 Task: Reply to email with the signature Andrew Lee with the subject Sales pitch from softage.1@softage.net with the message I wanted to confirm the schedule for the upcoming training sessions. with CC to softage.4@softage.net with an attached document Terms_and_conditions.doc
Action: Mouse moved to (410, 532)
Screenshot: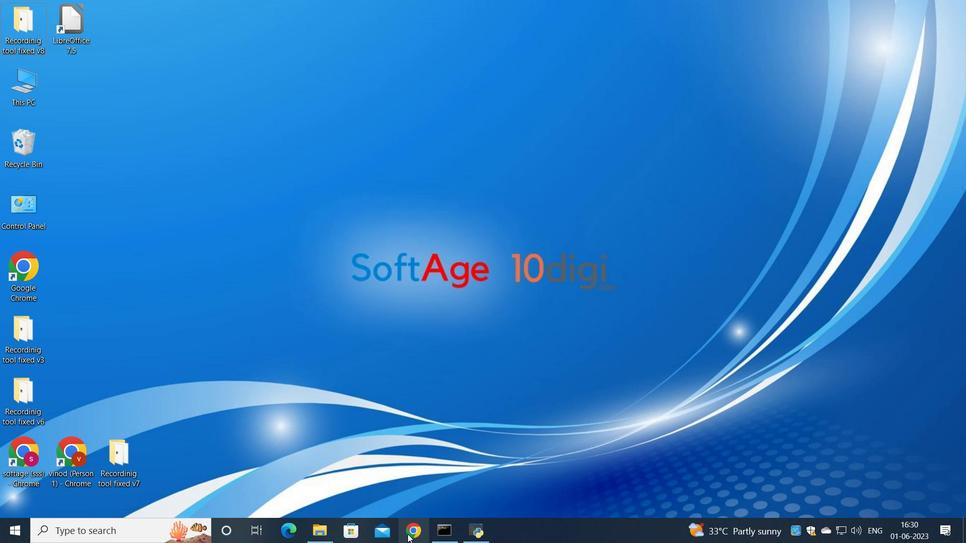 
Action: Mouse pressed left at (410, 532)
Screenshot: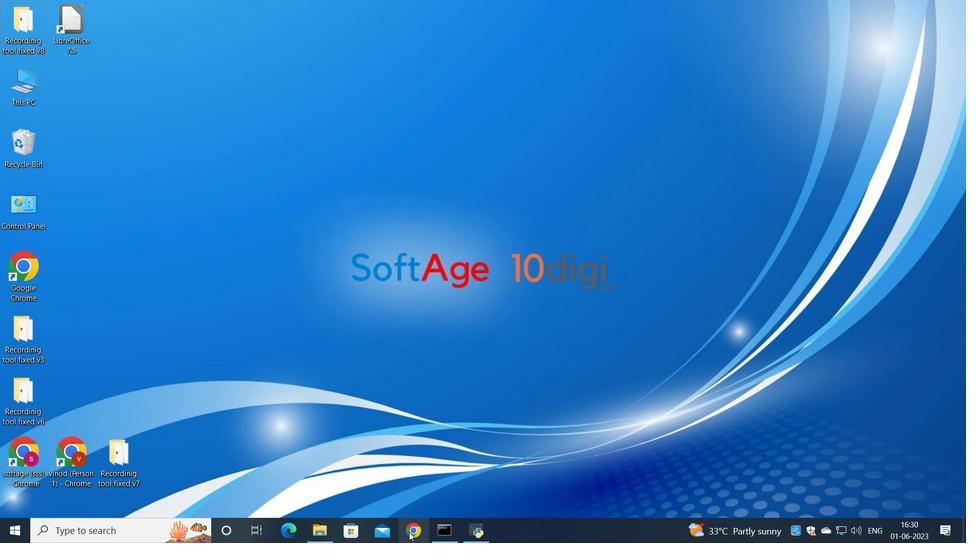 
Action: Mouse moved to (437, 339)
Screenshot: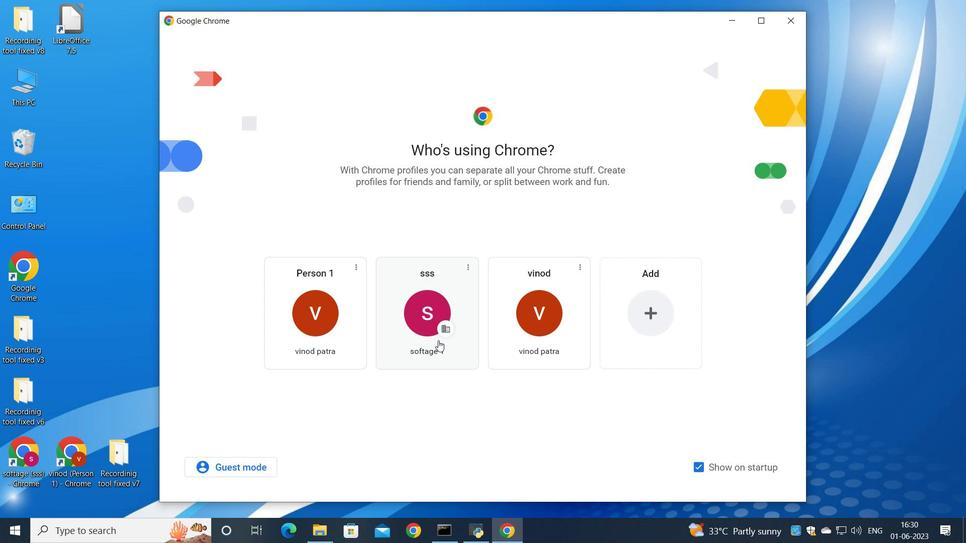 
Action: Mouse pressed left at (437, 339)
Screenshot: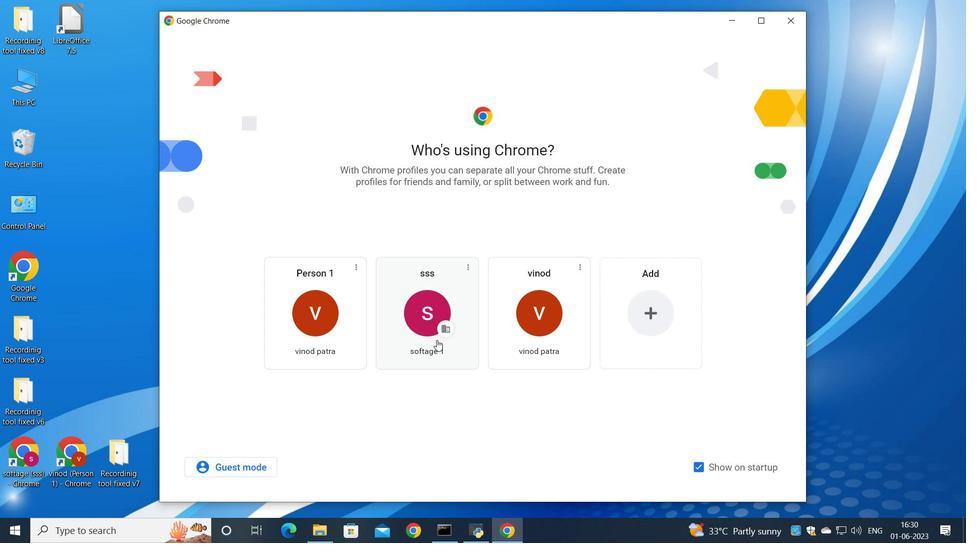 
Action: Mouse moved to (850, 87)
Screenshot: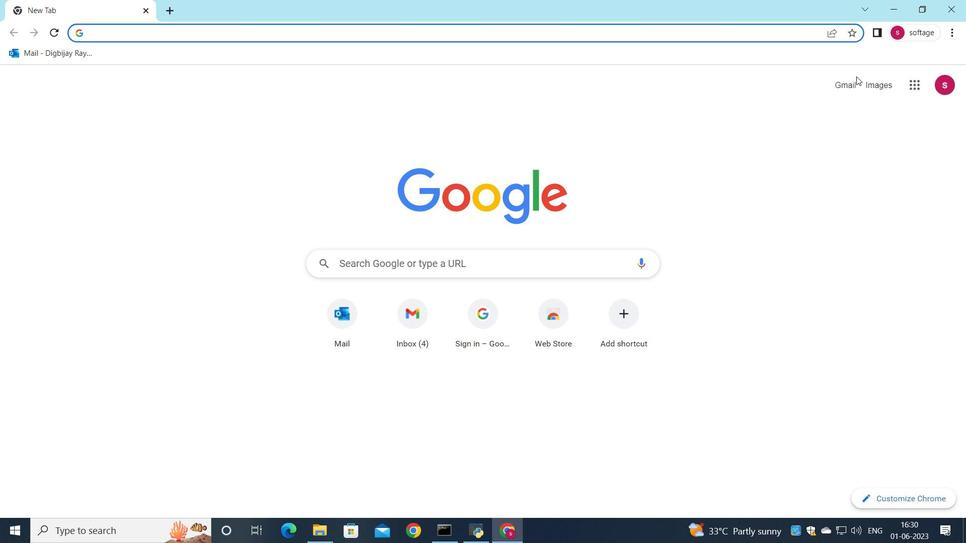 
Action: Mouse pressed left at (850, 87)
Screenshot: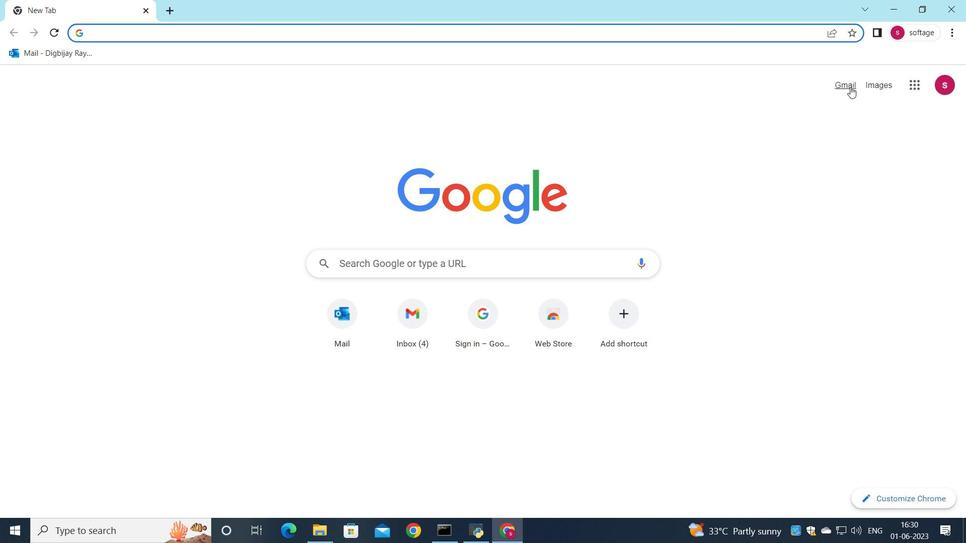 
Action: Mouse moved to (823, 90)
Screenshot: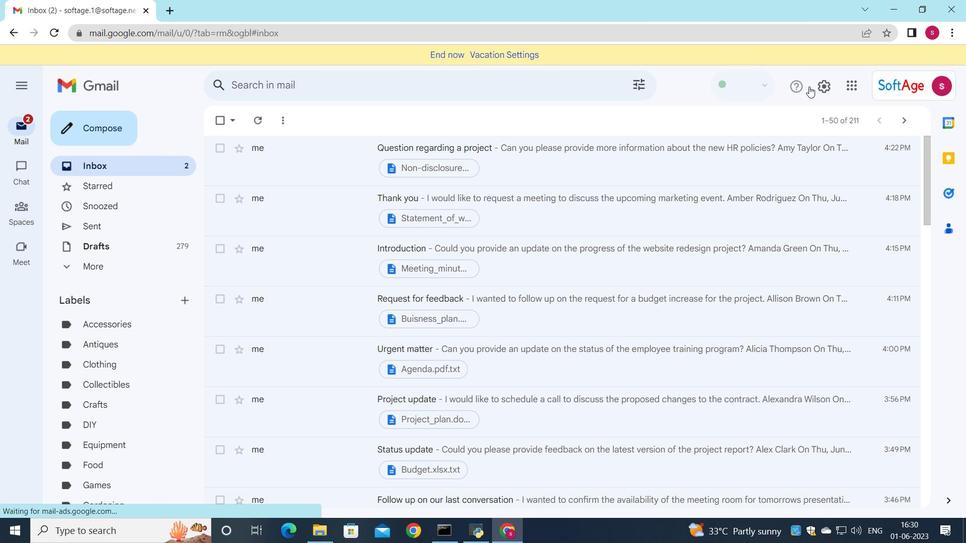 
Action: Mouse pressed left at (823, 90)
Screenshot: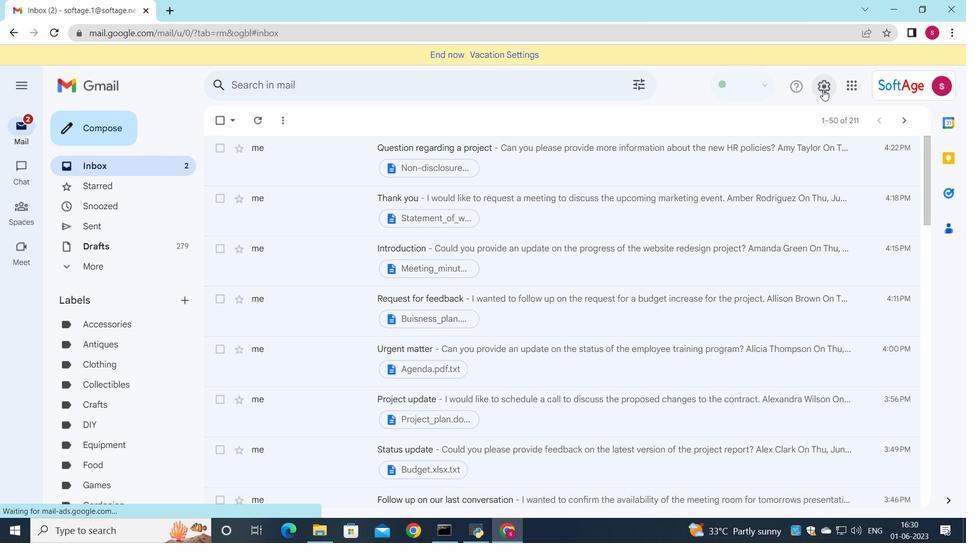 
Action: Mouse moved to (839, 145)
Screenshot: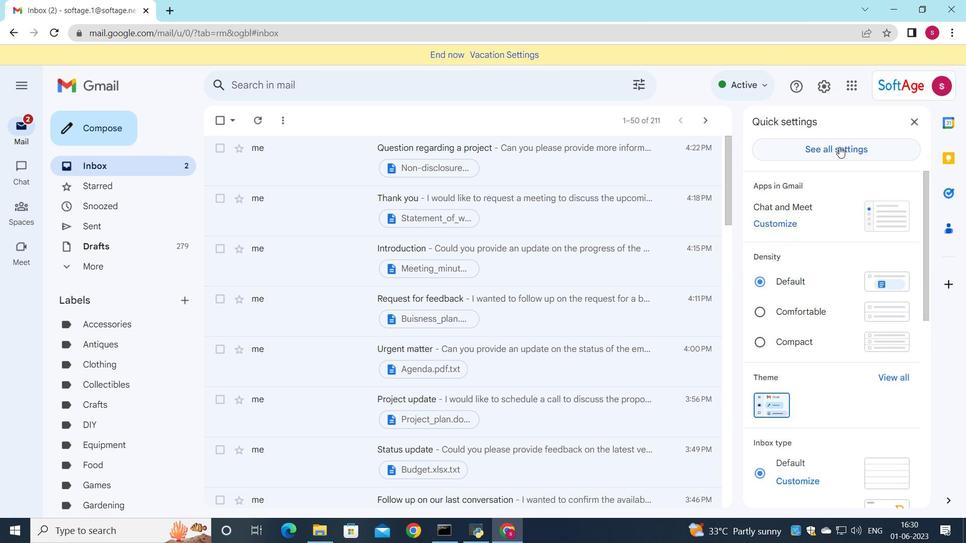 
Action: Mouse pressed left at (839, 145)
Screenshot: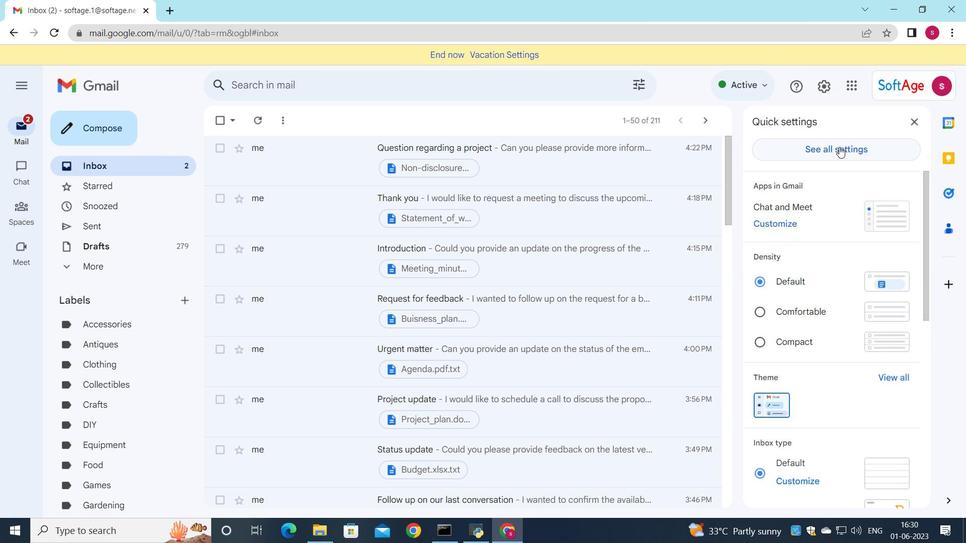 
Action: Mouse moved to (594, 201)
Screenshot: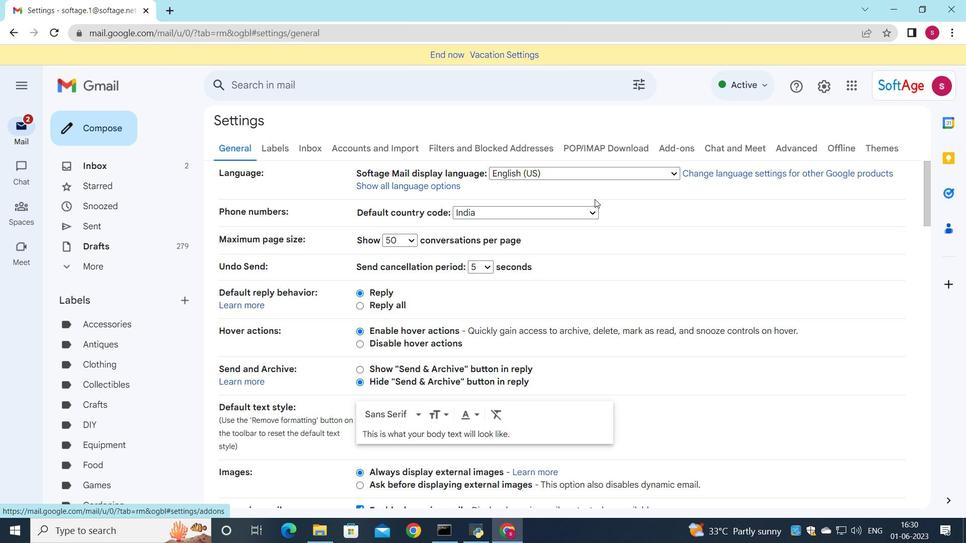 
Action: Mouse scrolled (594, 200) with delta (0, 0)
Screenshot: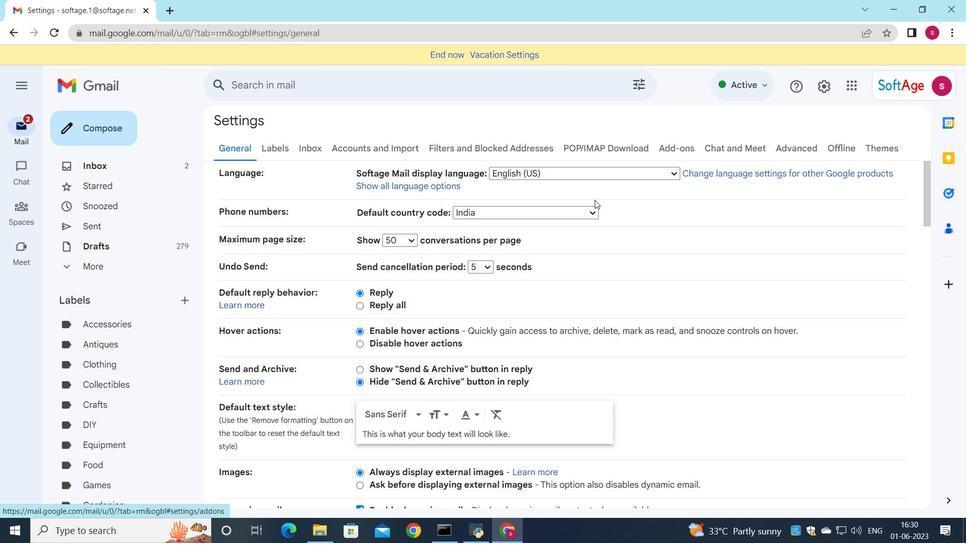 
Action: Mouse moved to (594, 201)
Screenshot: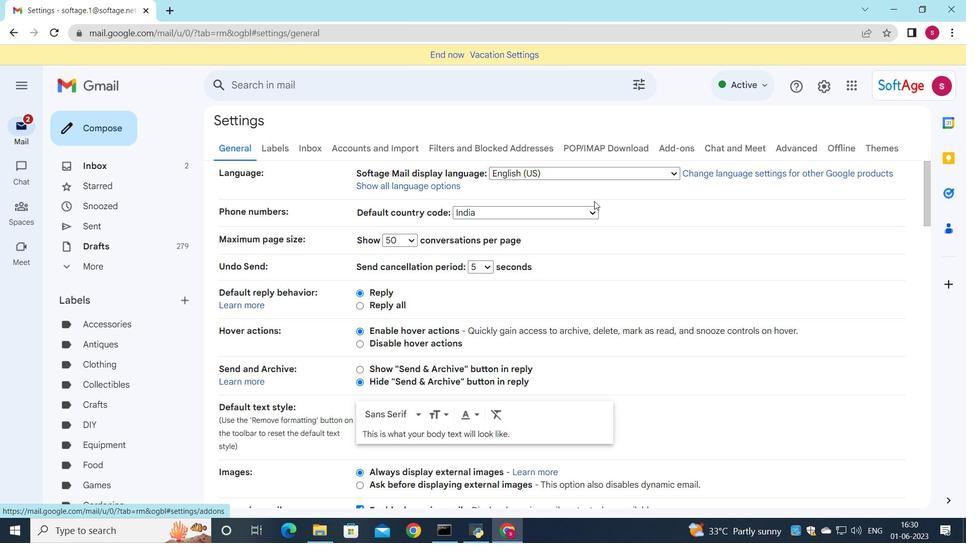 
Action: Mouse scrolled (594, 201) with delta (0, 0)
Screenshot: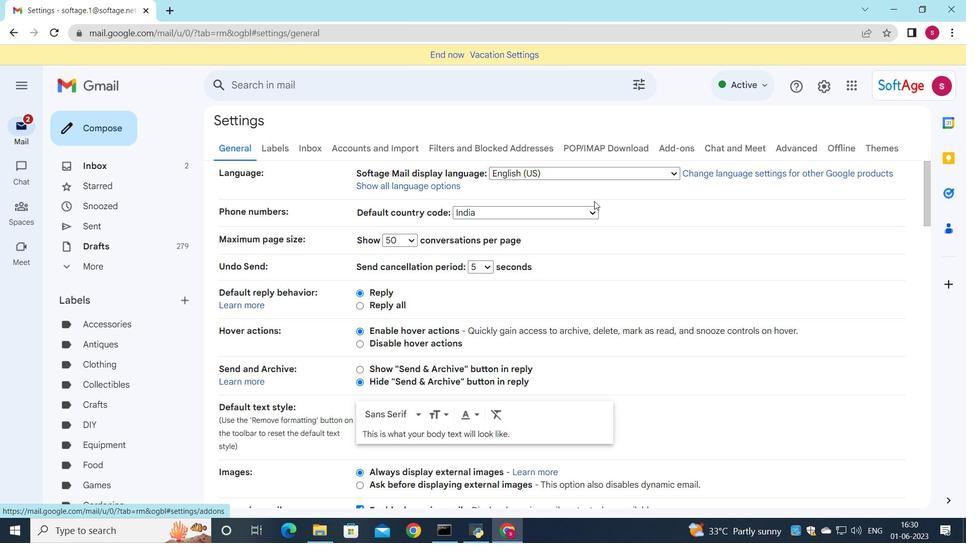 
Action: Mouse scrolled (594, 201) with delta (0, 0)
Screenshot: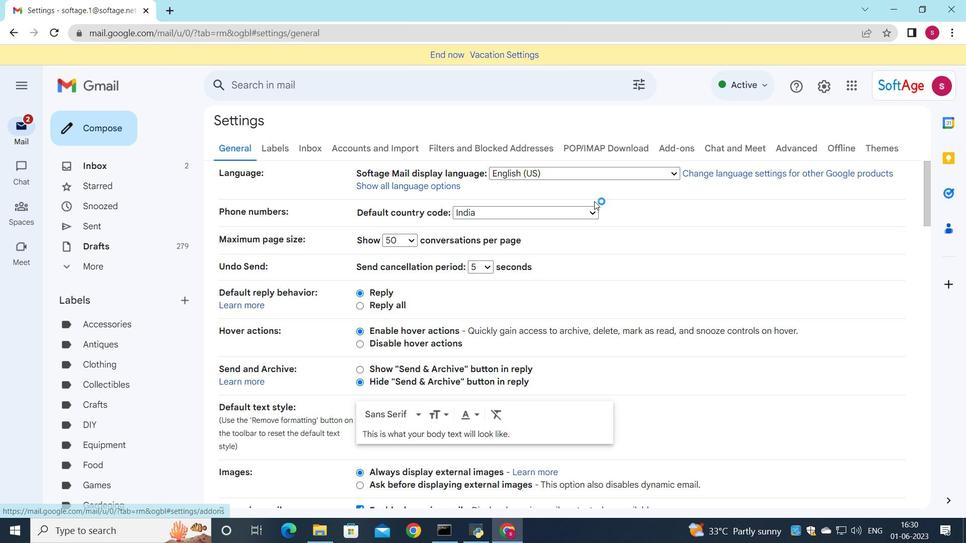 
Action: Mouse scrolled (594, 201) with delta (0, 0)
Screenshot: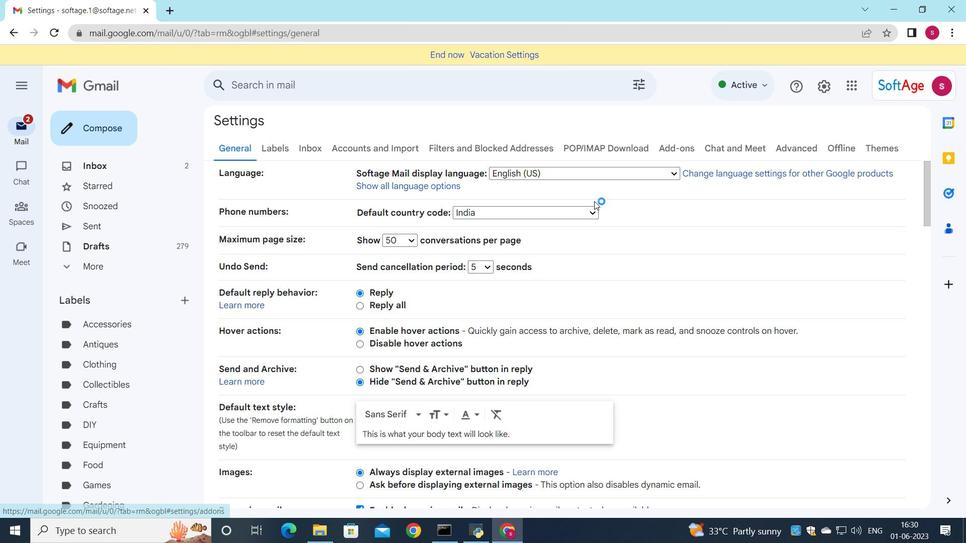 
Action: Mouse scrolled (594, 201) with delta (0, 0)
Screenshot: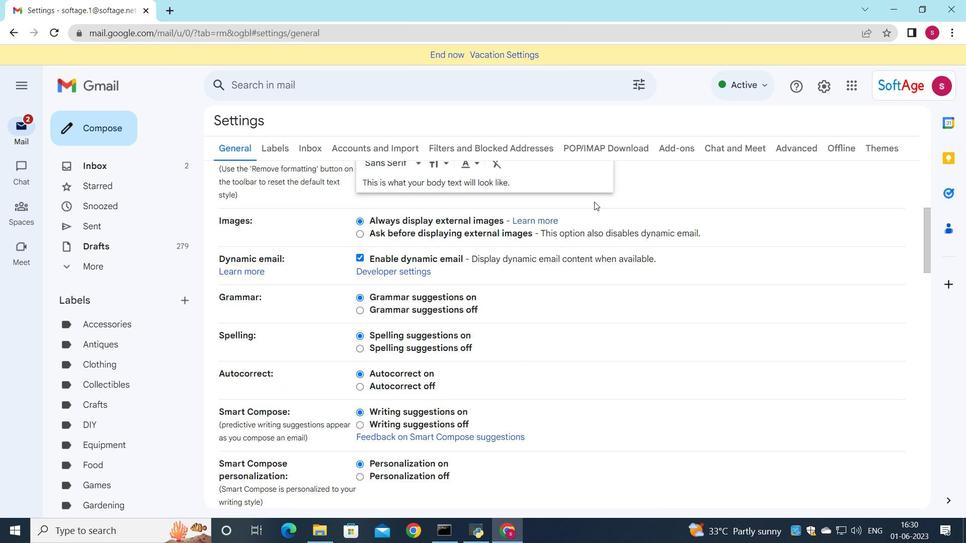 
Action: Mouse scrolled (594, 201) with delta (0, 0)
Screenshot: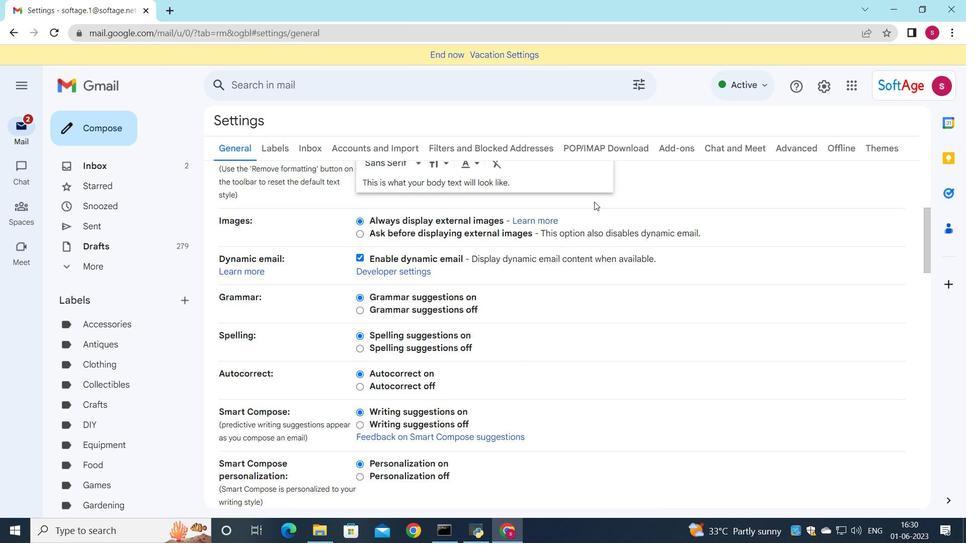 
Action: Mouse scrolled (594, 201) with delta (0, 0)
Screenshot: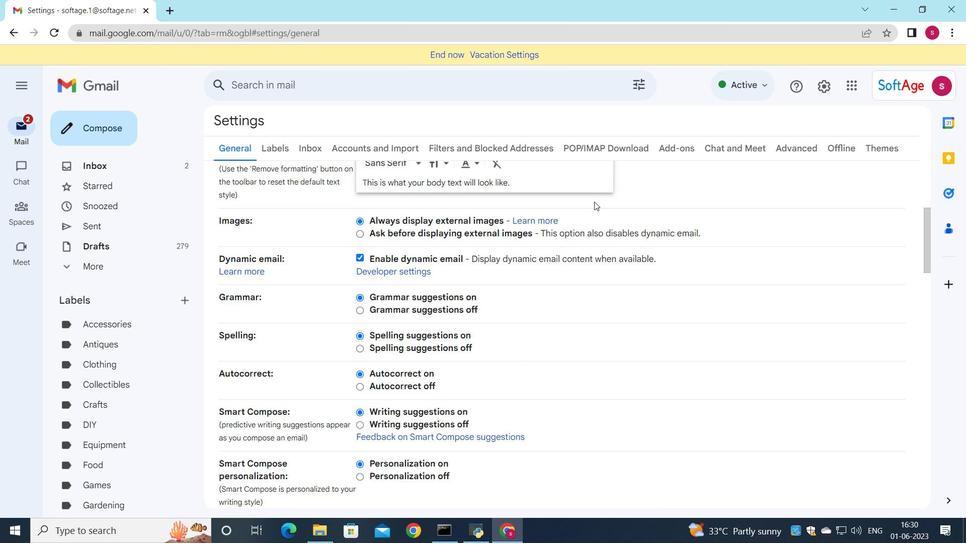 
Action: Mouse moved to (597, 197)
Screenshot: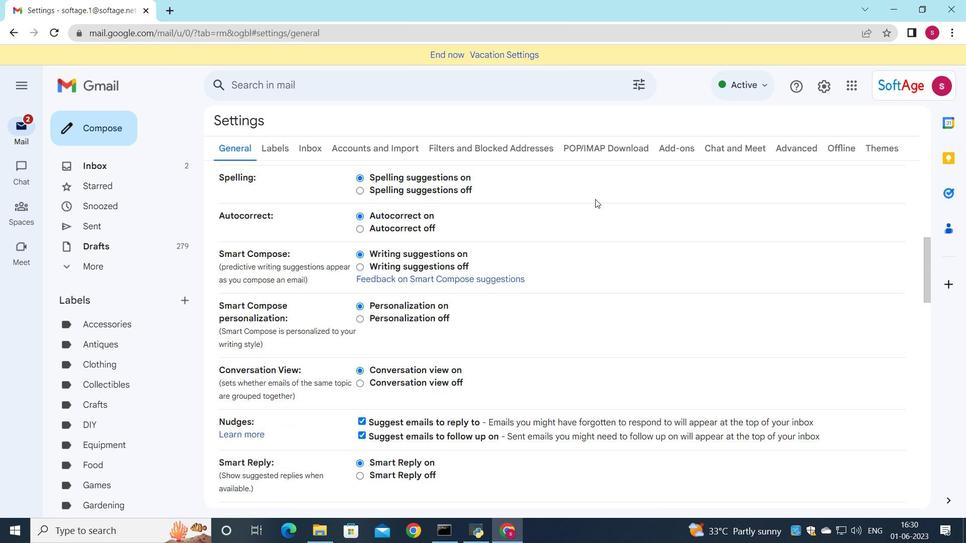 
Action: Mouse scrolled (597, 196) with delta (0, 0)
Screenshot: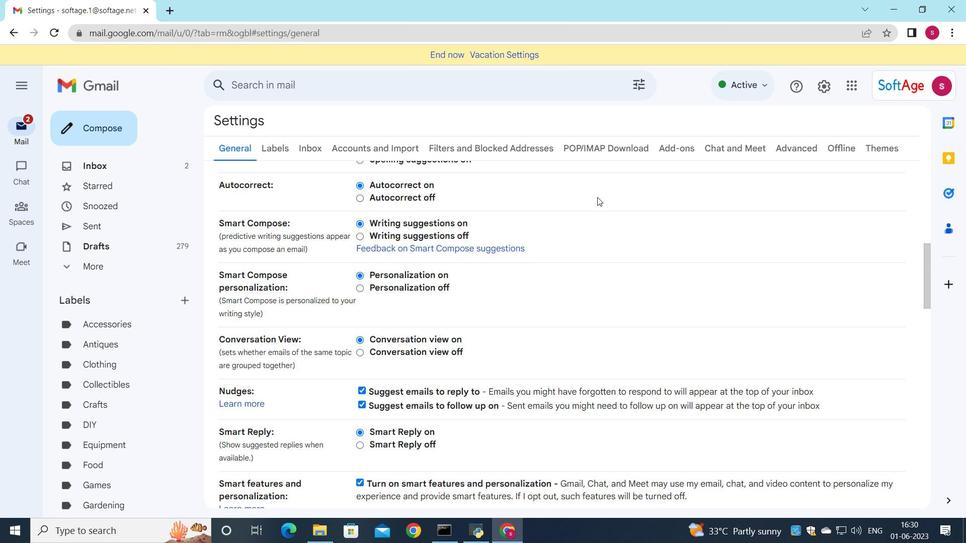 
Action: Mouse moved to (596, 198)
Screenshot: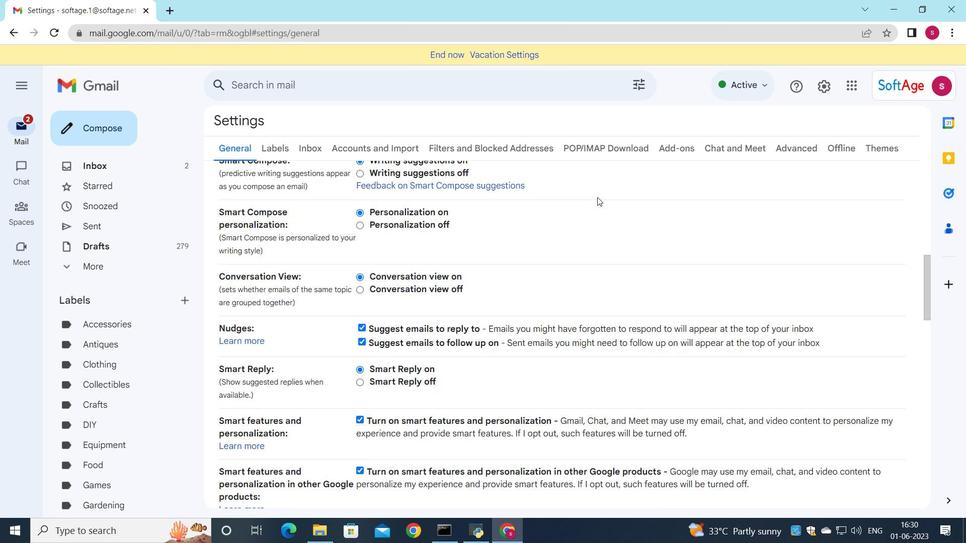 
Action: Mouse scrolled (596, 198) with delta (0, 0)
Screenshot: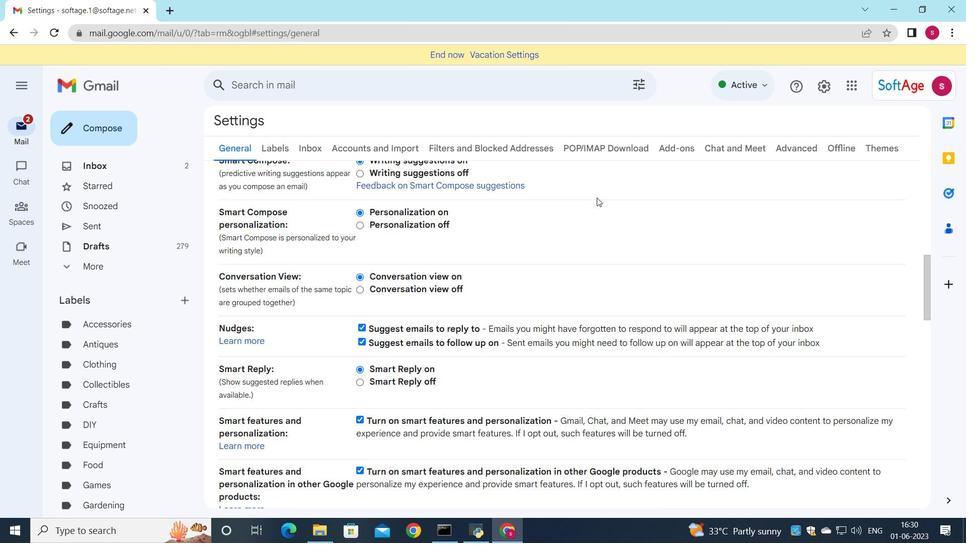 
Action: Mouse scrolled (596, 198) with delta (0, 0)
Screenshot: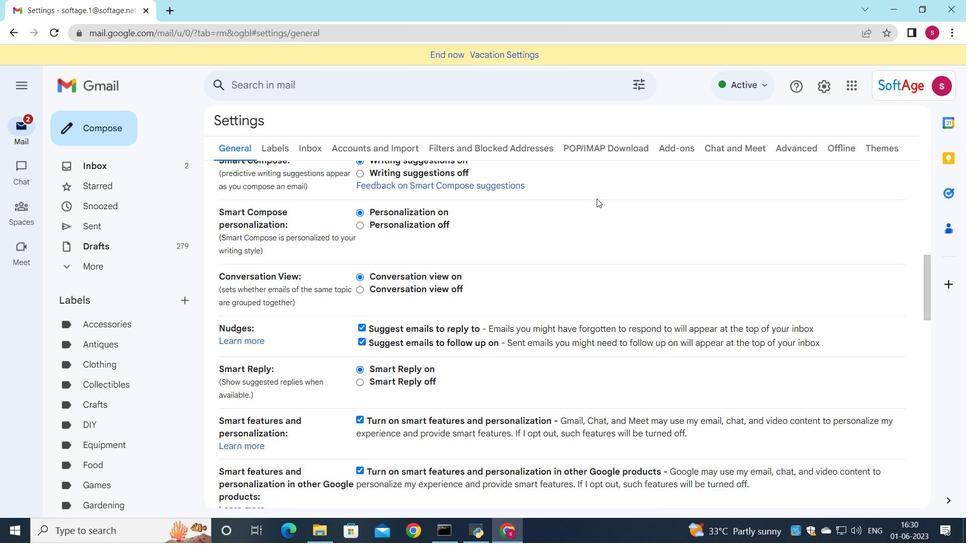 
Action: Mouse scrolled (596, 198) with delta (0, 0)
Screenshot: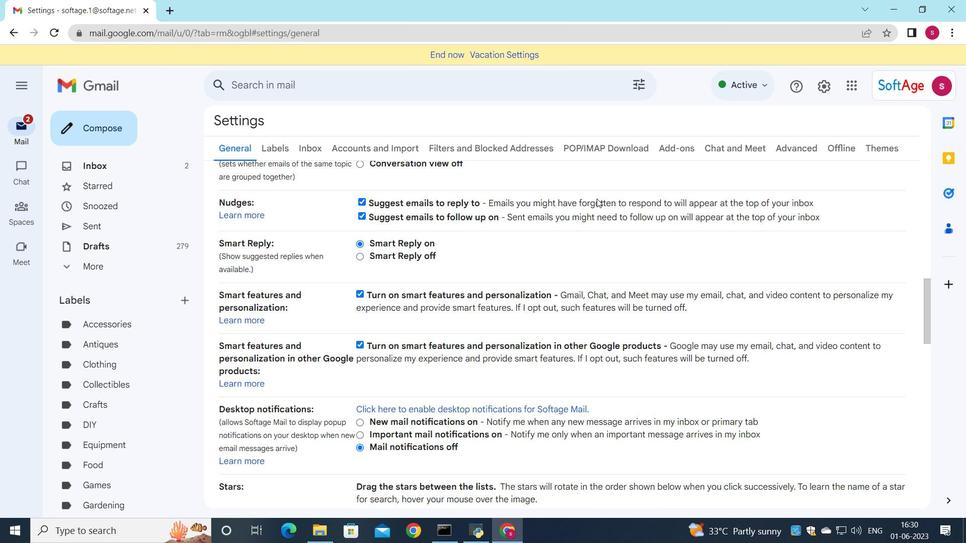 
Action: Mouse scrolled (596, 198) with delta (0, 0)
Screenshot: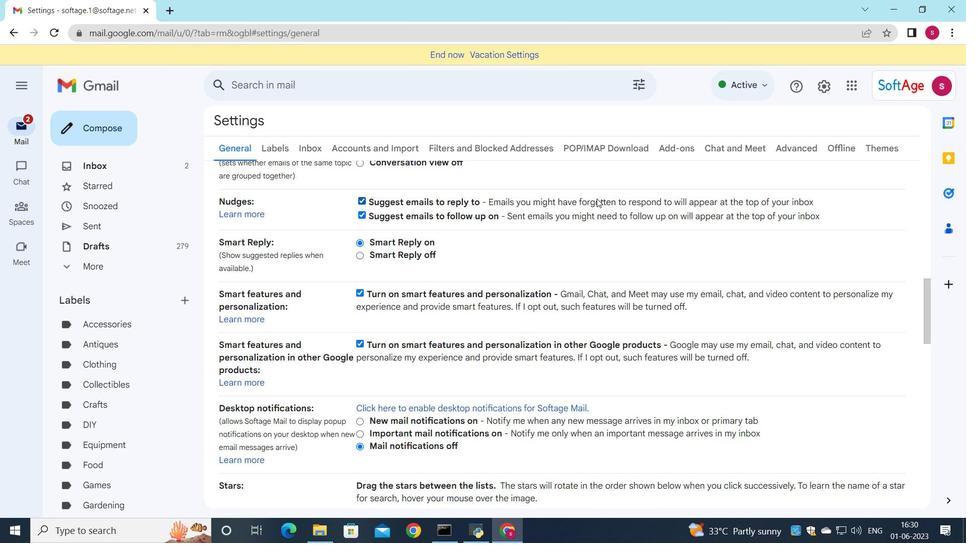 
Action: Mouse scrolled (596, 198) with delta (0, 0)
Screenshot: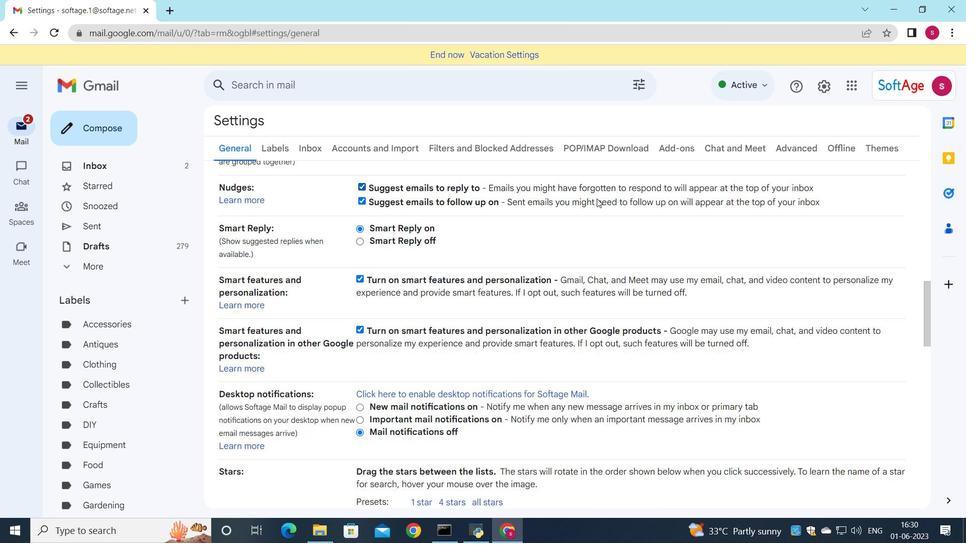 
Action: Mouse scrolled (596, 199) with delta (0, 0)
Screenshot: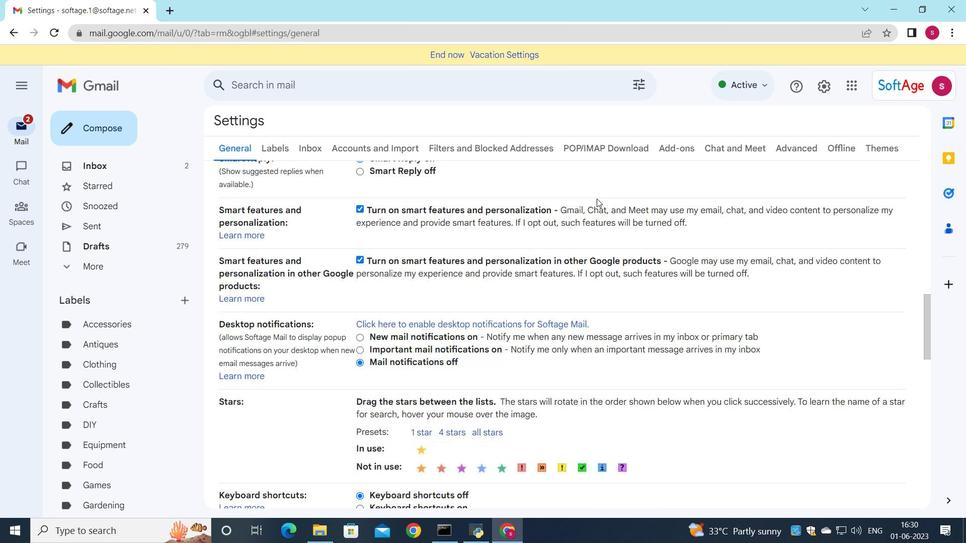 
Action: Mouse moved to (602, 192)
Screenshot: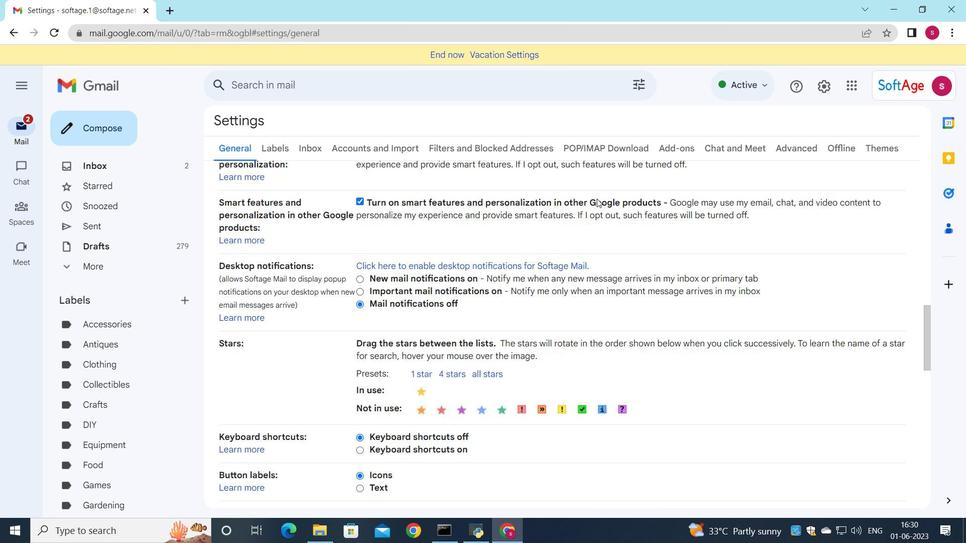 
Action: Mouse scrolled (600, 194) with delta (0, 0)
Screenshot: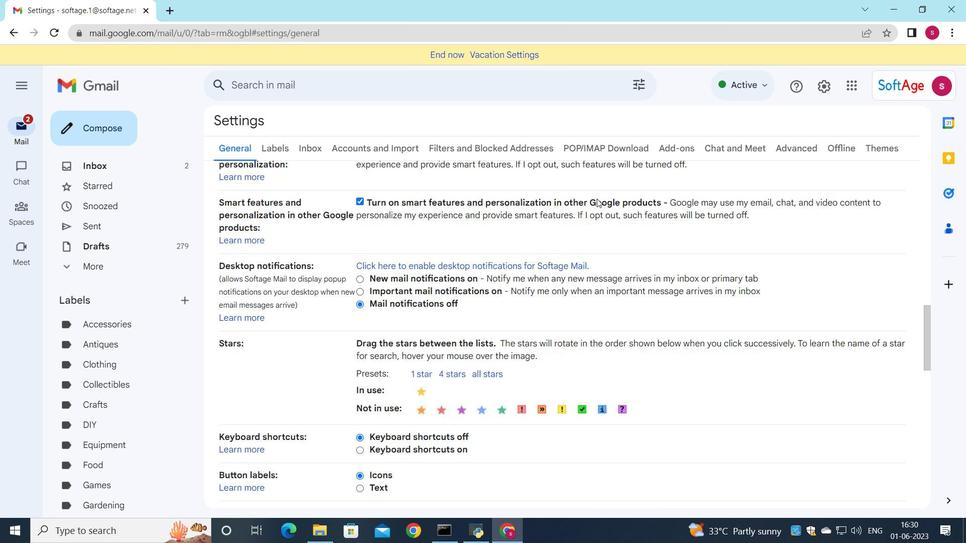 
Action: Mouse moved to (655, 173)
Screenshot: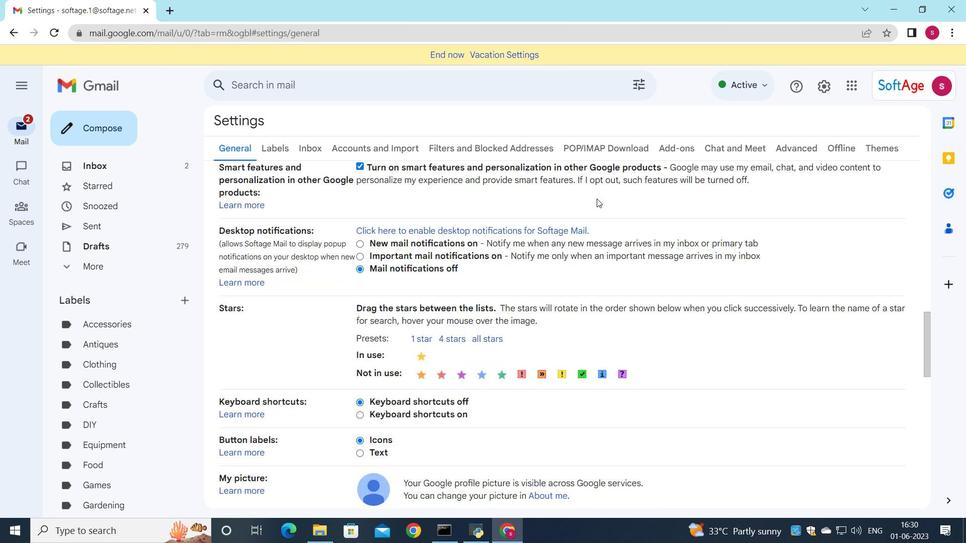 
Action: Mouse scrolled (640, 179) with delta (0, 0)
Screenshot: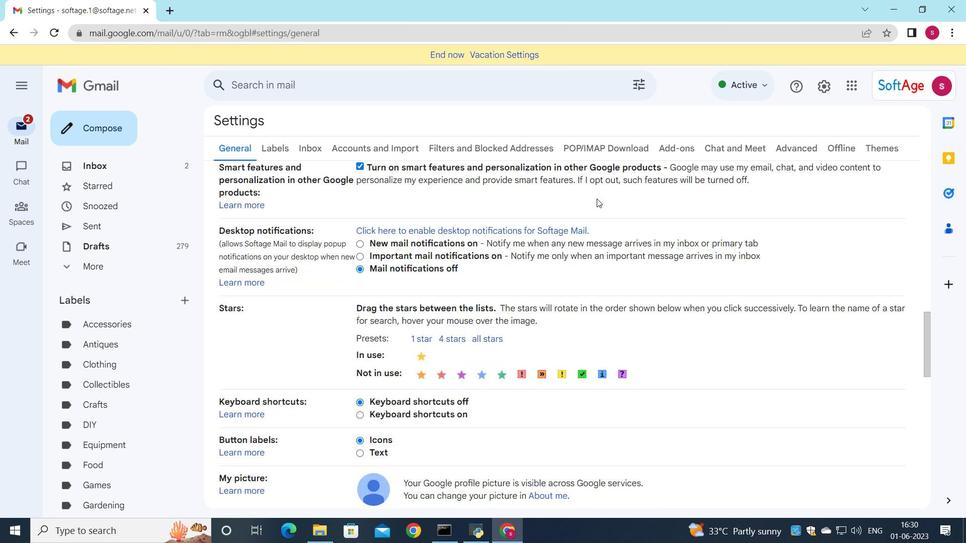 
Action: Mouse moved to (608, 222)
Screenshot: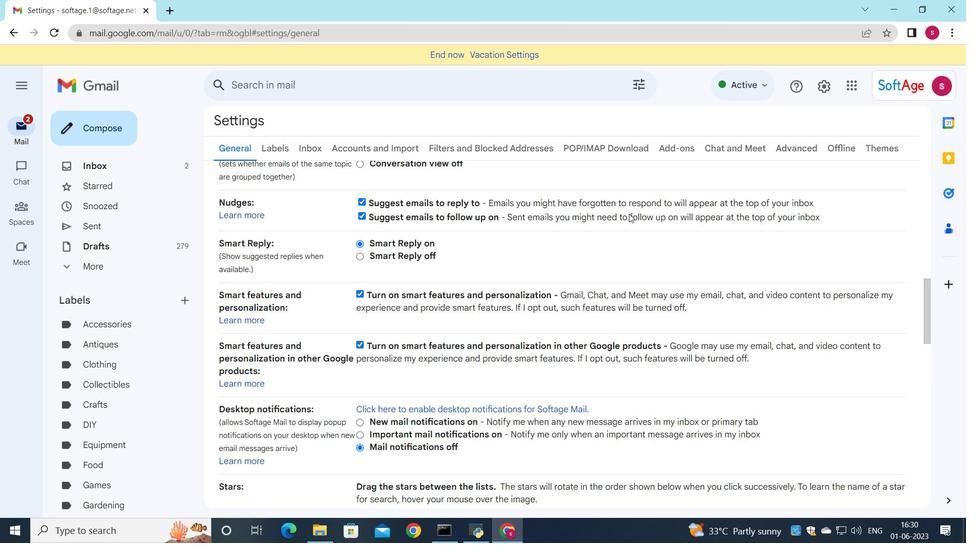 
Action: Mouse scrolled (608, 222) with delta (0, 0)
Screenshot: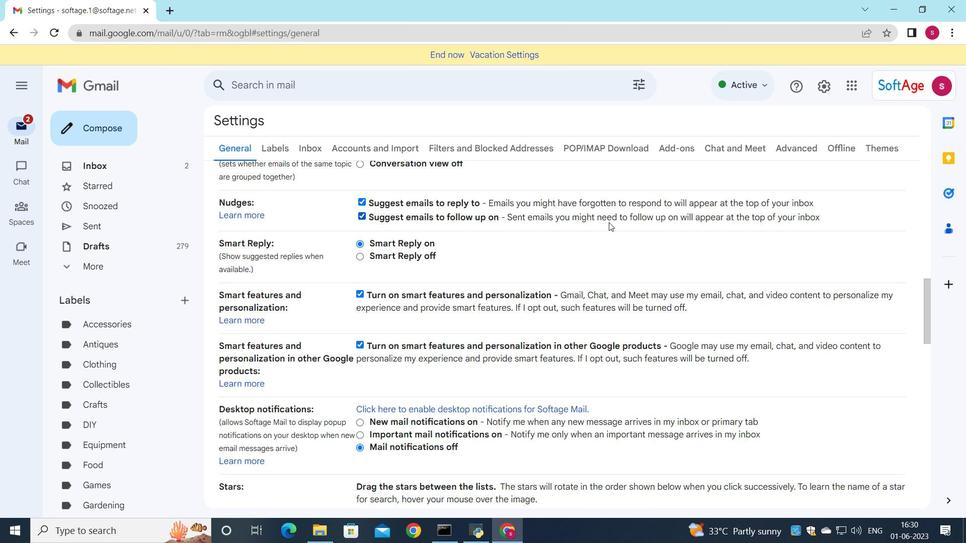 
Action: Mouse scrolled (608, 222) with delta (0, 0)
Screenshot: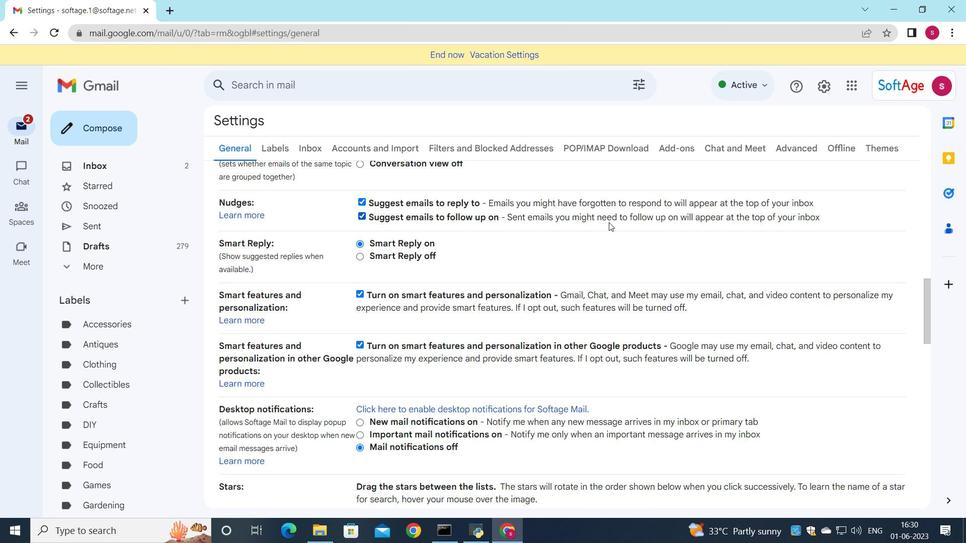 
Action: Mouse moved to (607, 223)
Screenshot: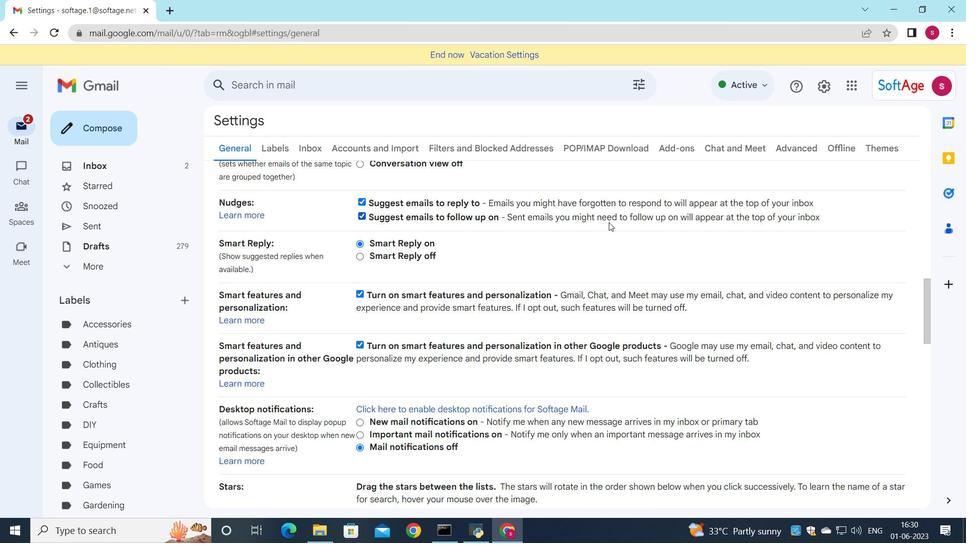 
Action: Mouse scrolled (607, 222) with delta (0, 0)
Screenshot: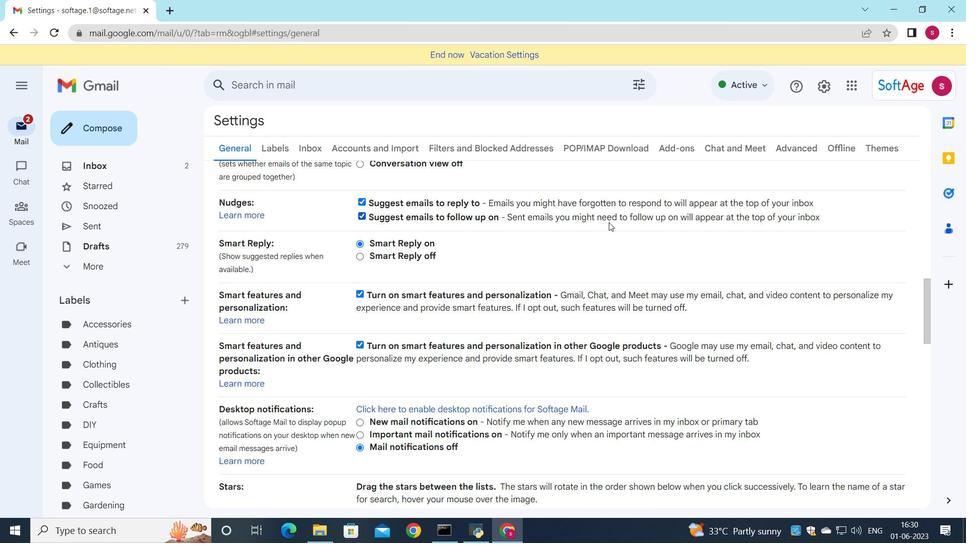 
Action: Mouse scrolled (607, 222) with delta (0, 0)
Screenshot: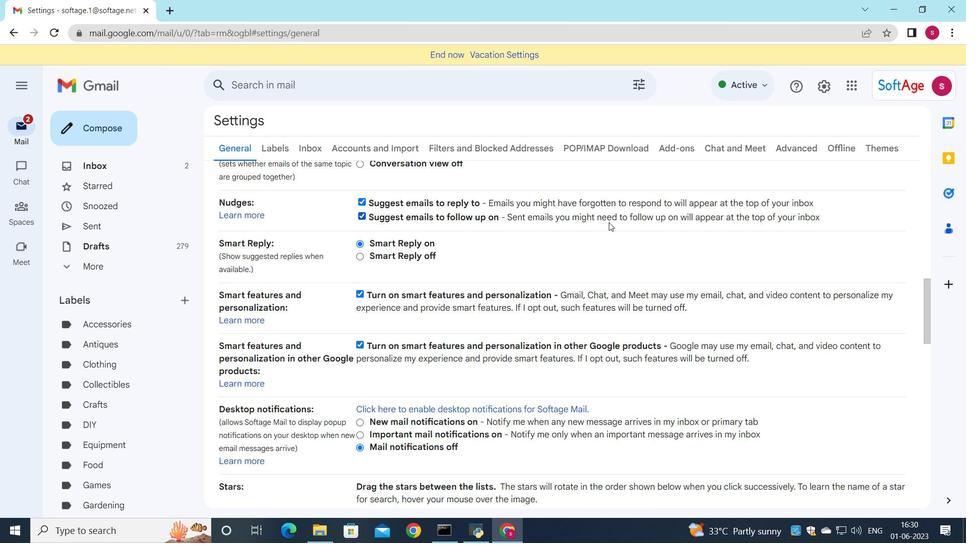 
Action: Mouse moved to (500, 249)
Screenshot: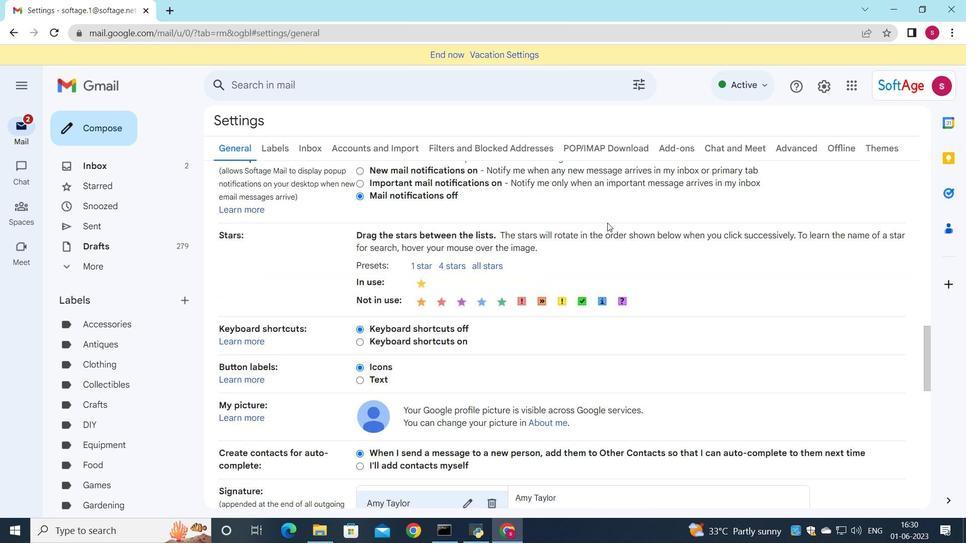 
Action: Mouse scrolled (501, 248) with delta (0, 0)
Screenshot: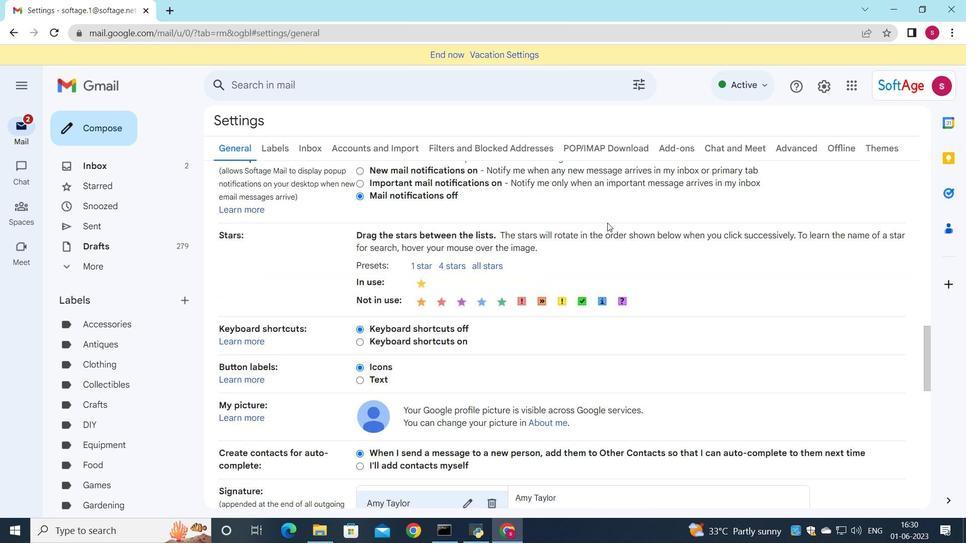 
Action: Mouse moved to (498, 251)
Screenshot: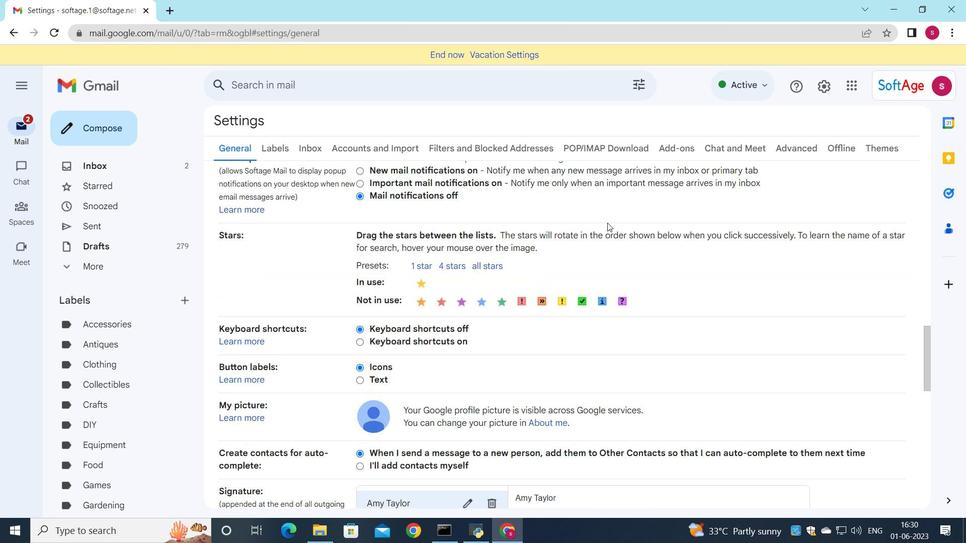 
Action: Mouse scrolled (499, 250) with delta (0, 0)
Screenshot: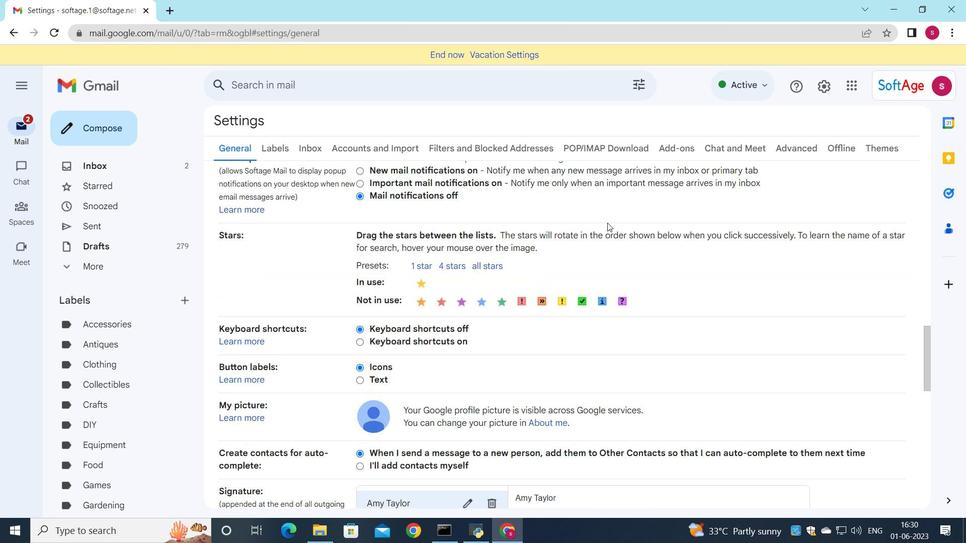 
Action: Mouse moved to (497, 252)
Screenshot: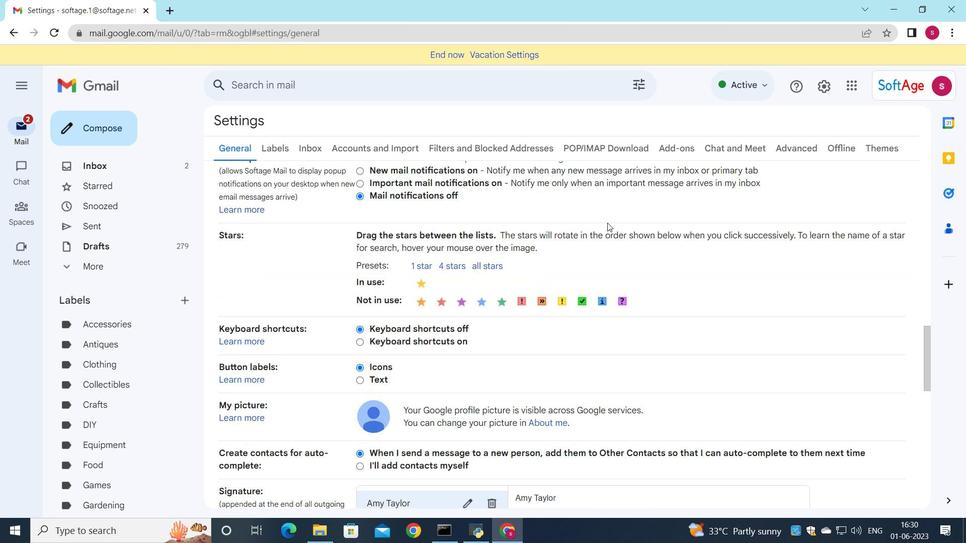 
Action: Mouse scrolled (498, 251) with delta (0, 0)
Screenshot: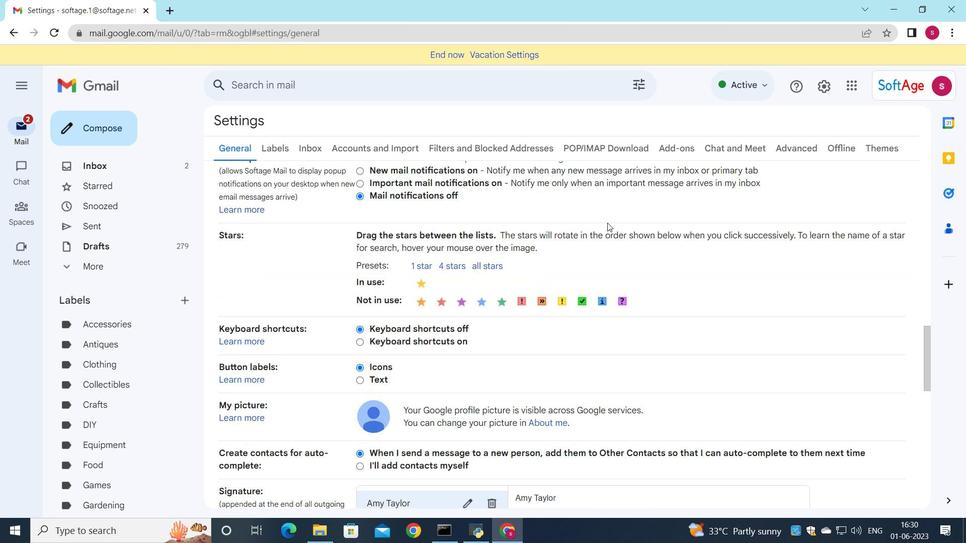
Action: Mouse moved to (497, 253)
Screenshot: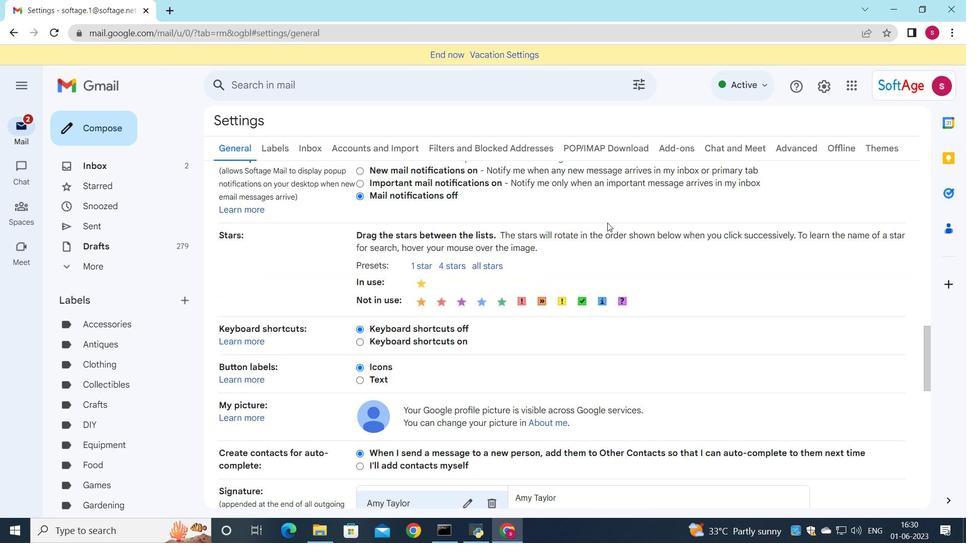
Action: Mouse scrolled (497, 252) with delta (0, 0)
Screenshot: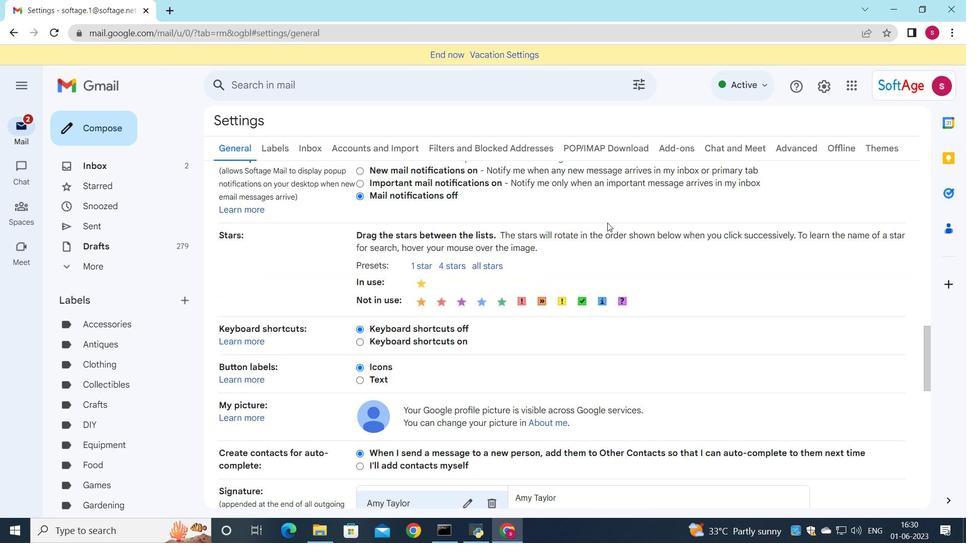 
Action: Mouse moved to (497, 248)
Screenshot: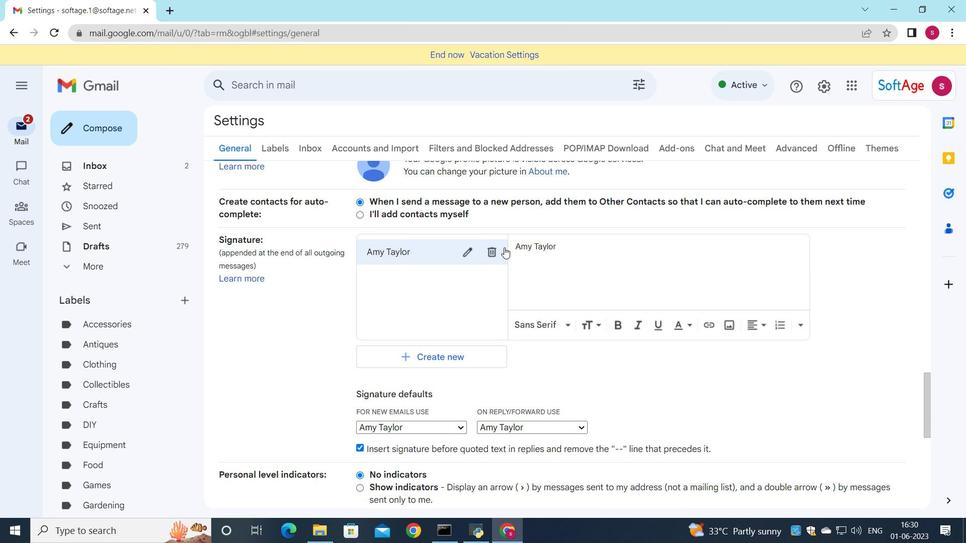 
Action: Mouse pressed left at (497, 248)
Screenshot: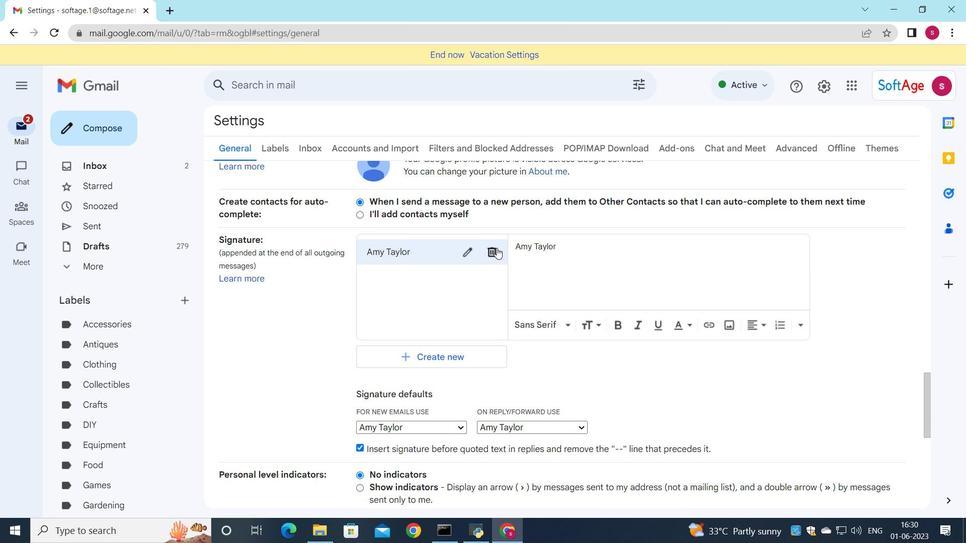 
Action: Mouse moved to (571, 303)
Screenshot: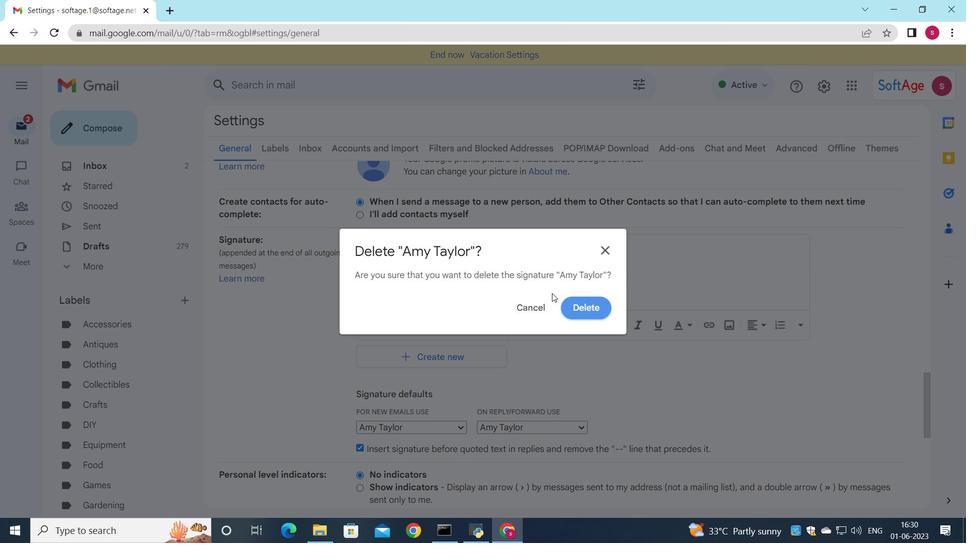 
Action: Mouse pressed left at (571, 303)
Screenshot: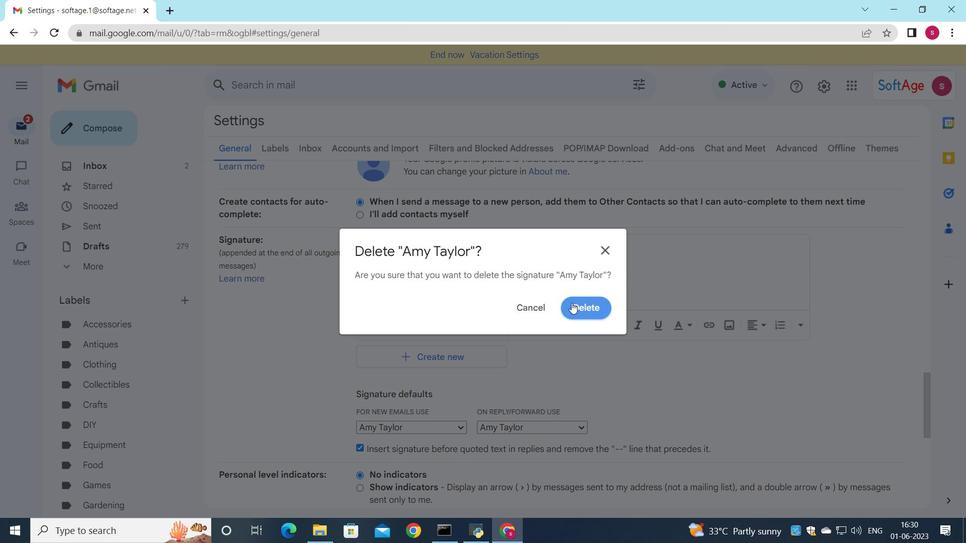 
Action: Mouse moved to (415, 266)
Screenshot: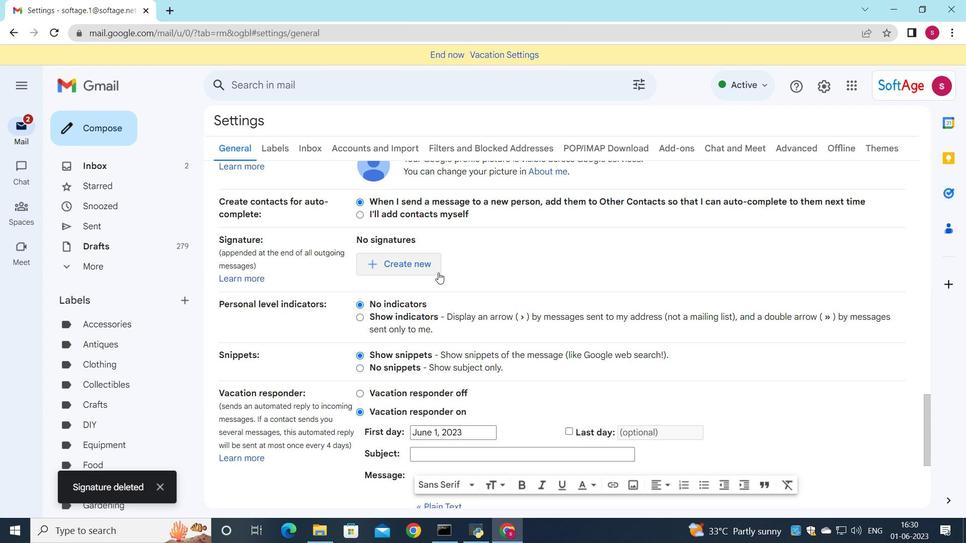 
Action: Mouse pressed left at (415, 266)
Screenshot: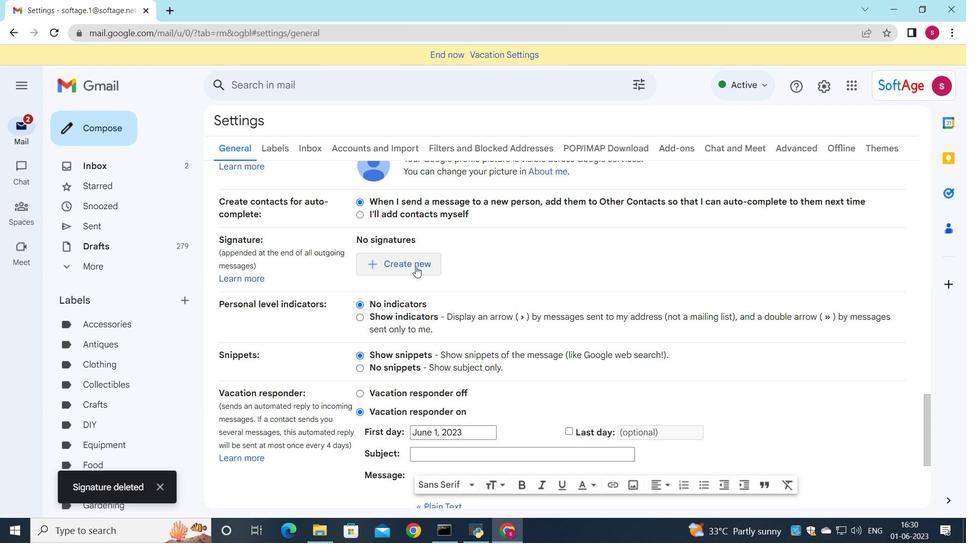 
Action: Mouse moved to (568, 274)
Screenshot: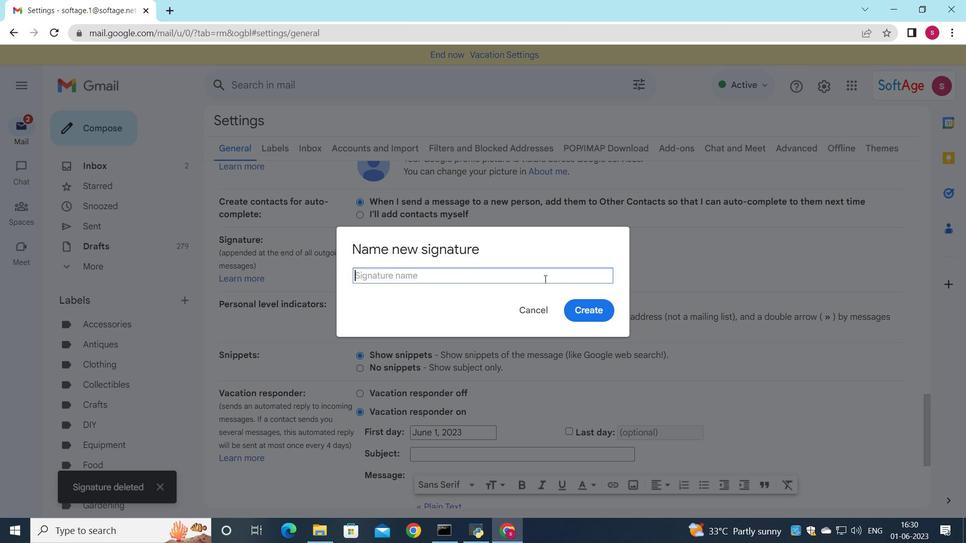
Action: Key pressed <Key.shift>Andrew<Key.space><Key.shift><Key.shift>Lee
Screenshot: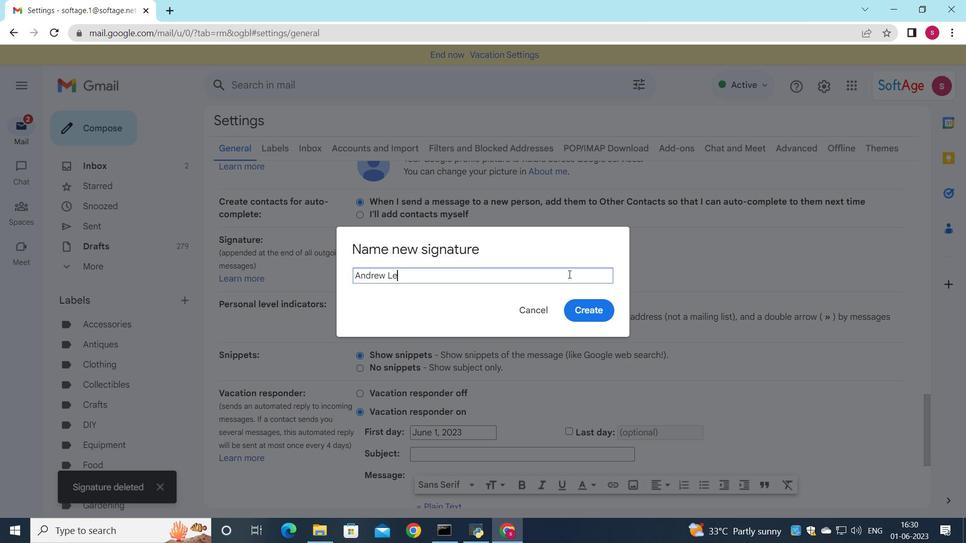 
Action: Mouse moved to (590, 314)
Screenshot: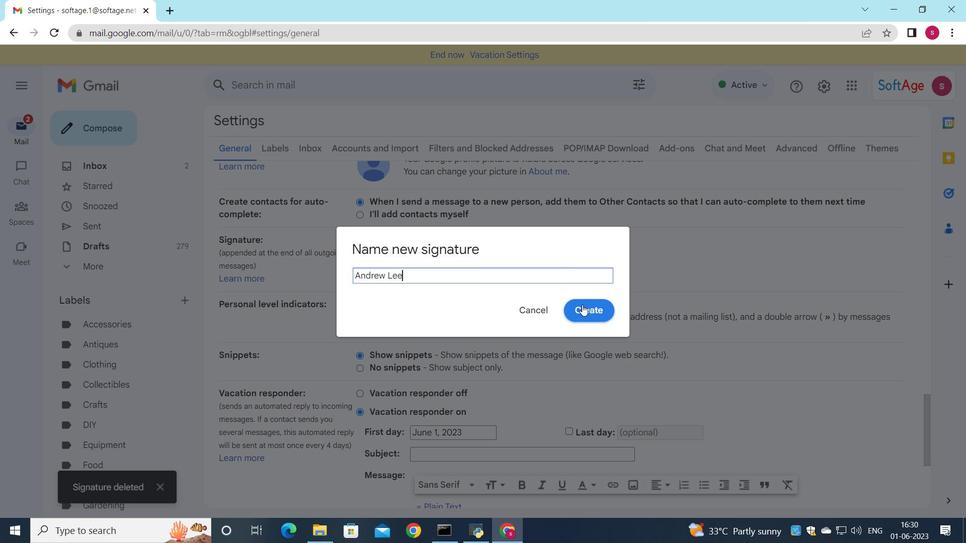 
Action: Mouse pressed left at (590, 314)
Screenshot: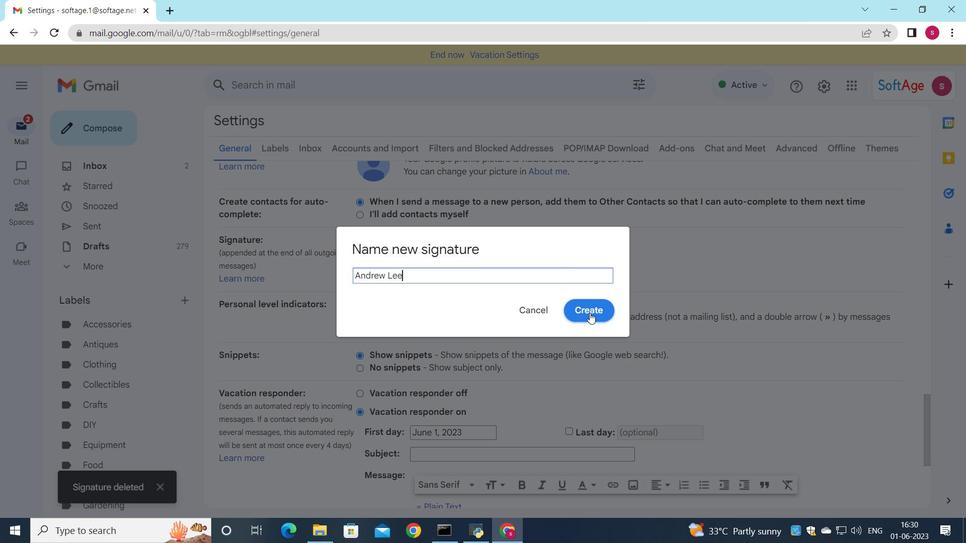 
Action: Mouse moved to (596, 271)
Screenshot: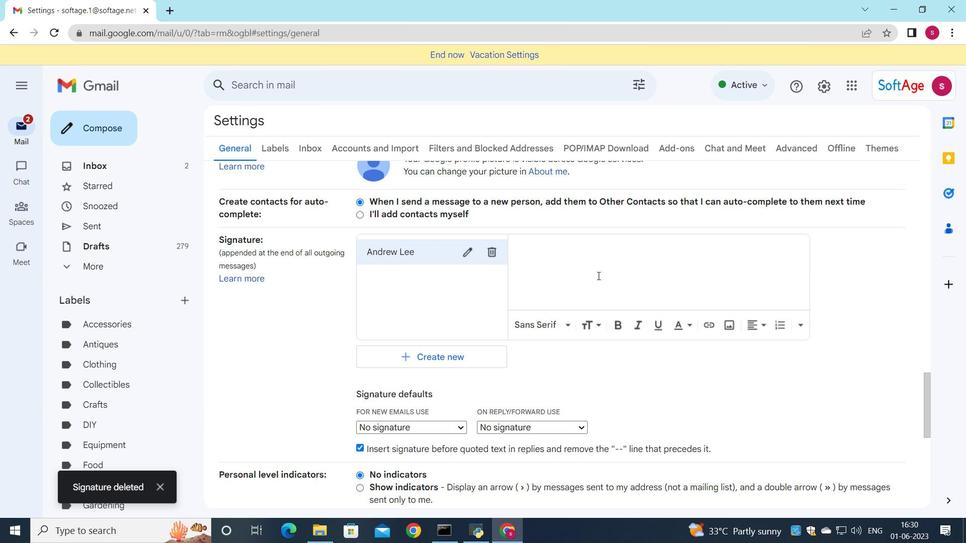 
Action: Mouse pressed left at (596, 271)
Screenshot: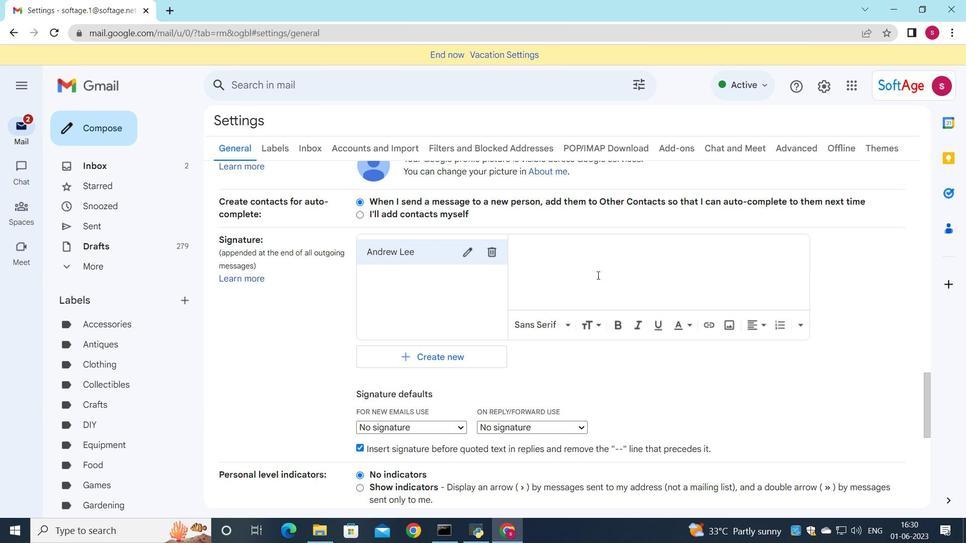 
Action: Key pressed <Key.shift>Andrew<Key.space><Key.shift>Lee
Screenshot: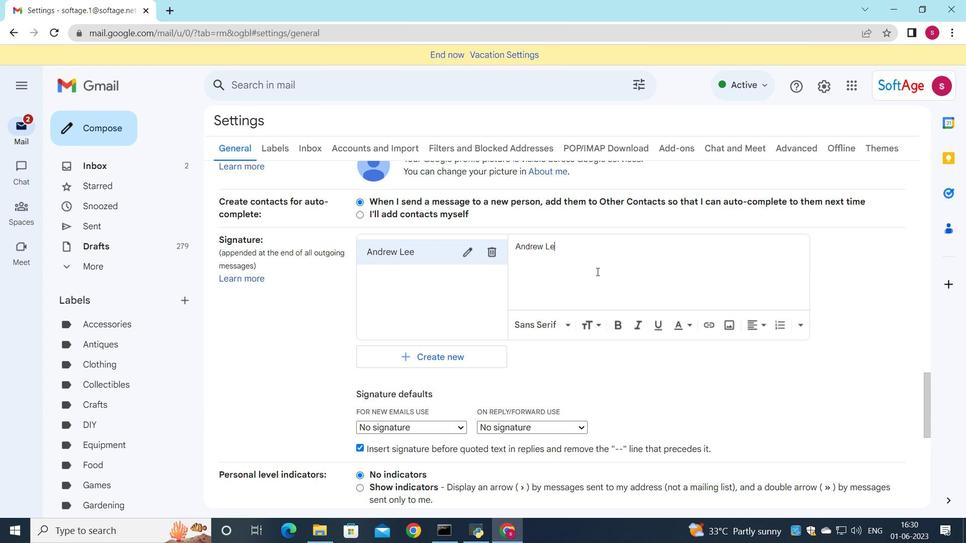 
Action: Mouse moved to (460, 424)
Screenshot: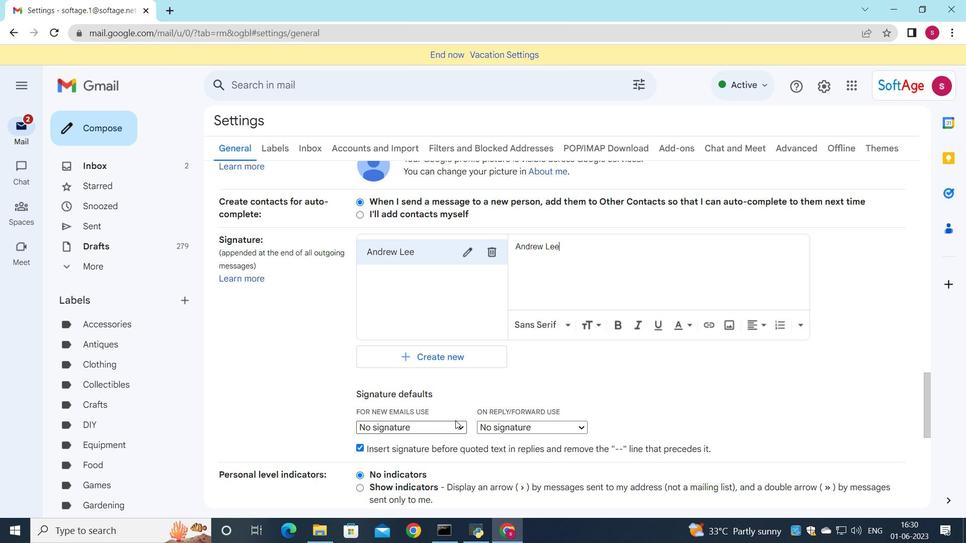 
Action: Mouse pressed left at (460, 424)
Screenshot: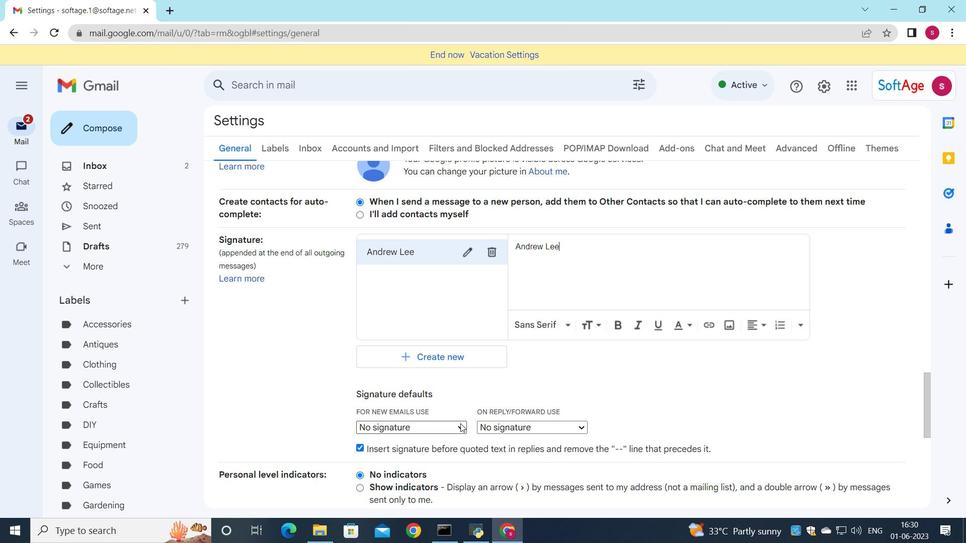 
Action: Mouse moved to (429, 448)
Screenshot: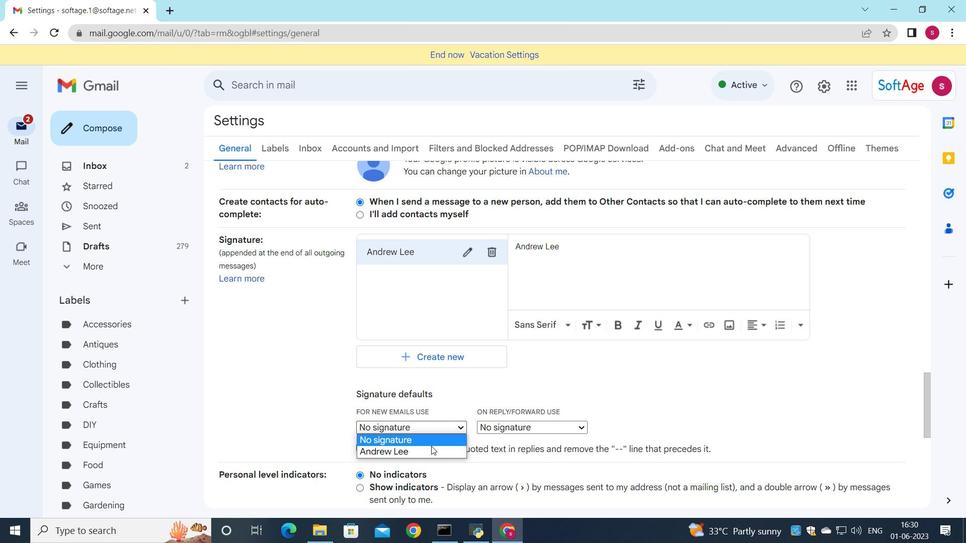 
Action: Mouse pressed left at (429, 448)
Screenshot: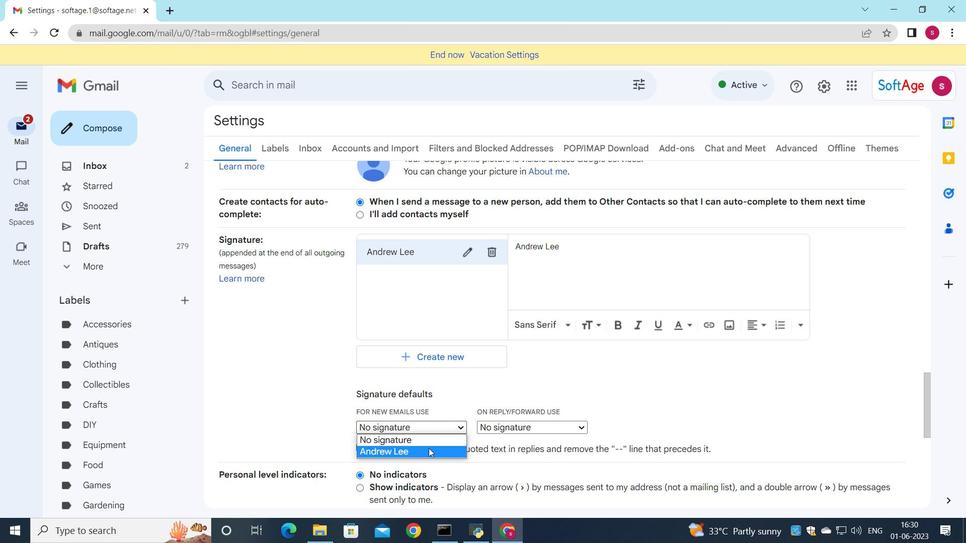 
Action: Mouse moved to (508, 425)
Screenshot: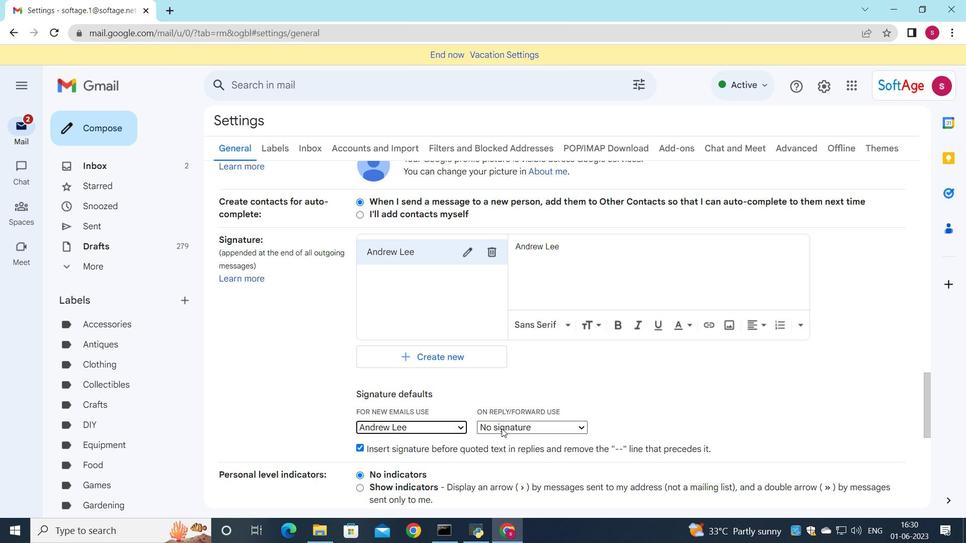 
Action: Mouse pressed left at (508, 425)
Screenshot: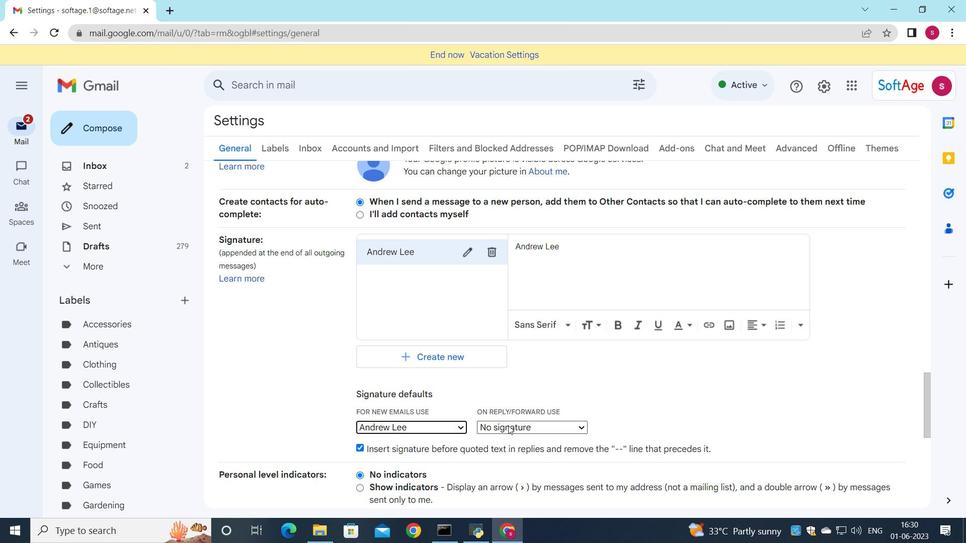 
Action: Mouse moved to (506, 448)
Screenshot: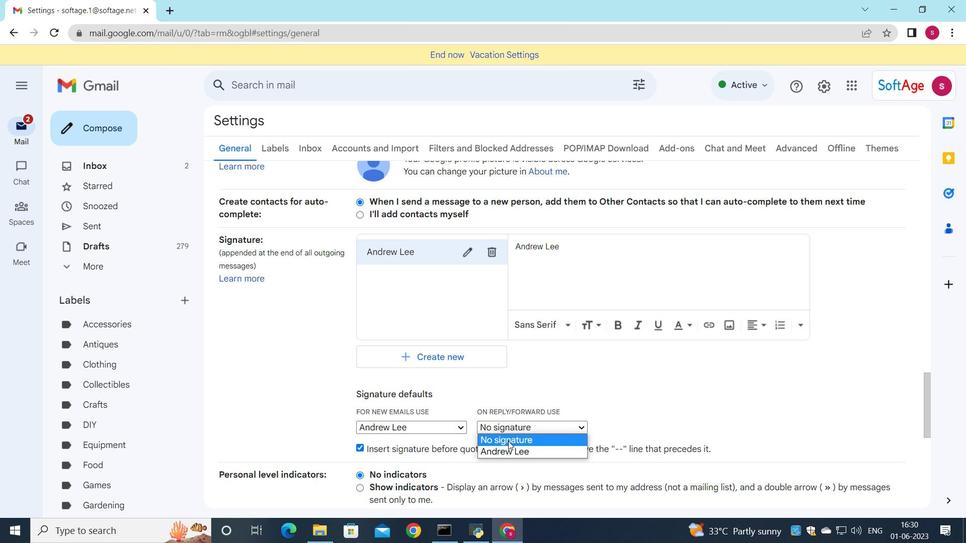 
Action: Mouse pressed left at (506, 448)
Screenshot: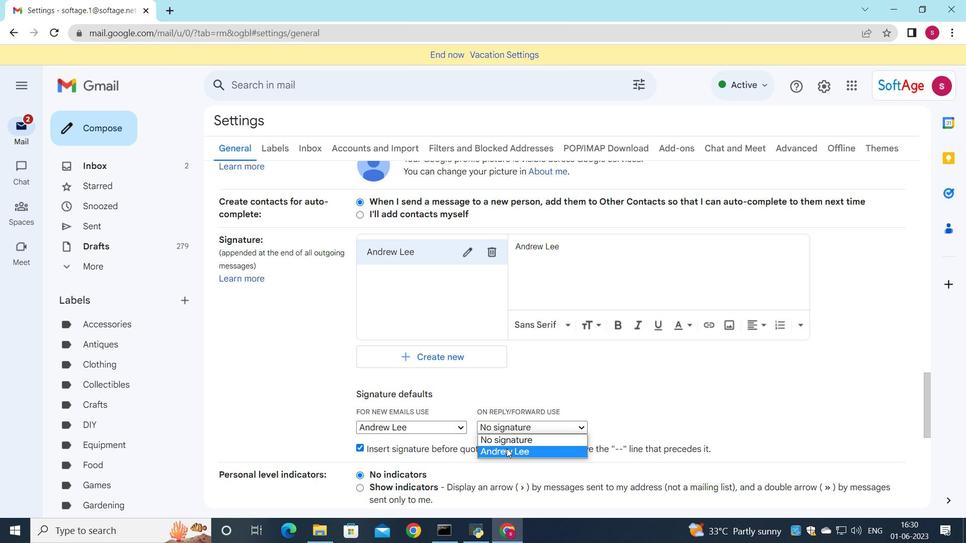 
Action: Mouse moved to (372, 394)
Screenshot: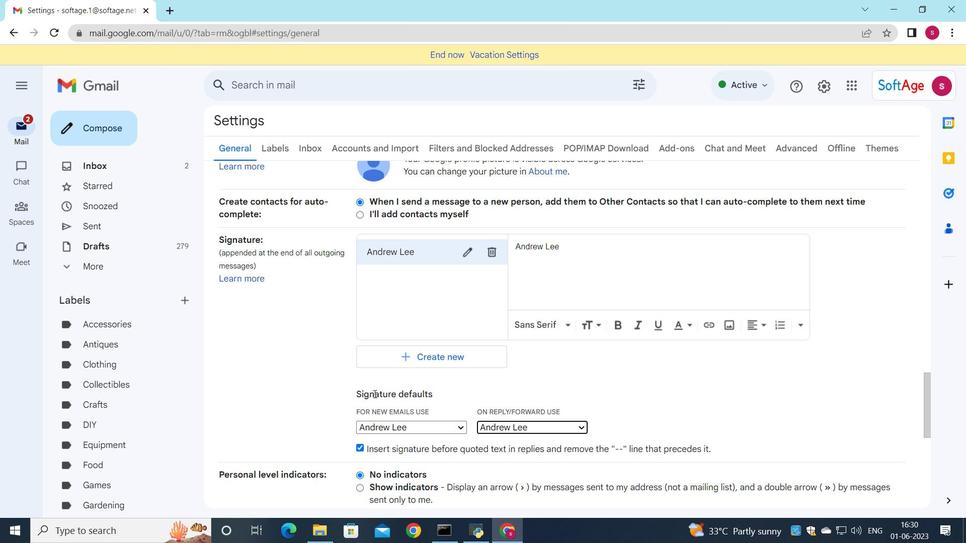
Action: Mouse scrolled (372, 394) with delta (0, 0)
Screenshot: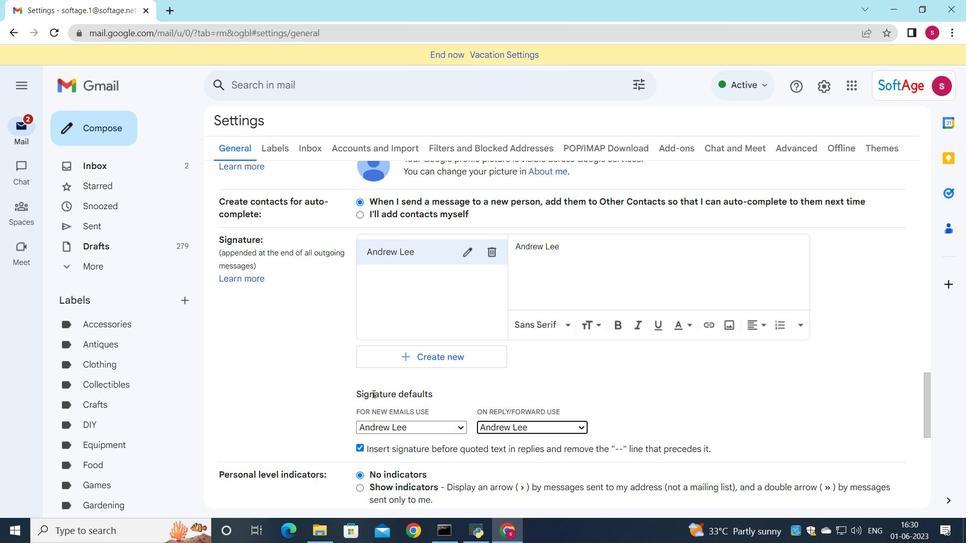 
Action: Mouse scrolled (372, 394) with delta (0, 0)
Screenshot: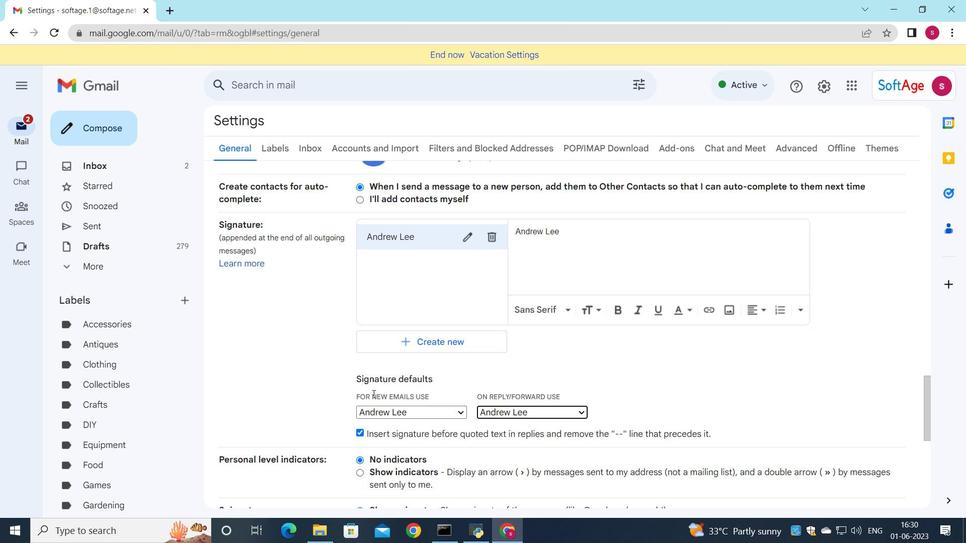 
Action: Mouse moved to (366, 377)
Screenshot: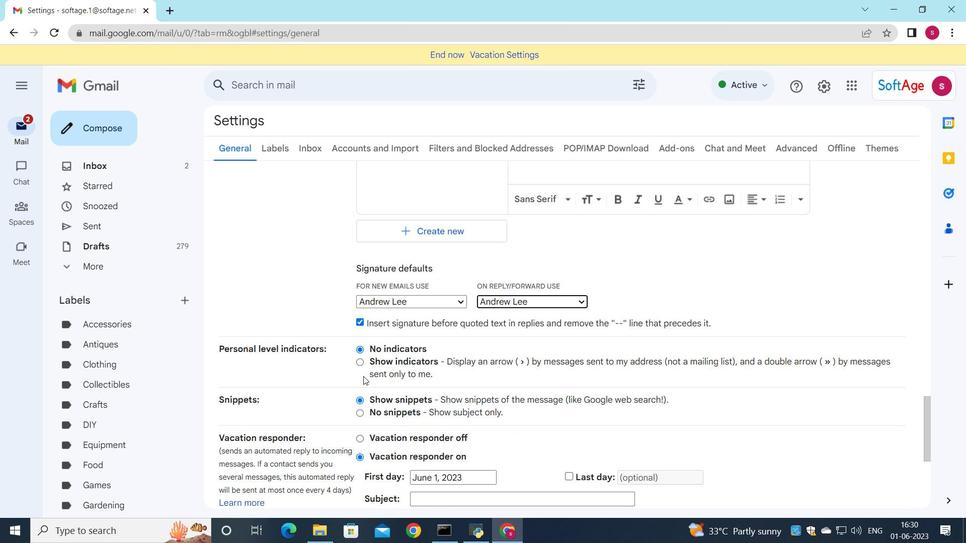 
Action: Mouse scrolled (366, 376) with delta (0, 0)
Screenshot: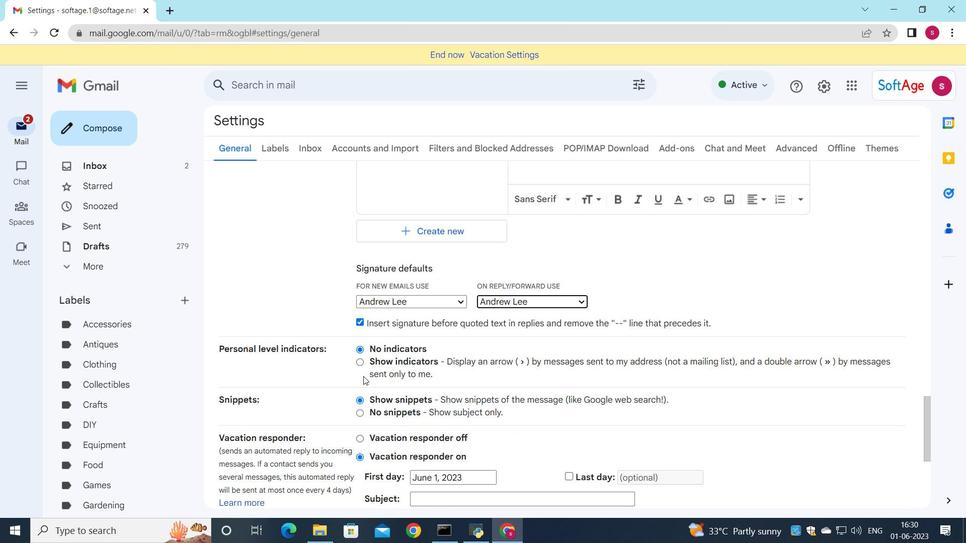 
Action: Mouse moved to (370, 380)
Screenshot: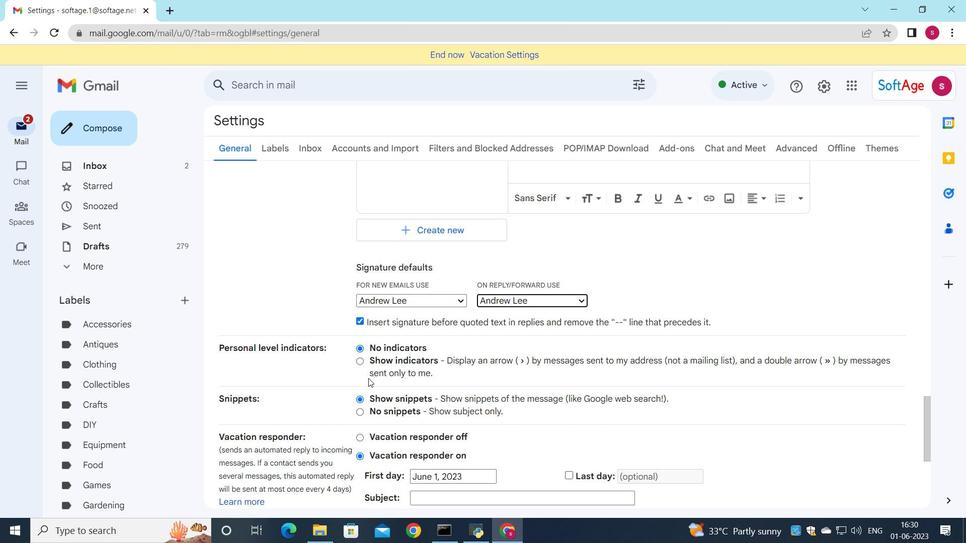 
Action: Mouse scrolled (370, 379) with delta (0, 0)
Screenshot: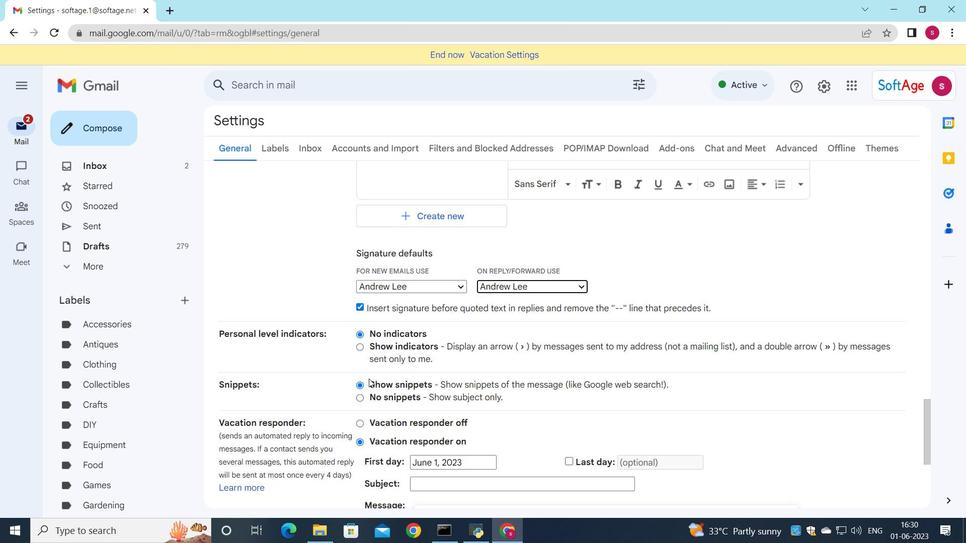 
Action: Mouse moved to (500, 420)
Screenshot: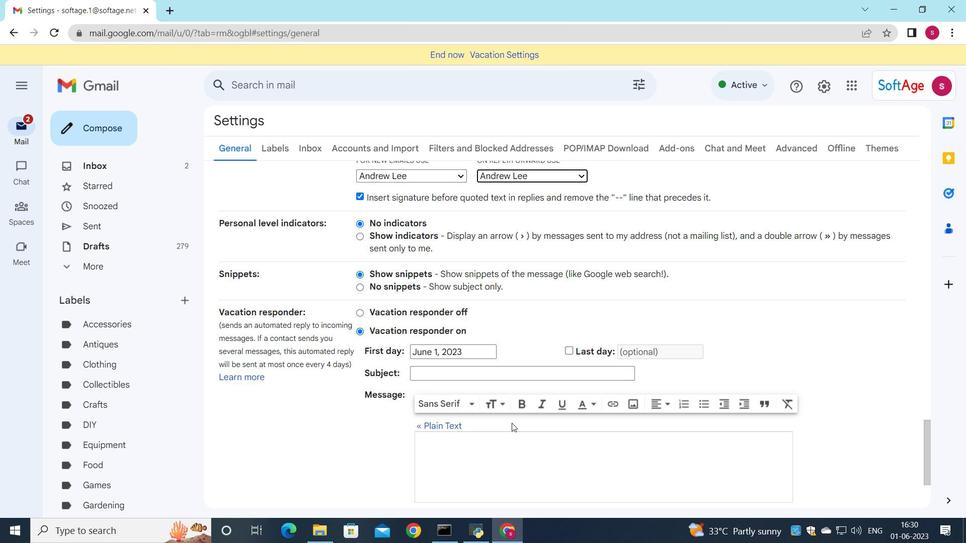 
Action: Mouse scrolled (501, 419) with delta (0, 0)
Screenshot: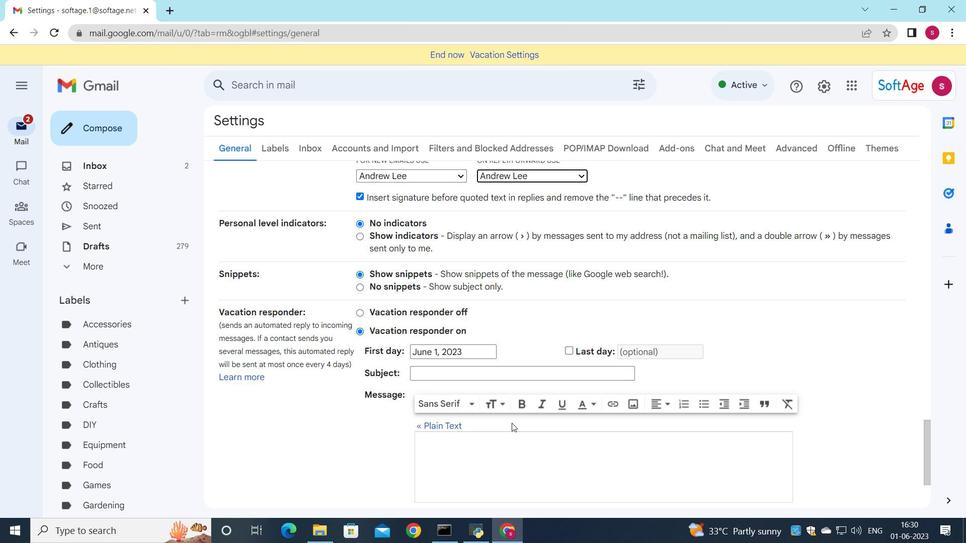 
Action: Mouse moved to (493, 456)
Screenshot: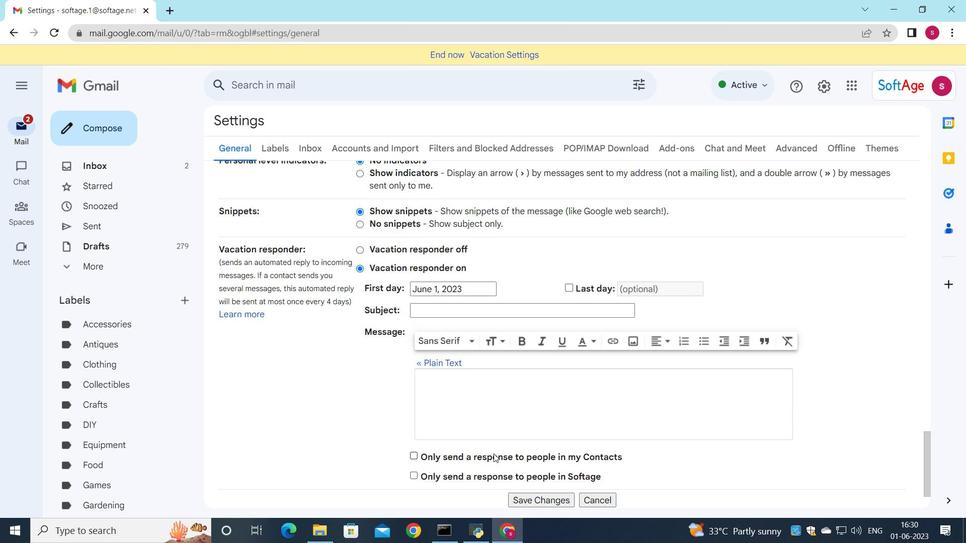 
Action: Mouse scrolled (493, 456) with delta (0, 0)
Screenshot: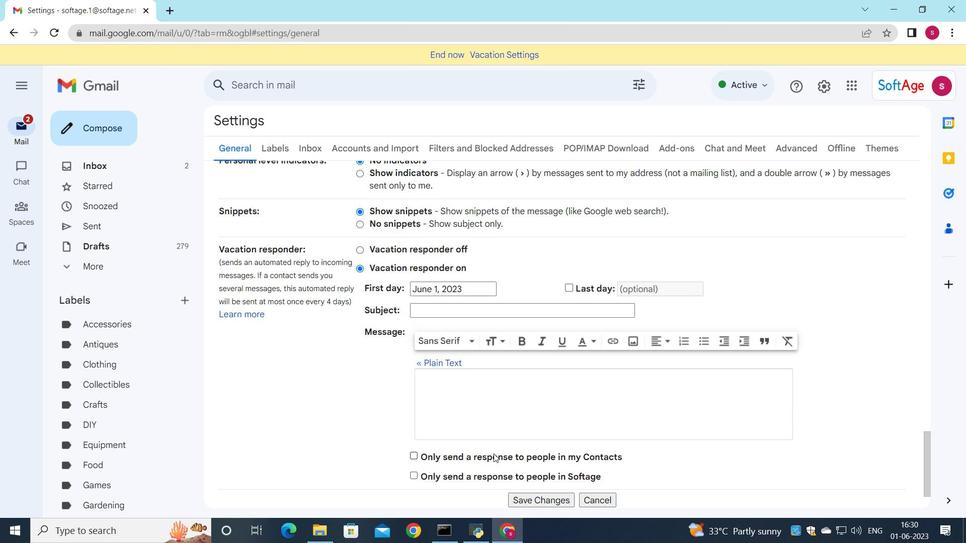 
Action: Mouse moved to (551, 444)
Screenshot: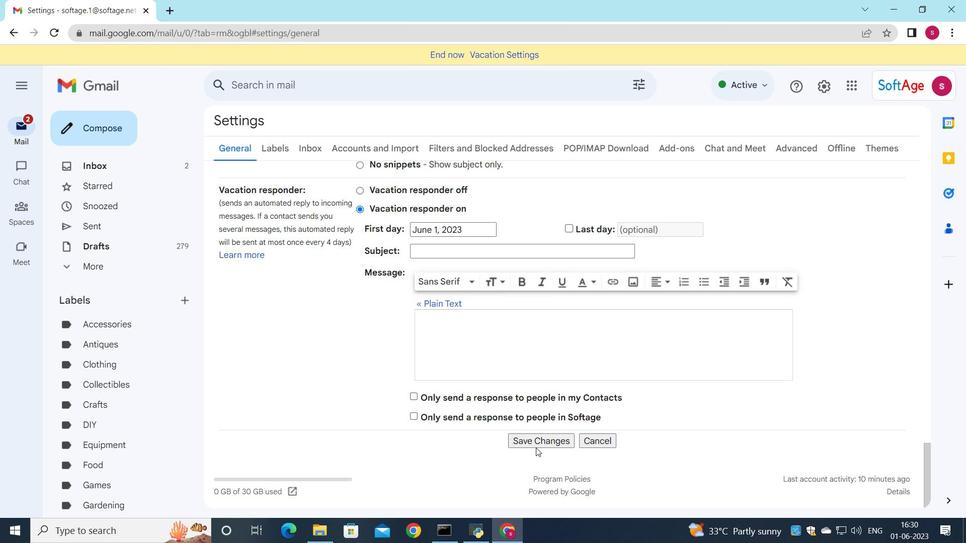
Action: Mouse pressed left at (551, 444)
Screenshot: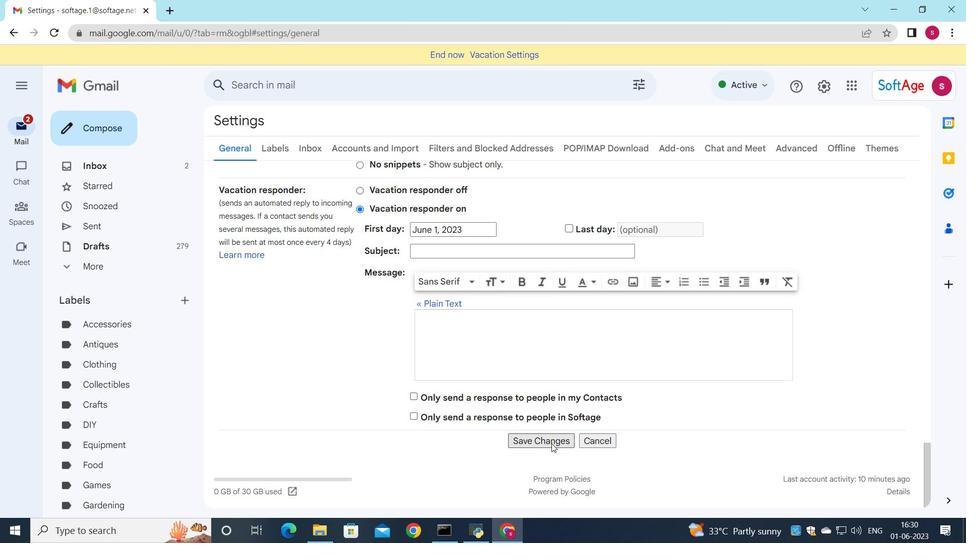 
Action: Mouse moved to (521, 311)
Screenshot: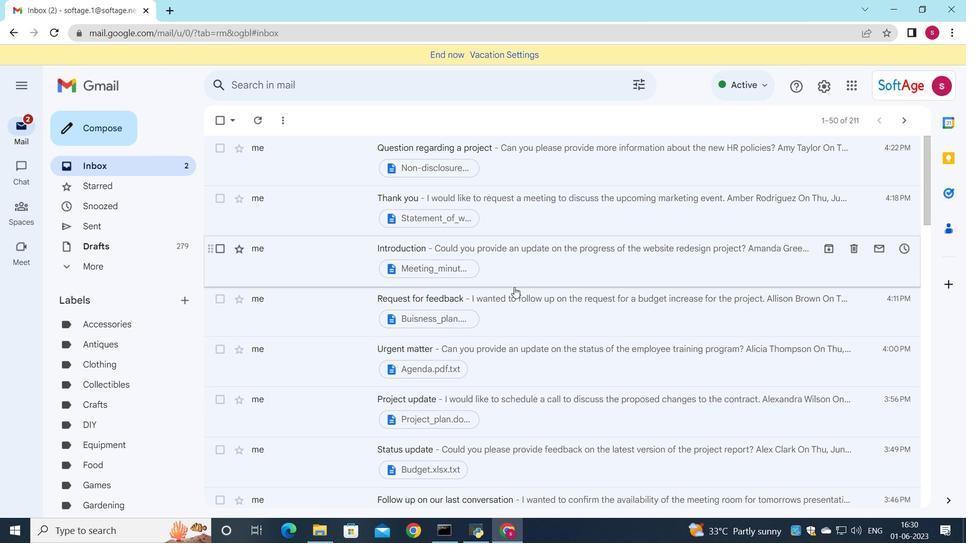 
Action: Mouse scrolled (521, 310) with delta (0, 0)
Screenshot: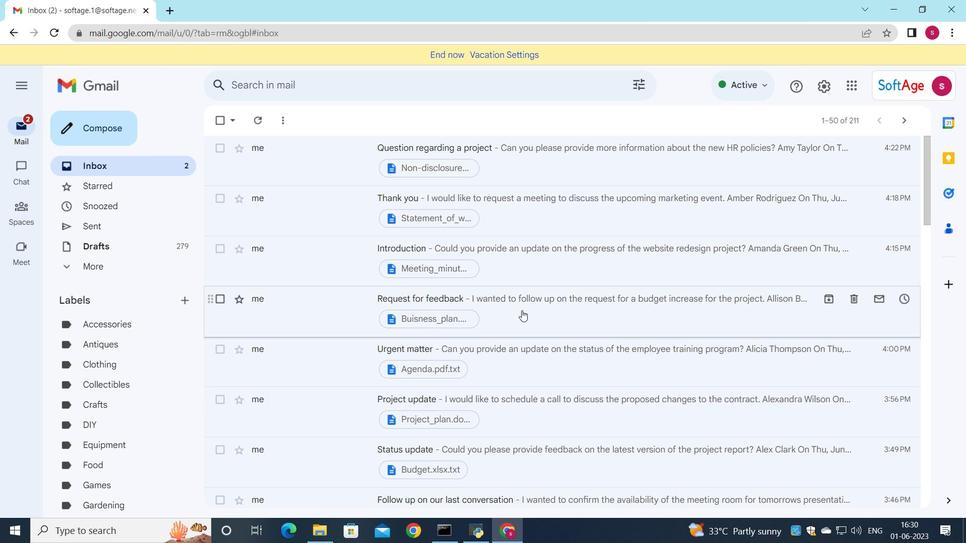 
Action: Mouse moved to (517, 315)
Screenshot: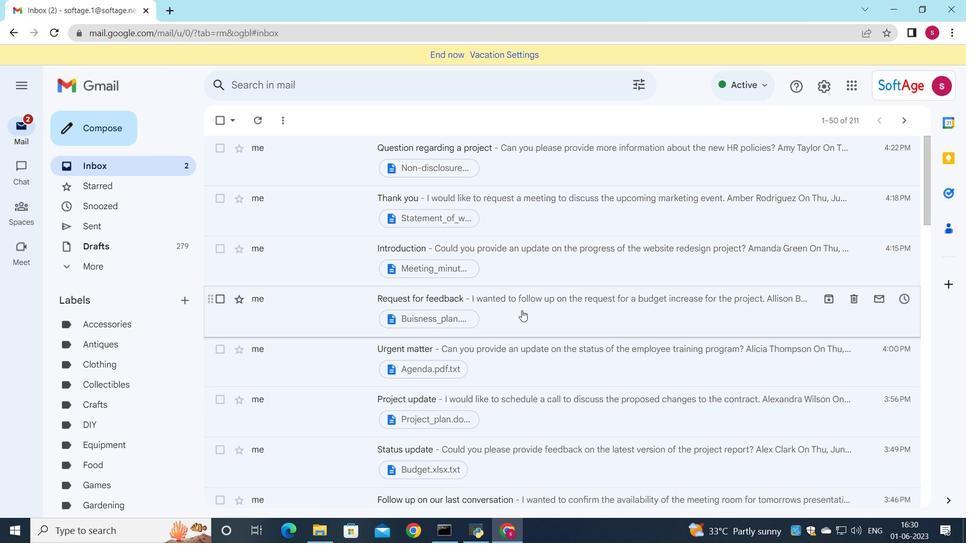 
Action: Mouse scrolled (517, 314) with delta (0, 0)
Screenshot: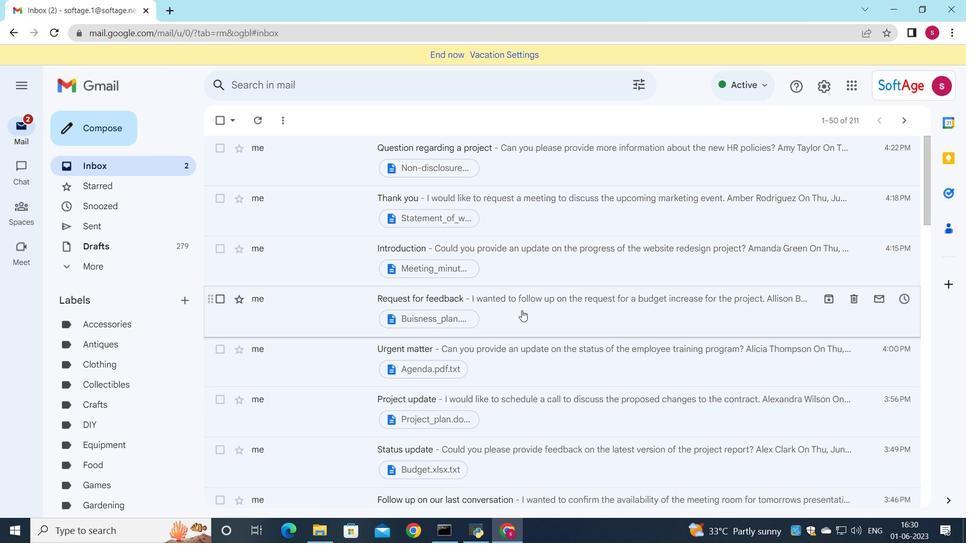 
Action: Mouse moved to (511, 320)
Screenshot: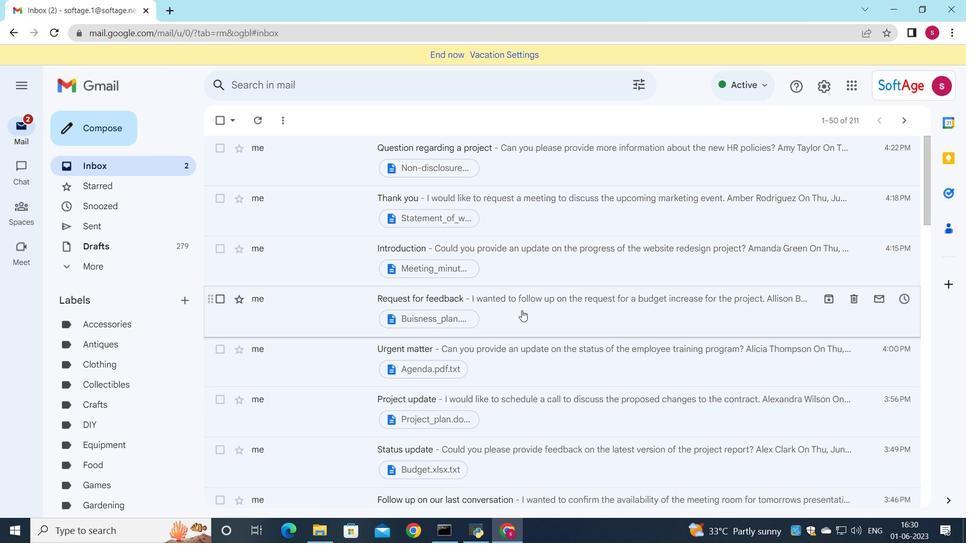
Action: Mouse scrolled (511, 319) with delta (0, 0)
Screenshot: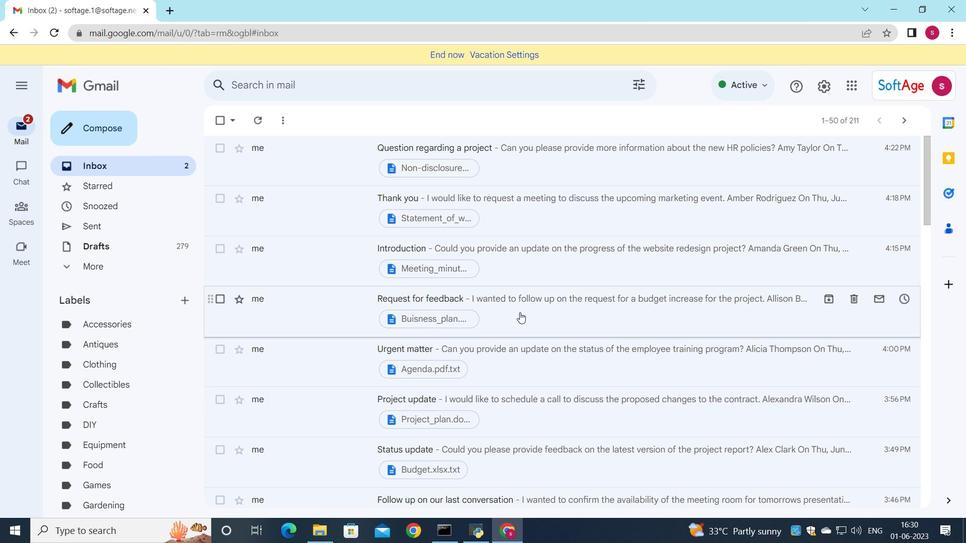 
Action: Mouse moved to (502, 329)
Screenshot: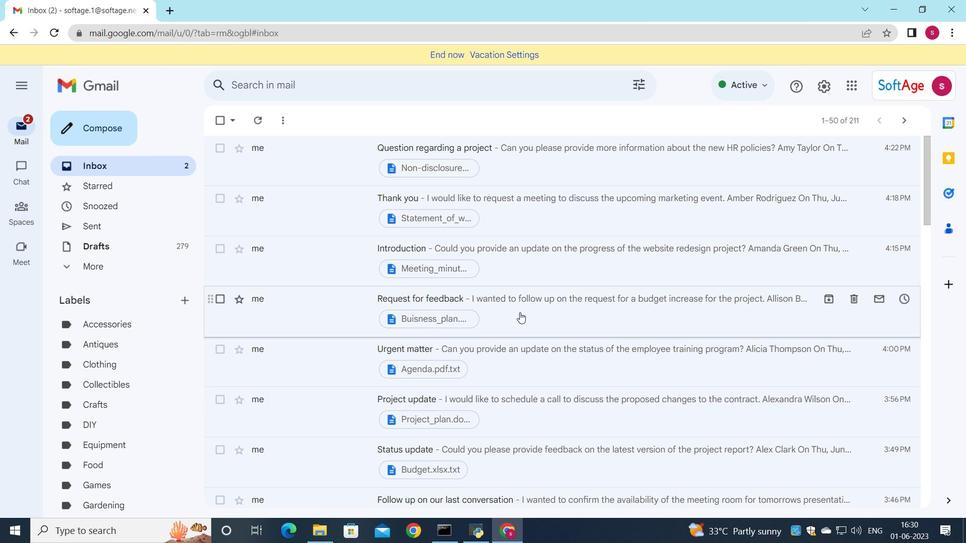 
Action: Mouse scrolled (502, 329) with delta (0, 0)
Screenshot: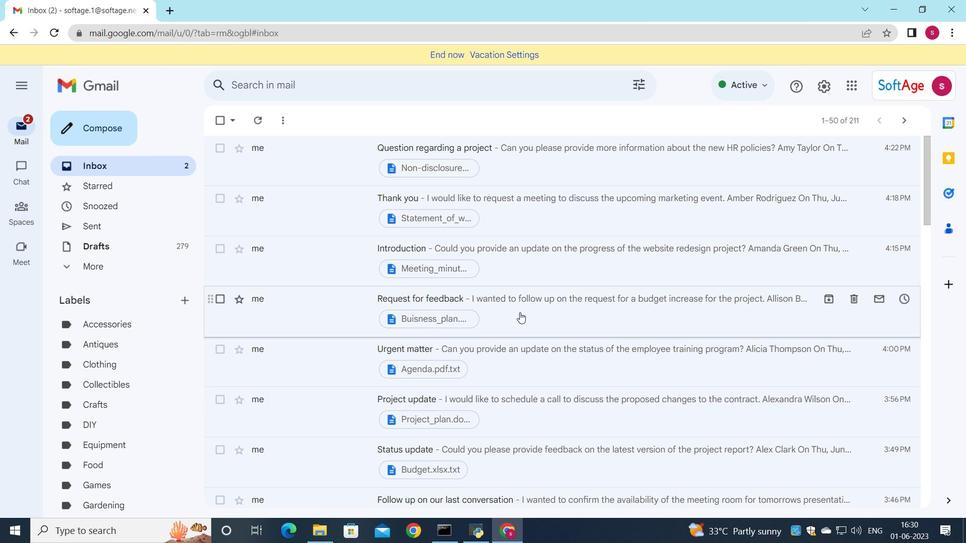 
Action: Mouse moved to (428, 401)
Screenshot: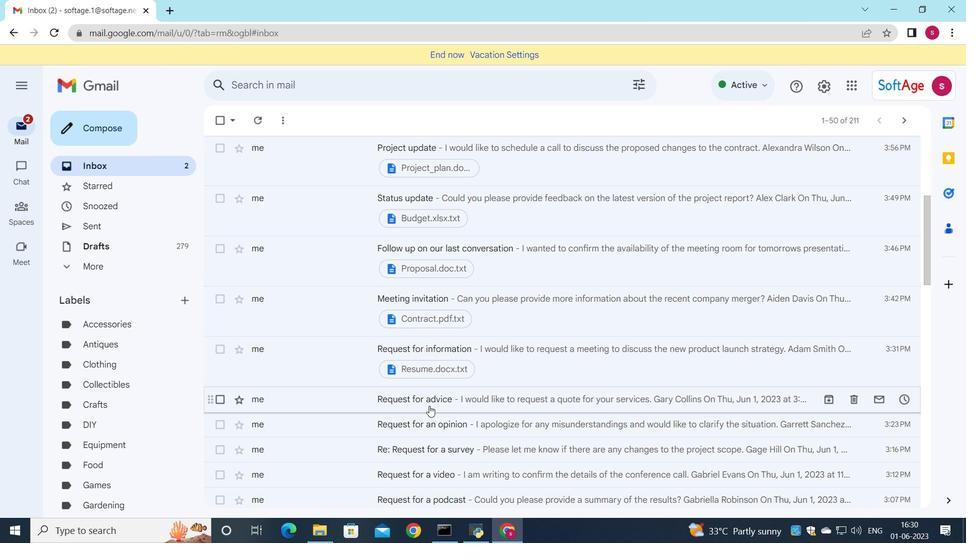 
Action: Mouse pressed left at (428, 401)
Screenshot: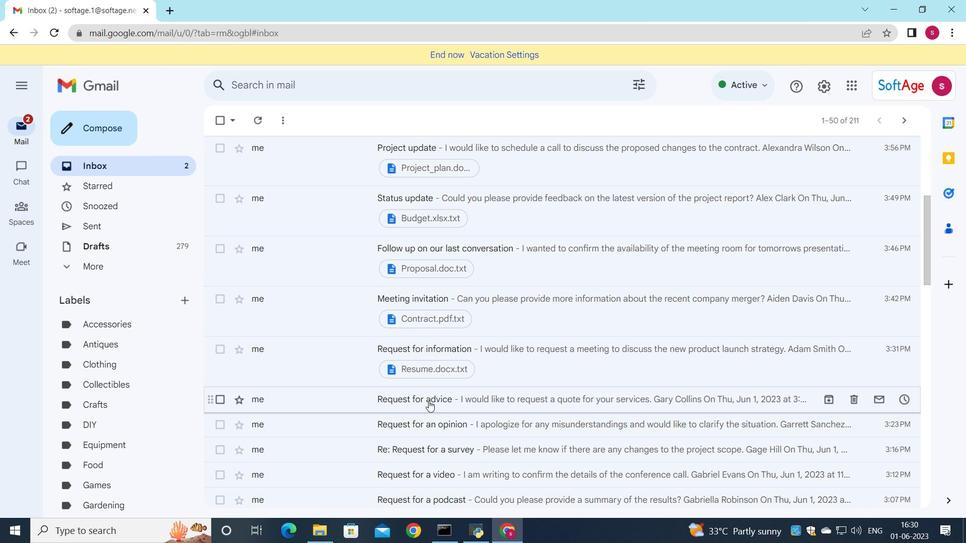 
Action: Mouse moved to (436, 395)
Screenshot: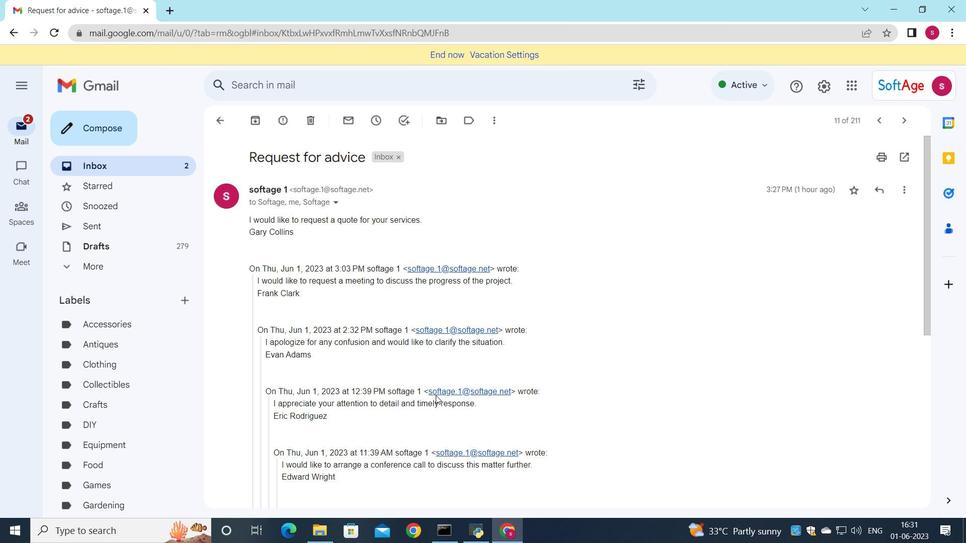 
Action: Mouse scrolled (436, 394) with delta (0, 0)
Screenshot: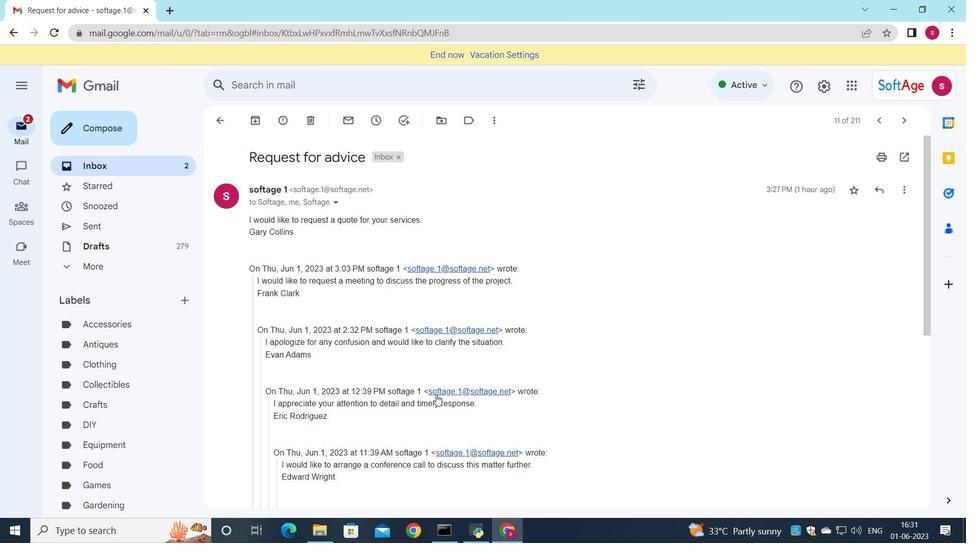 
Action: Mouse scrolled (436, 394) with delta (0, 0)
Screenshot: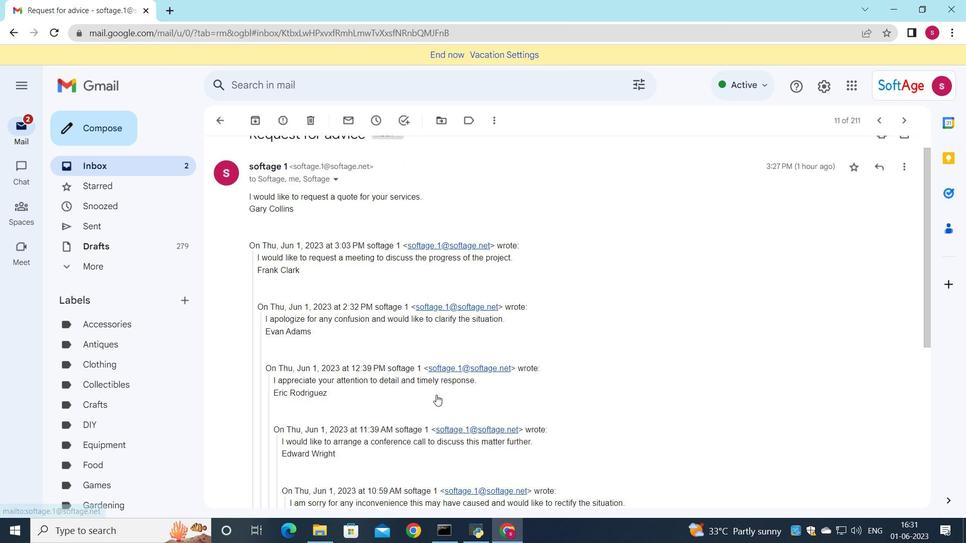 
Action: Mouse moved to (439, 384)
Screenshot: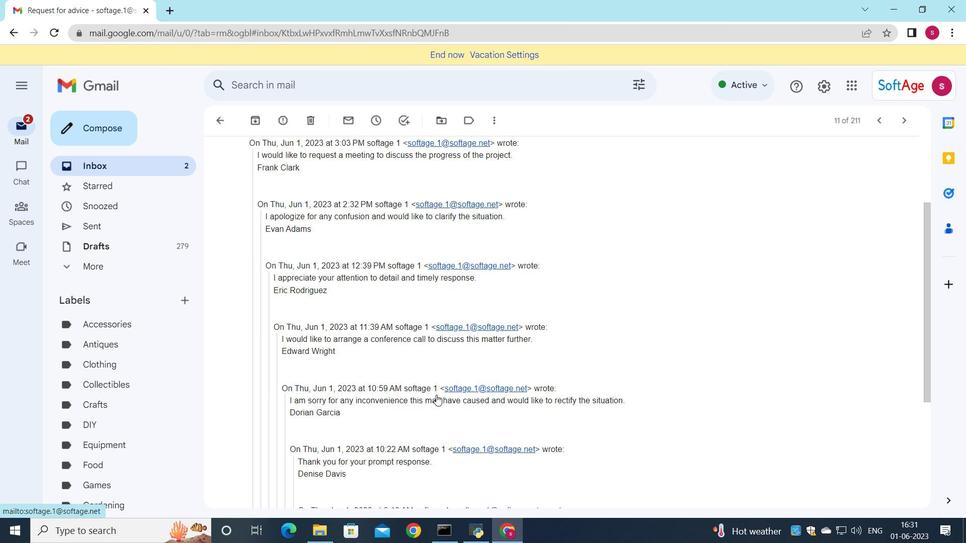 
Action: Mouse scrolled (439, 384) with delta (0, 0)
Screenshot: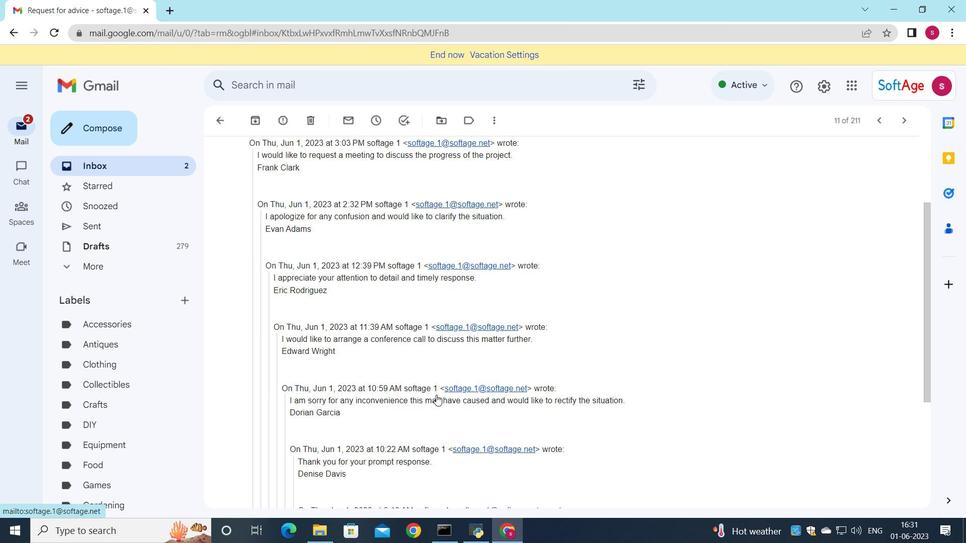 
Action: Mouse scrolled (439, 383) with delta (0, 0)
Screenshot: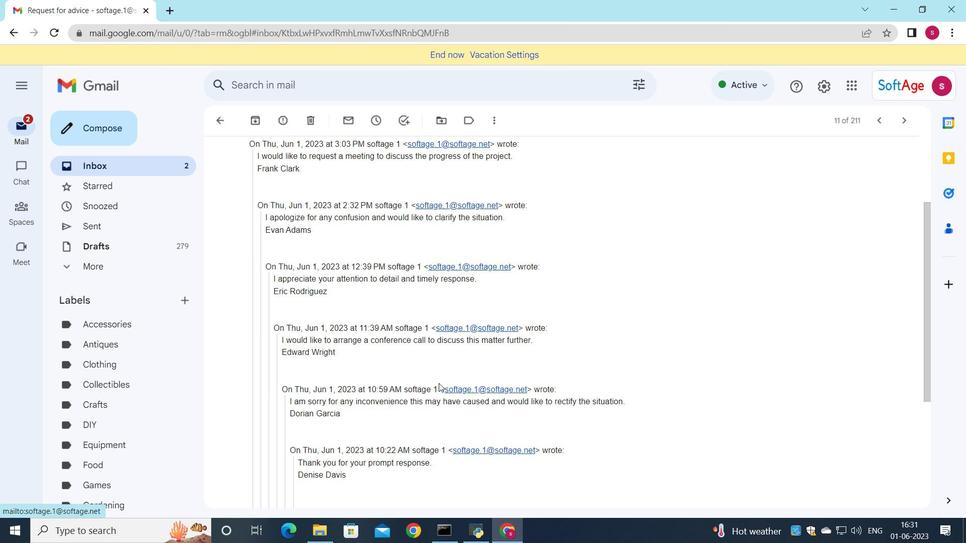 
Action: Mouse scrolled (439, 383) with delta (0, 0)
Screenshot: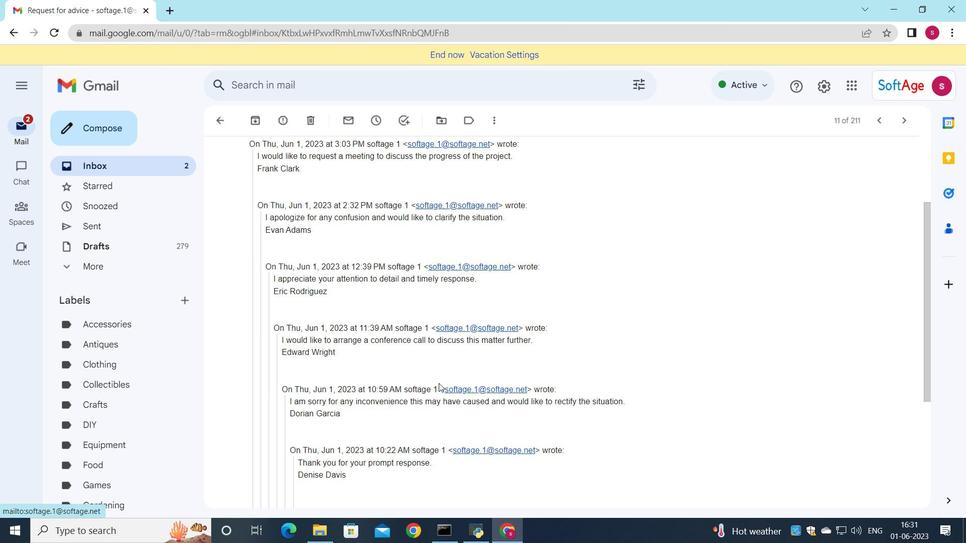 
Action: Mouse scrolled (439, 383) with delta (0, 0)
Screenshot: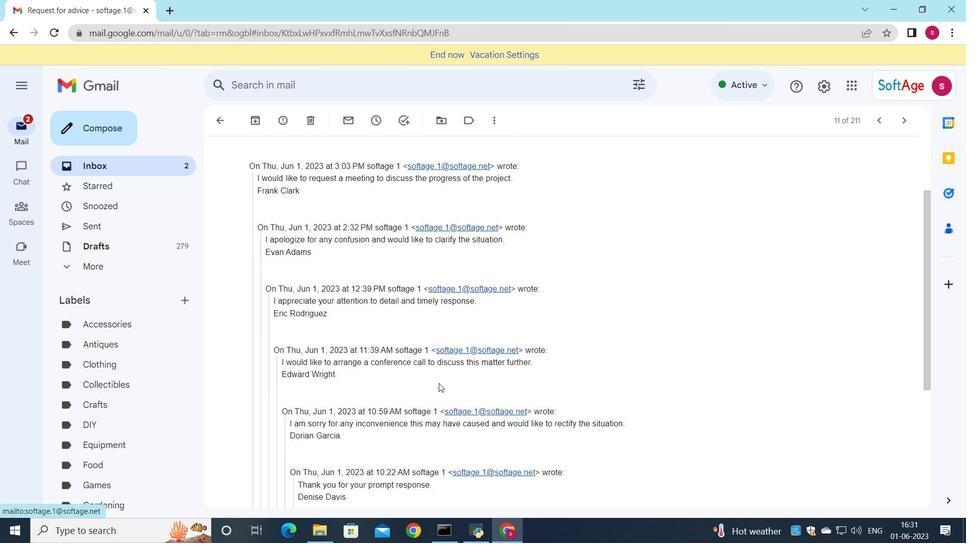 
Action: Mouse scrolled (439, 383) with delta (0, 0)
Screenshot: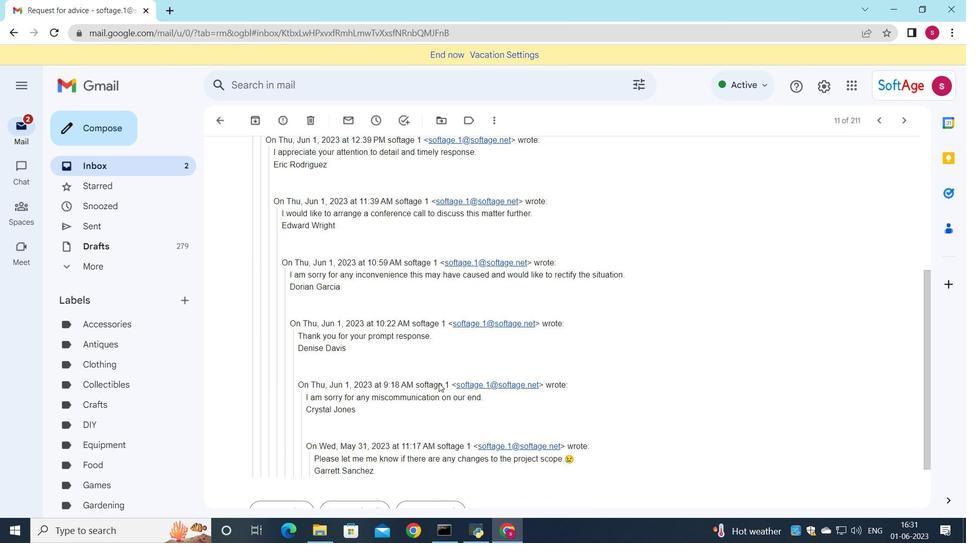 
Action: Mouse scrolled (439, 383) with delta (0, 0)
Screenshot: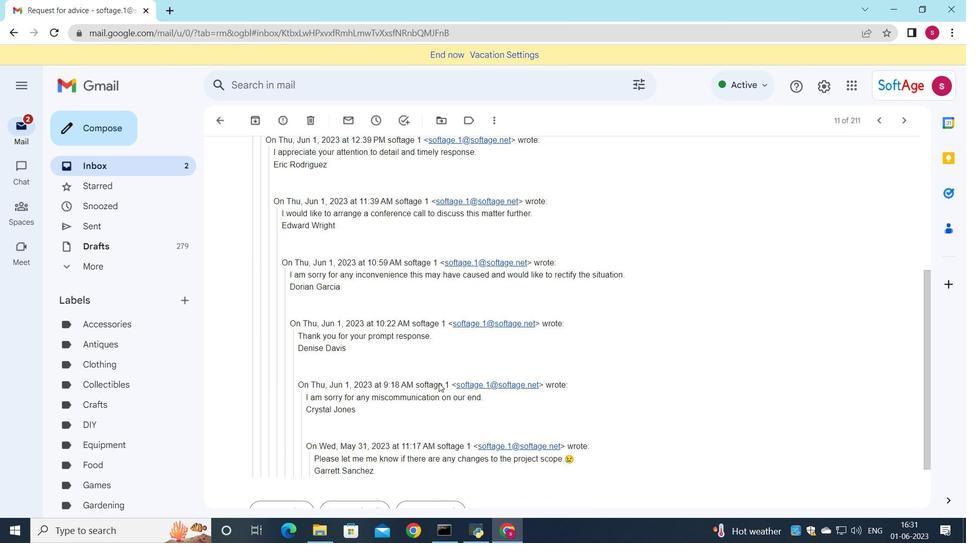 
Action: Mouse scrolled (439, 383) with delta (0, 0)
Screenshot: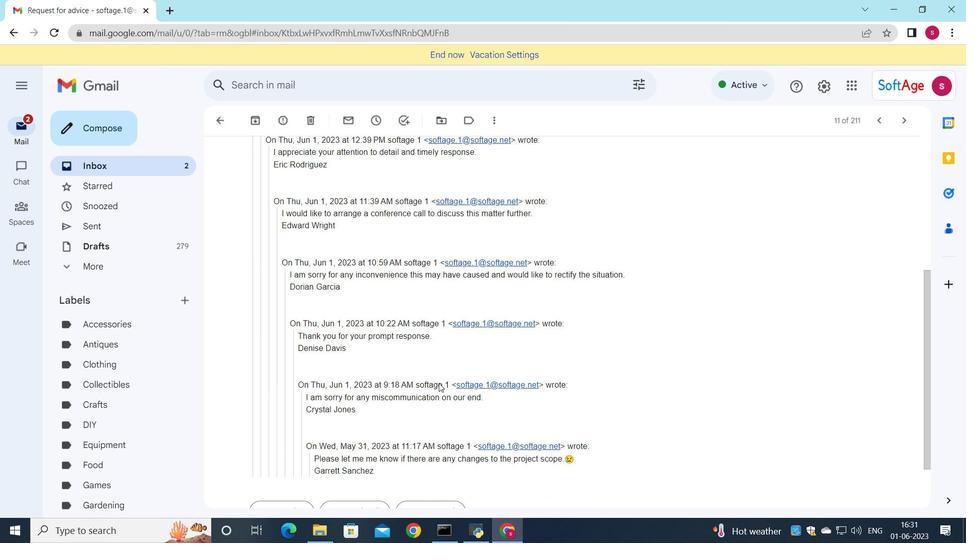 
Action: Mouse scrolled (439, 383) with delta (0, 0)
Screenshot: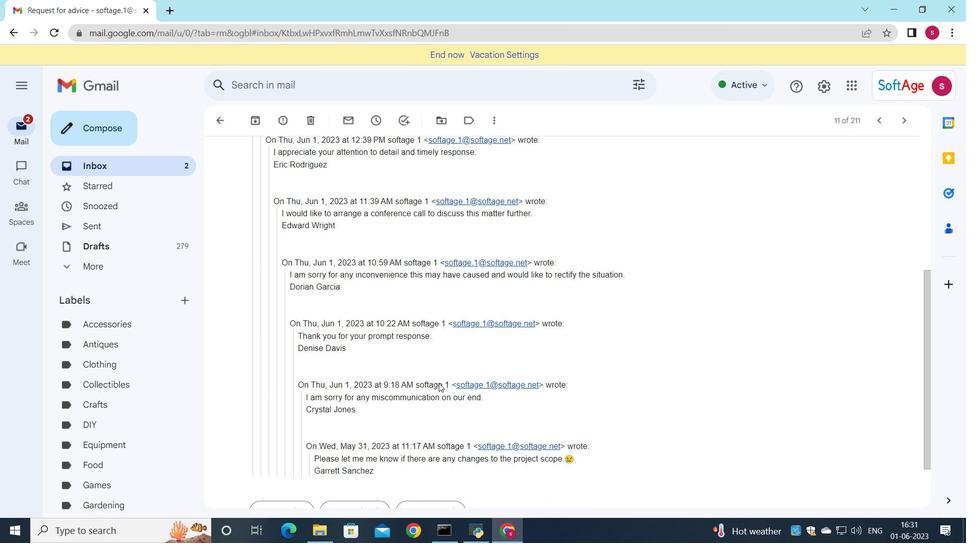 
Action: Mouse moved to (275, 450)
Screenshot: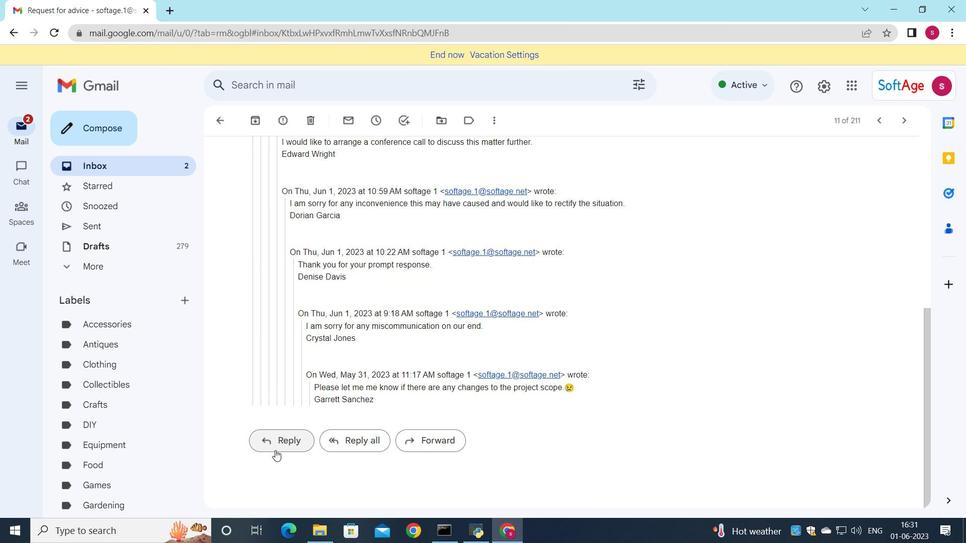 
Action: Mouse pressed middle at (275, 450)
Screenshot: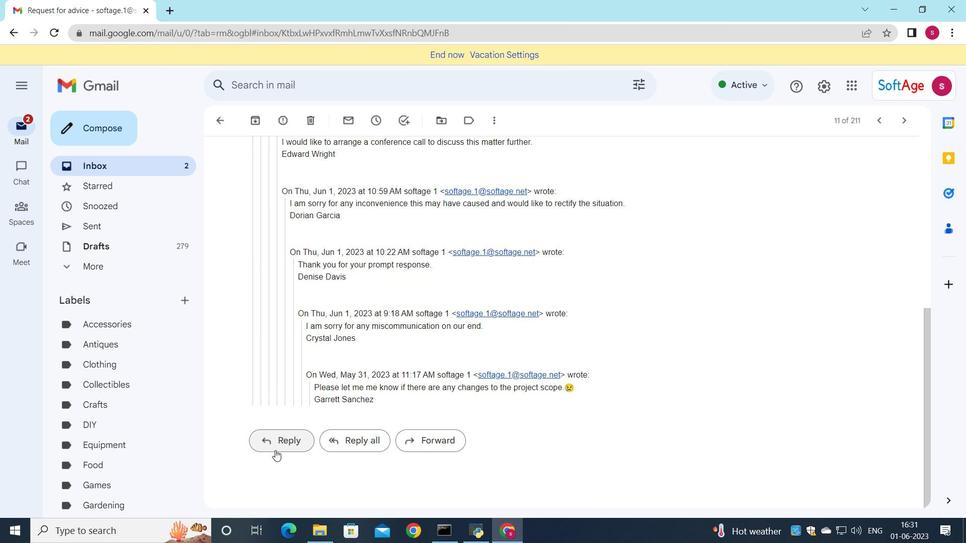 
Action: Mouse moved to (273, 445)
Screenshot: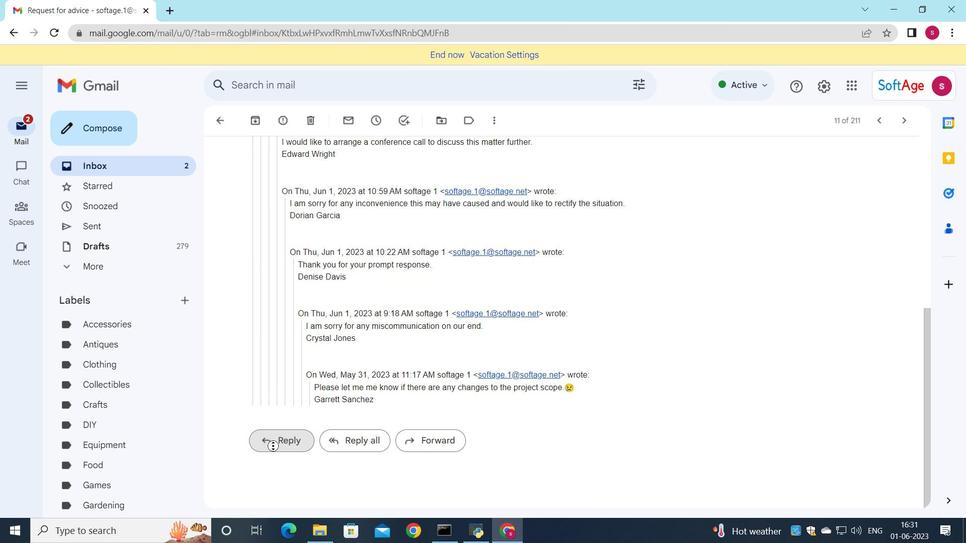 
Action: Mouse pressed left at (273, 445)
Screenshot: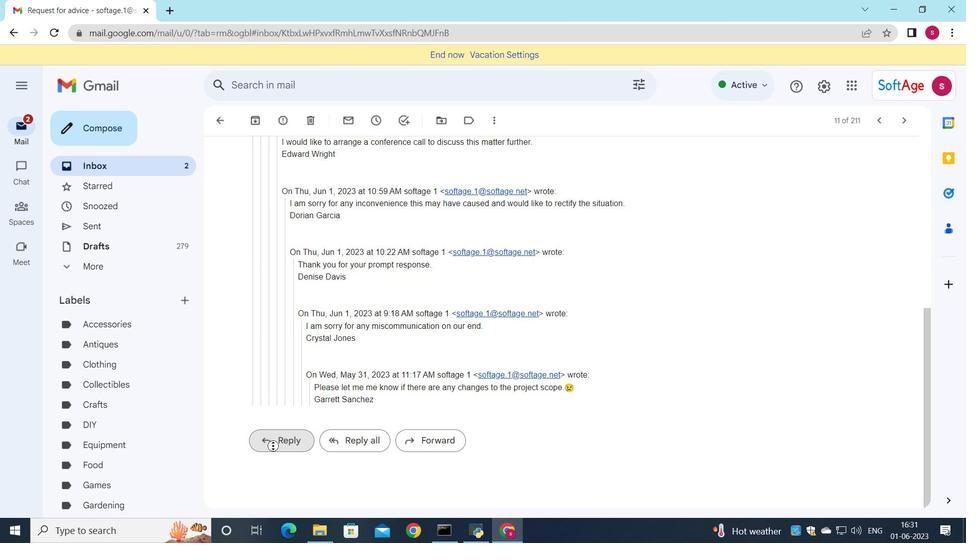 
Action: Mouse moved to (279, 443)
Screenshot: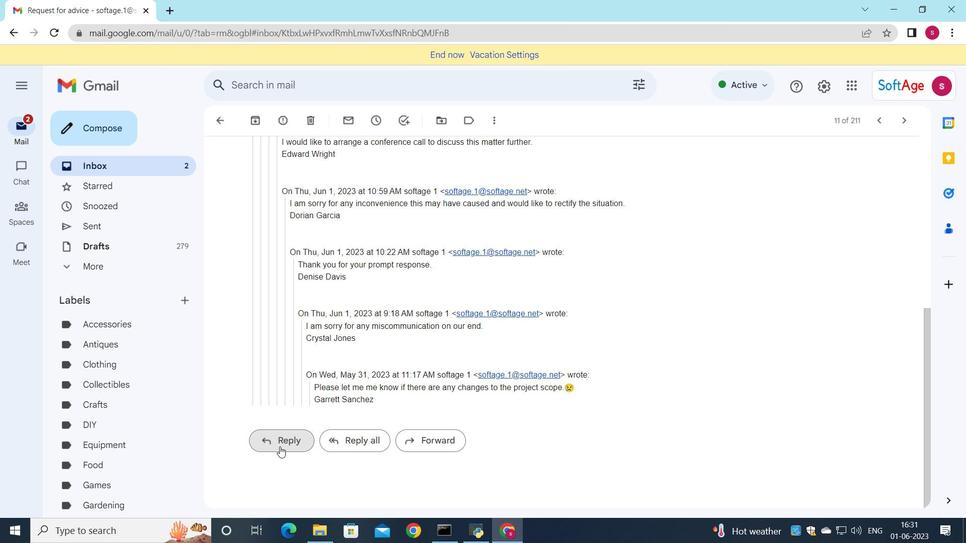 
Action: Mouse pressed left at (279, 443)
Screenshot: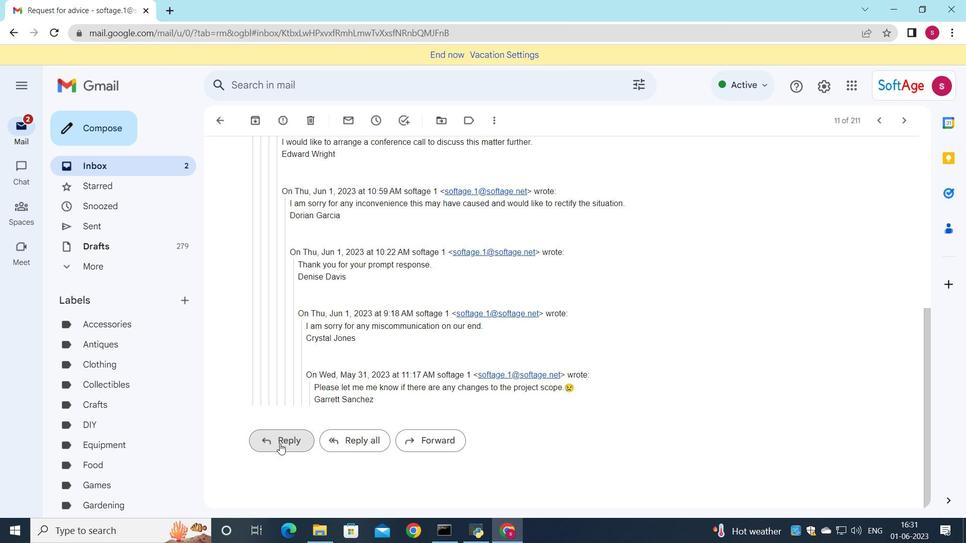 
Action: Mouse moved to (276, 337)
Screenshot: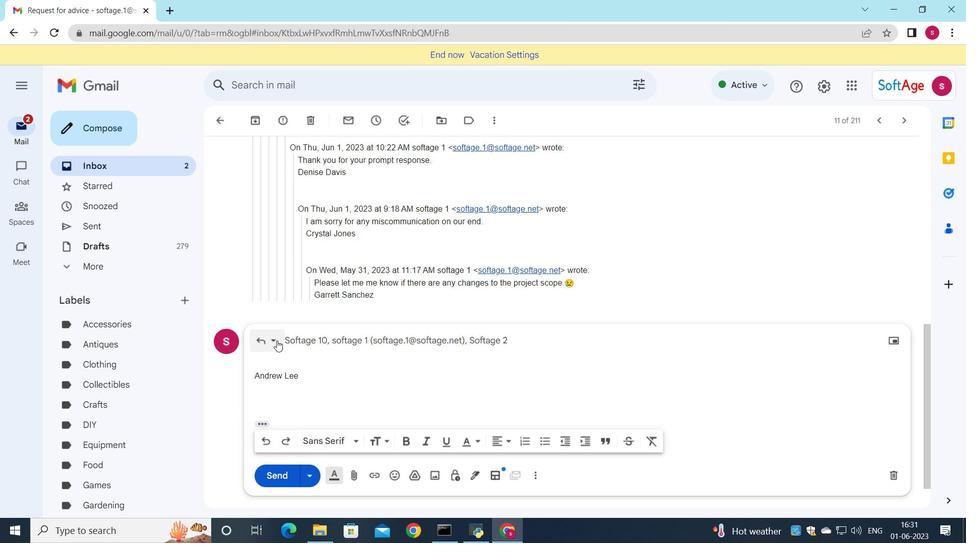 
Action: Mouse pressed left at (276, 337)
Screenshot: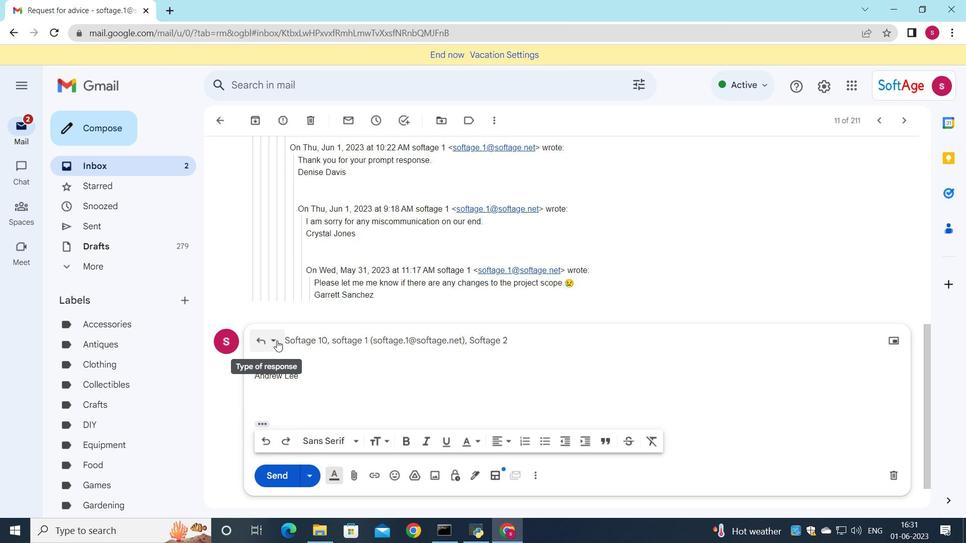 
Action: Mouse moved to (303, 432)
Screenshot: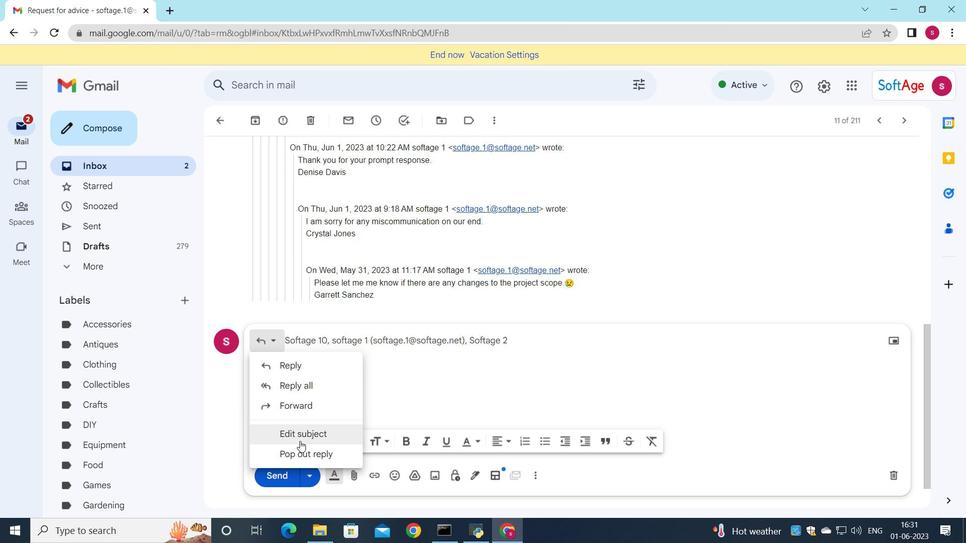 
Action: Mouse pressed left at (303, 432)
Screenshot: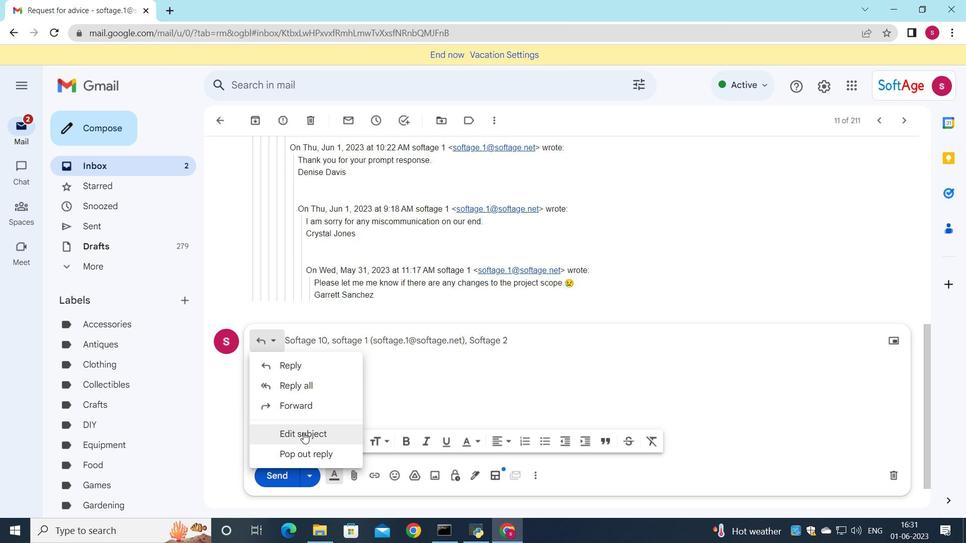
Action: Mouse moved to (737, 310)
Screenshot: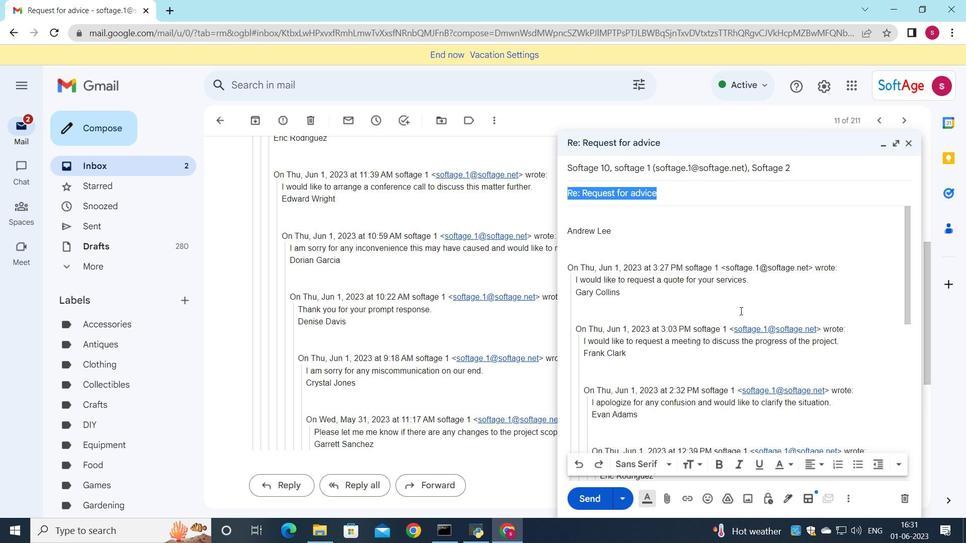 
Action: Key pressed <Key.shift>Sales<Key.space>pitch
Screenshot: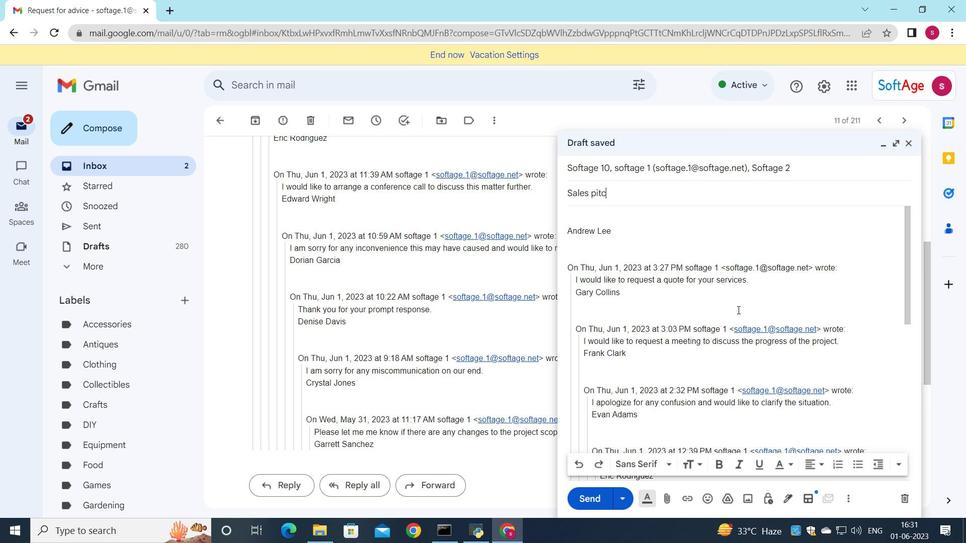 
Action: Mouse moved to (581, 220)
Screenshot: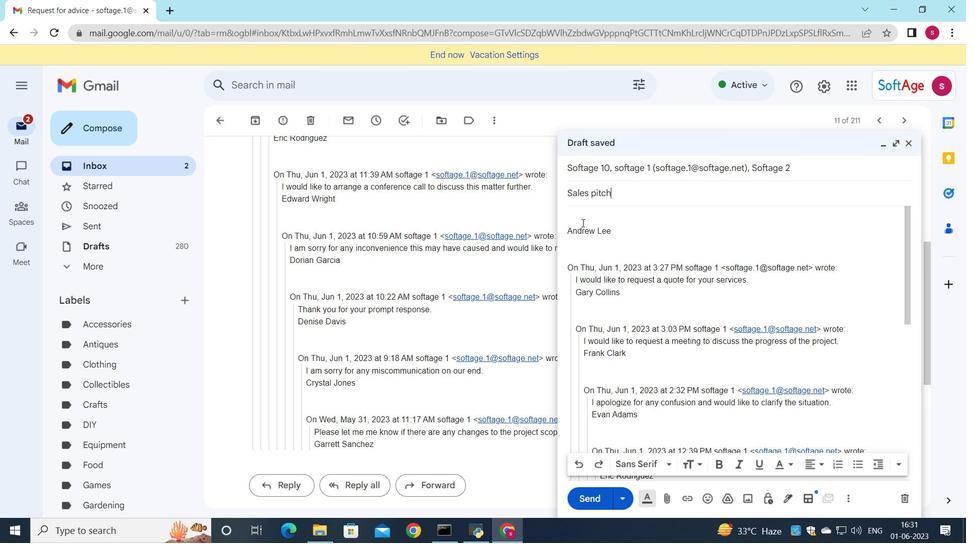
Action: Mouse pressed left at (581, 220)
Screenshot: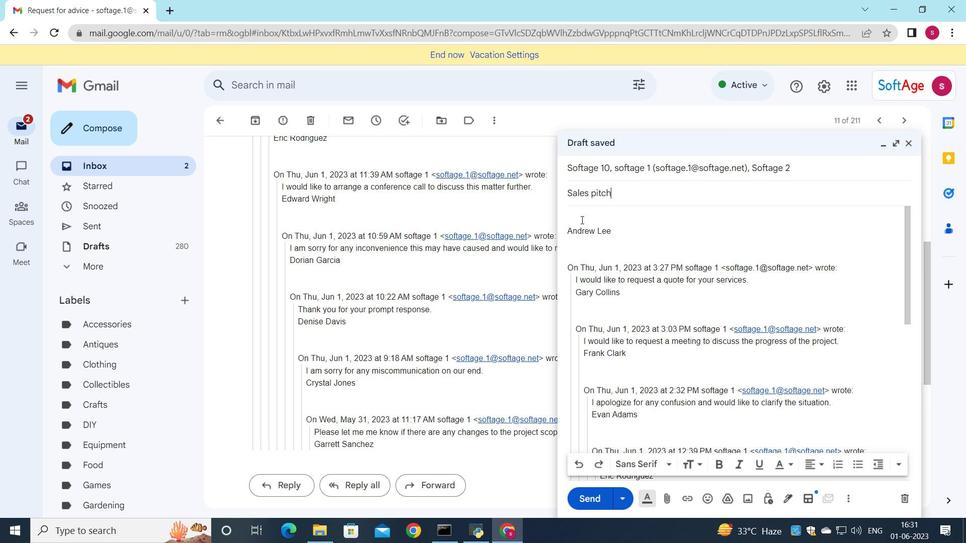 
Action: Mouse moved to (601, 216)
Screenshot: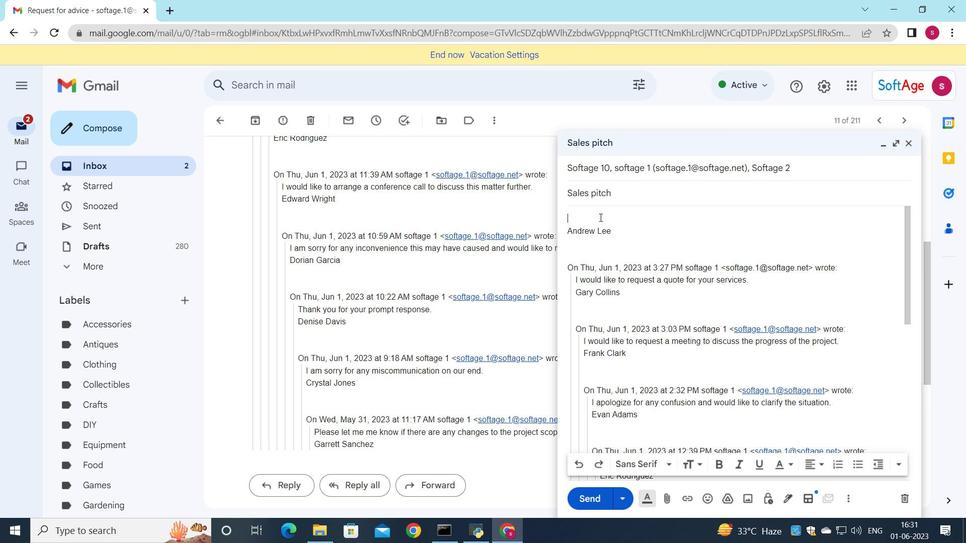 
Action: Key pressed <Key.shift>I<Key.space>wanted<Key.space>to<Key.space>confirm<Key.space>the<Key.space>schedule<Key.space>for<Key.space>the<Key.space>upcoming<Key.space>training<Key.space>sessions.
Screenshot: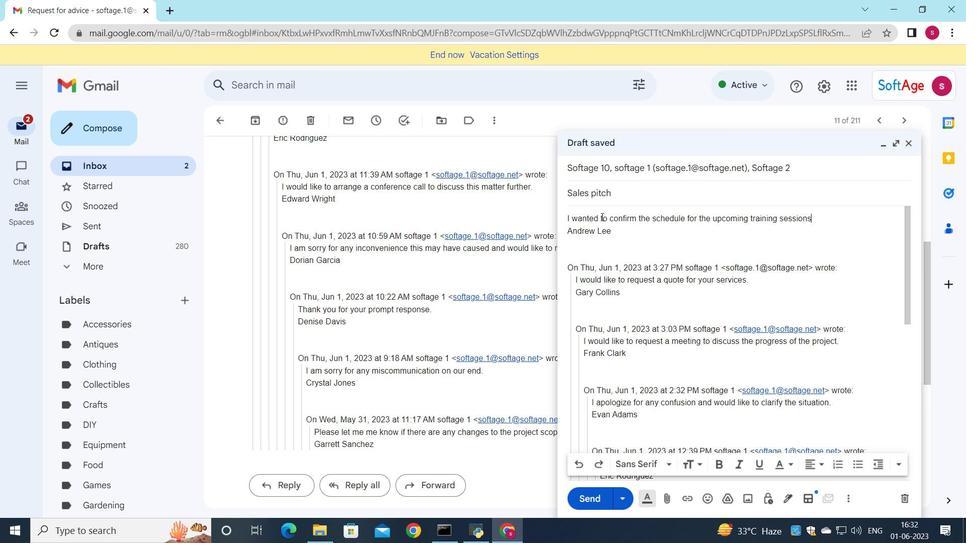 
Action: Mouse moved to (803, 164)
Screenshot: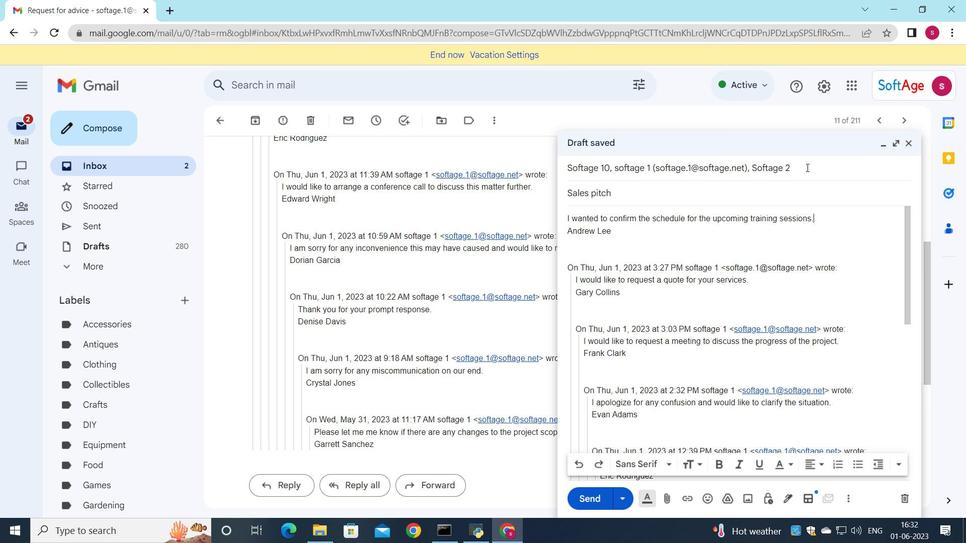 
Action: Mouse pressed left at (803, 164)
Screenshot: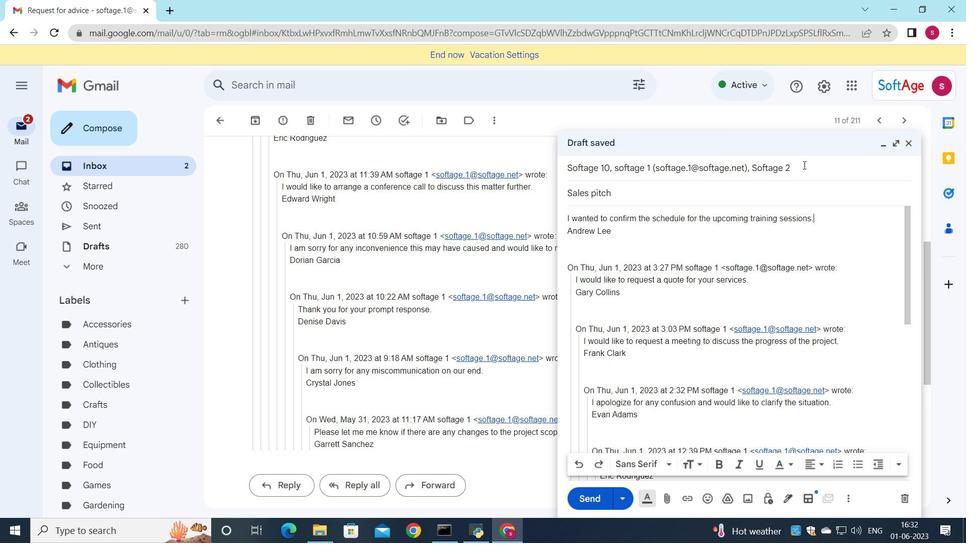 
Action: Mouse moved to (885, 180)
Screenshot: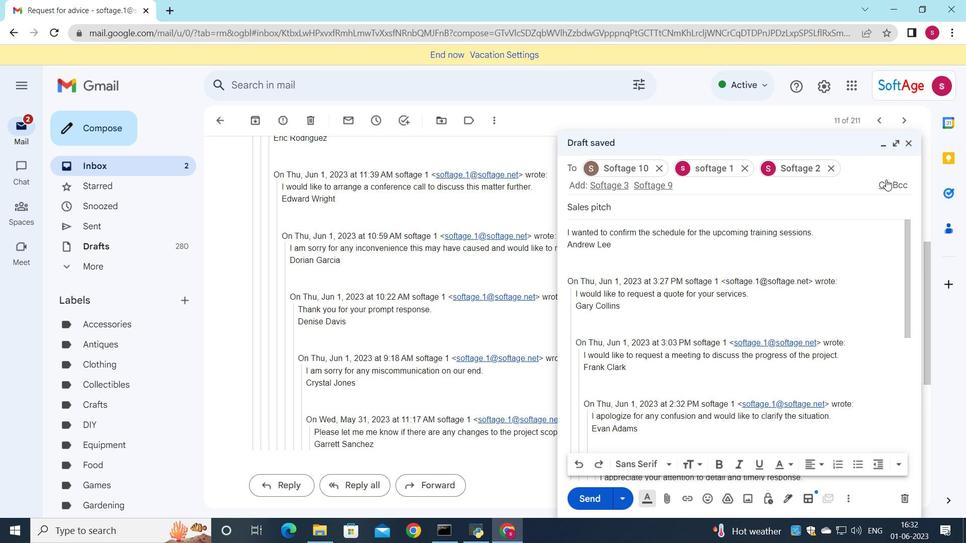 
Action: Mouse pressed left at (885, 180)
Screenshot: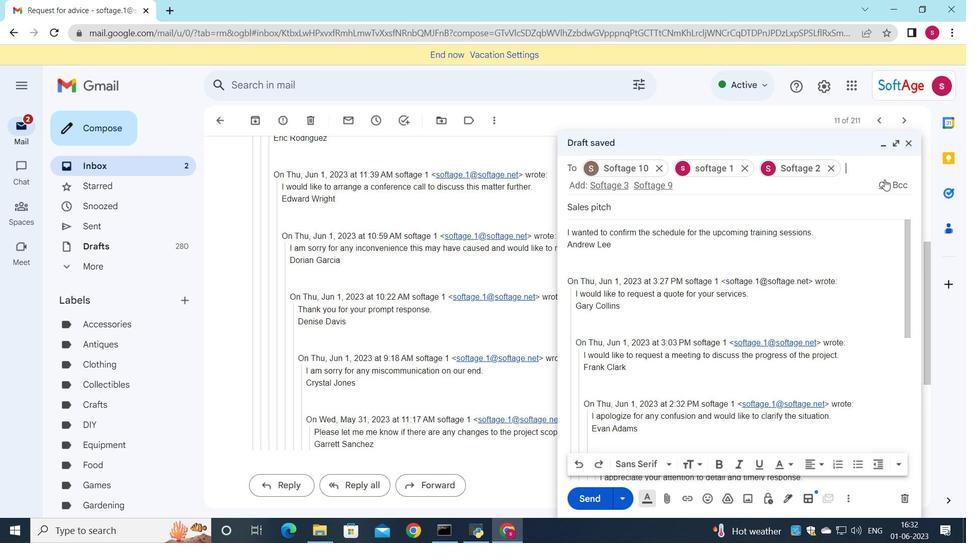
Action: Mouse moved to (708, 217)
Screenshot: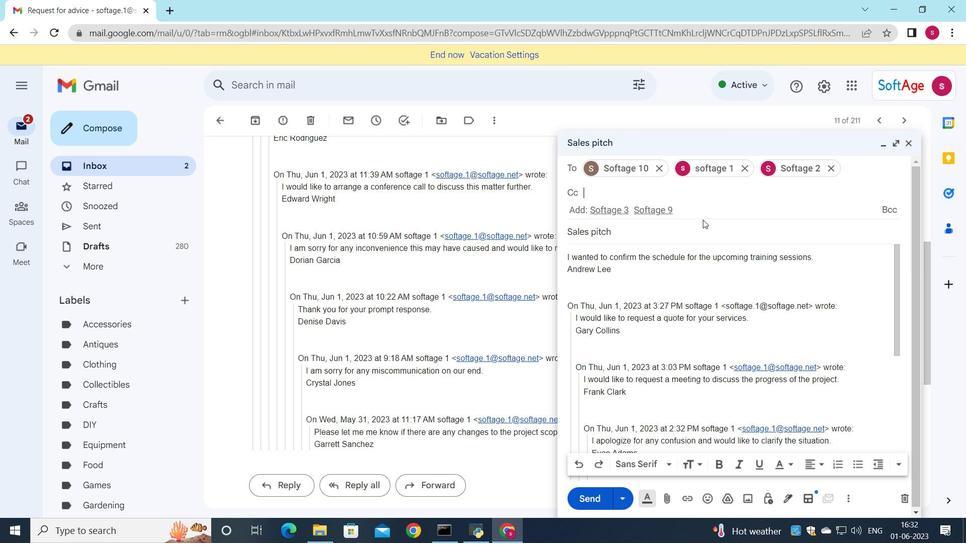 
Action: Key pressed s
Screenshot: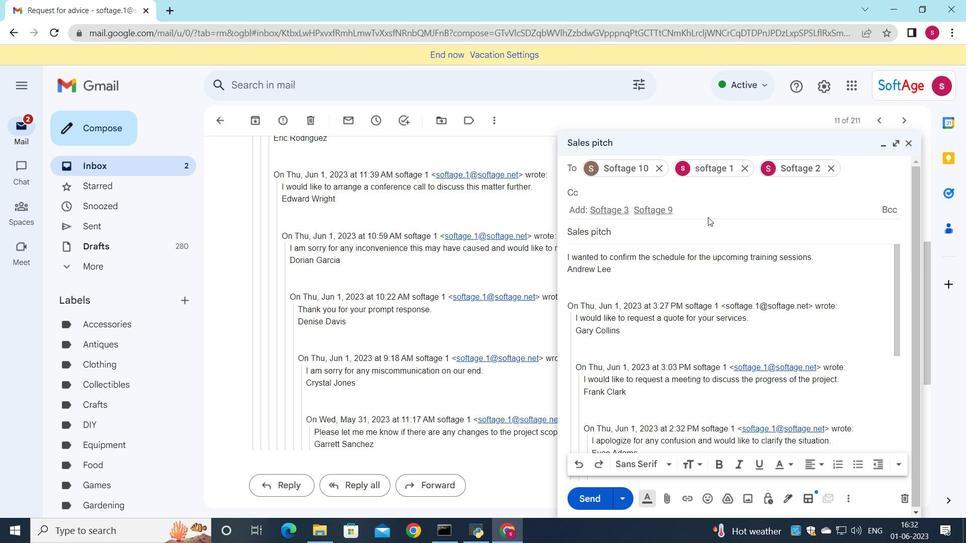 
Action: Mouse moved to (682, 358)
Screenshot: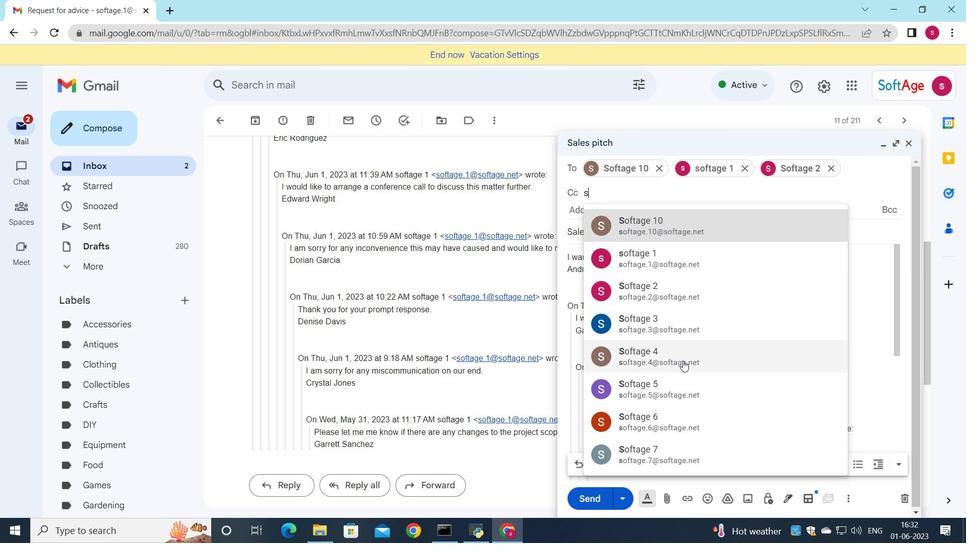 
Action: Mouse pressed left at (682, 358)
Screenshot: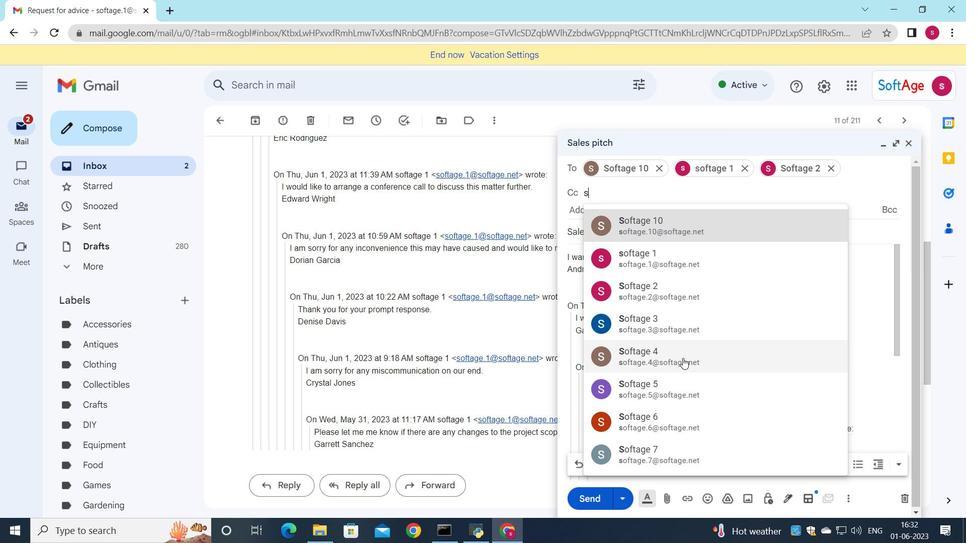 
Action: Mouse moved to (670, 500)
Screenshot: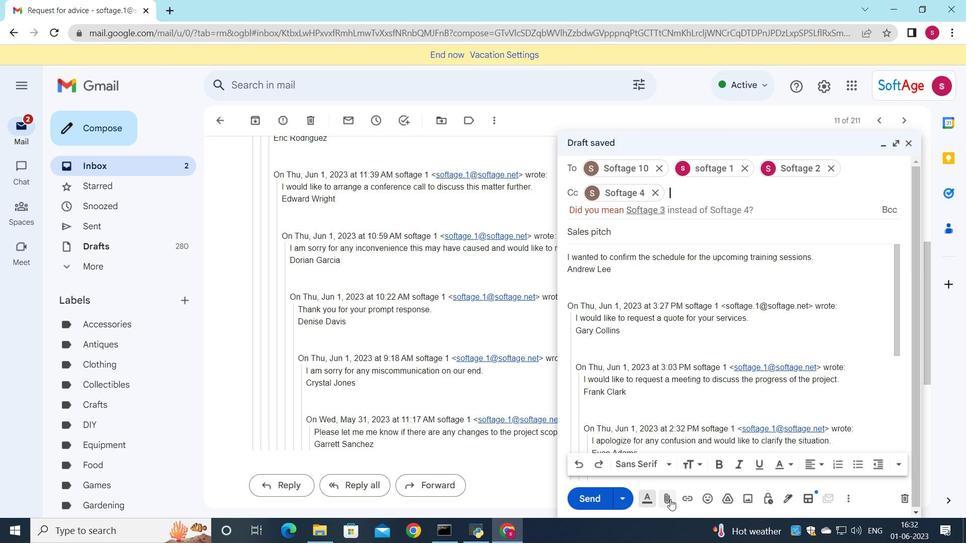 
Action: Mouse pressed left at (670, 500)
Screenshot: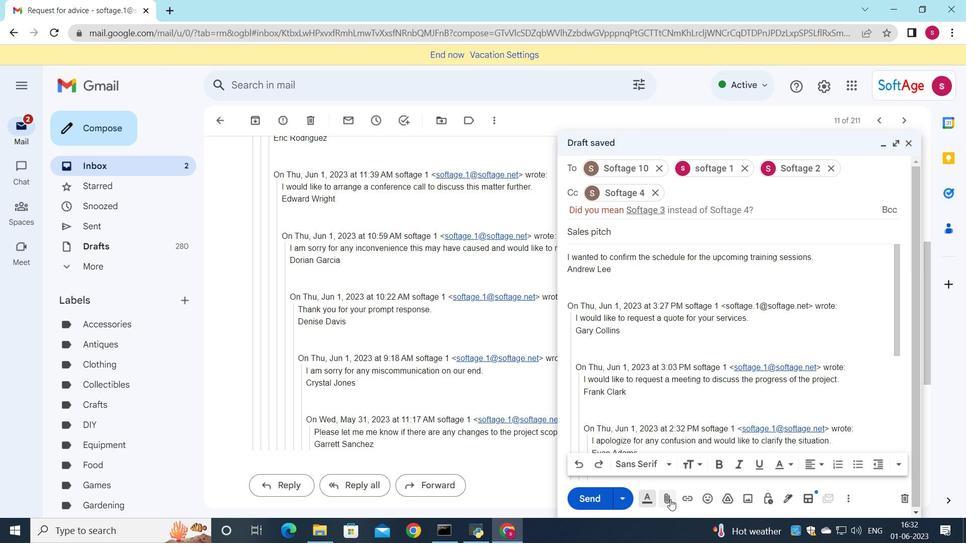 
Action: Mouse moved to (180, 83)
Screenshot: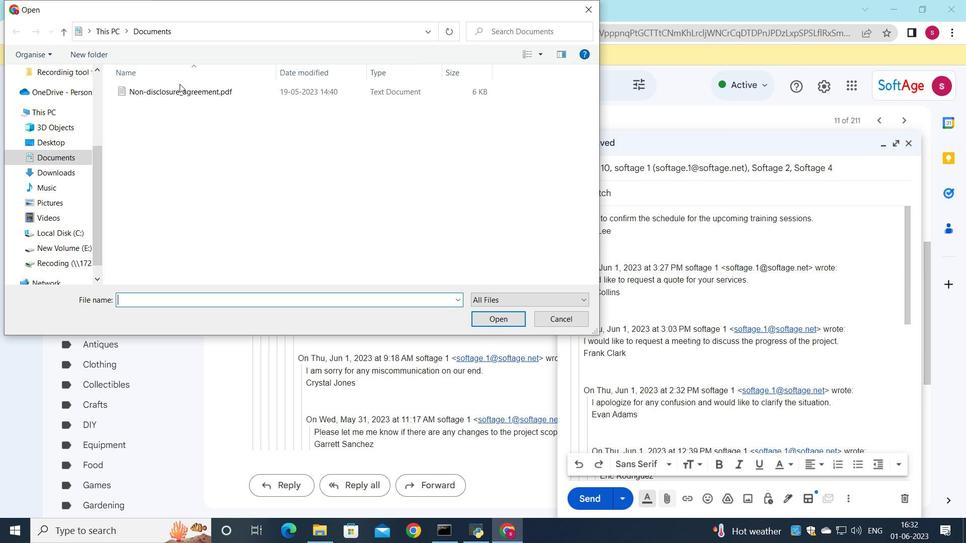 
Action: Mouse pressed left at (180, 83)
Screenshot: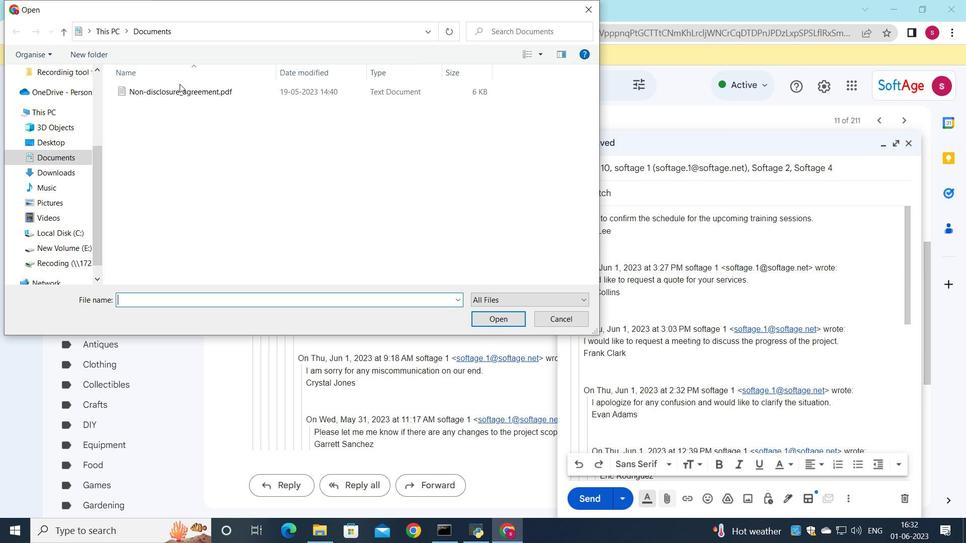 
Action: Mouse moved to (187, 94)
Screenshot: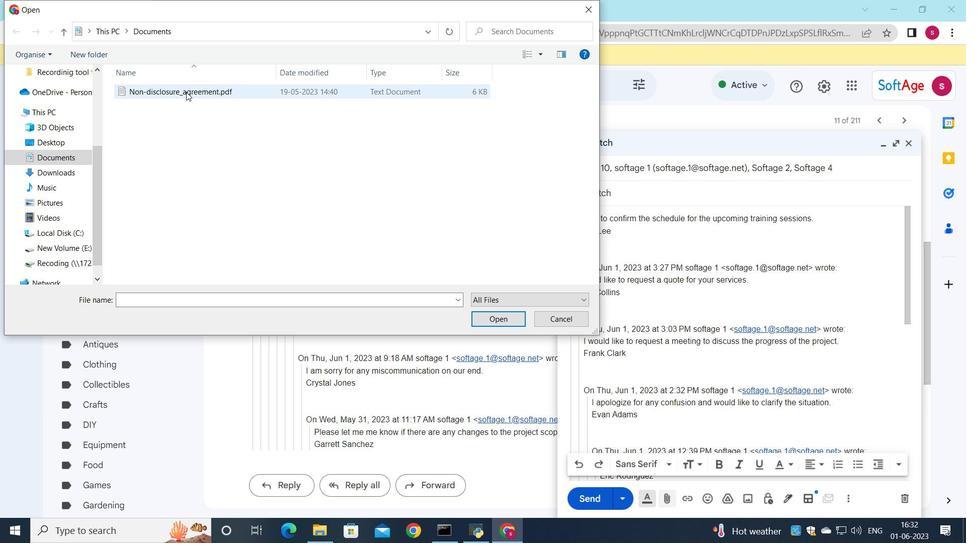 
Action: Mouse pressed left at (187, 94)
Screenshot: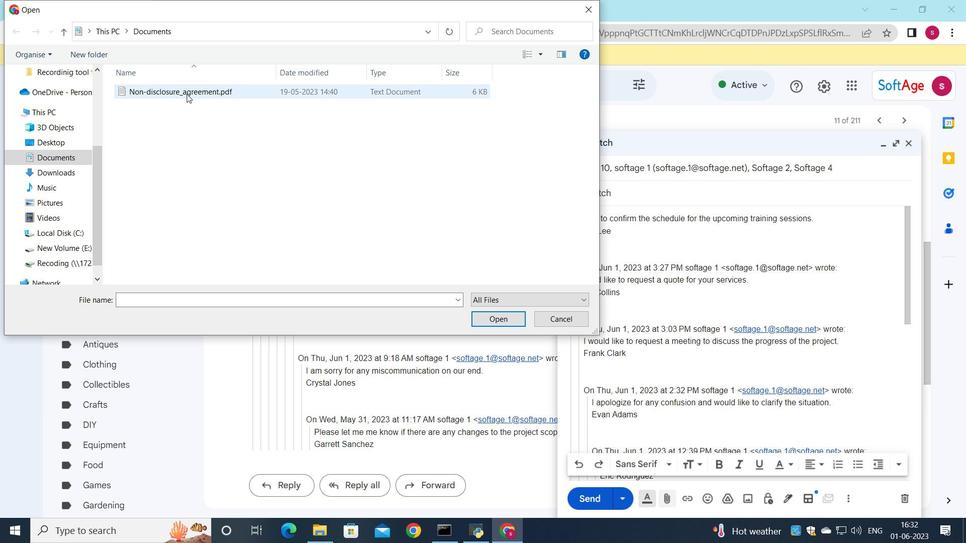 
Action: Mouse moved to (189, 92)
Screenshot: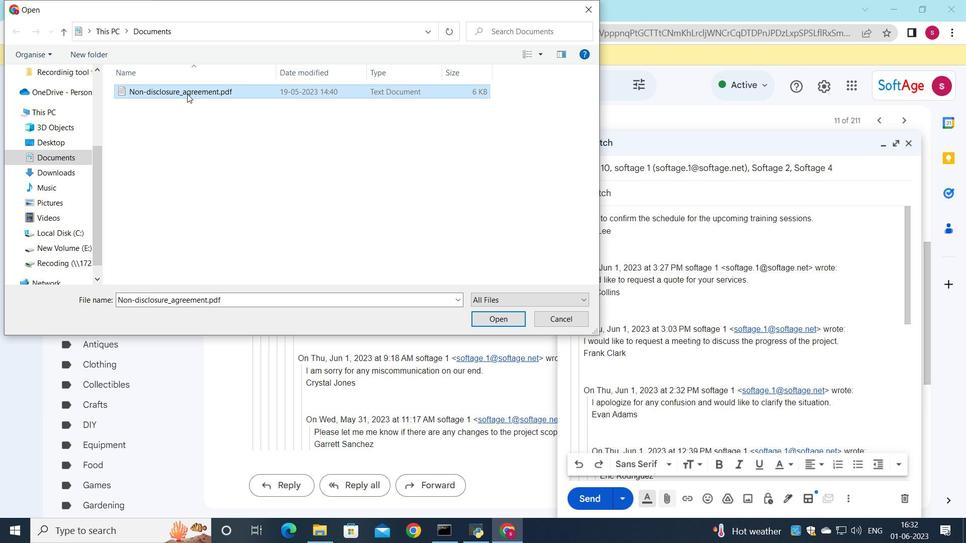 
Action: Mouse pressed left at (189, 92)
Screenshot: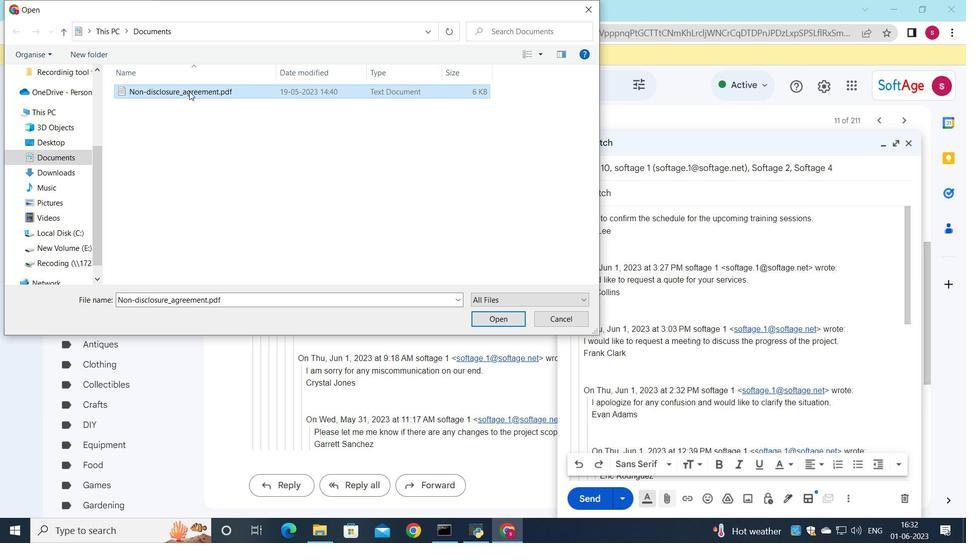 
Action: Mouse moved to (205, 94)
Screenshot: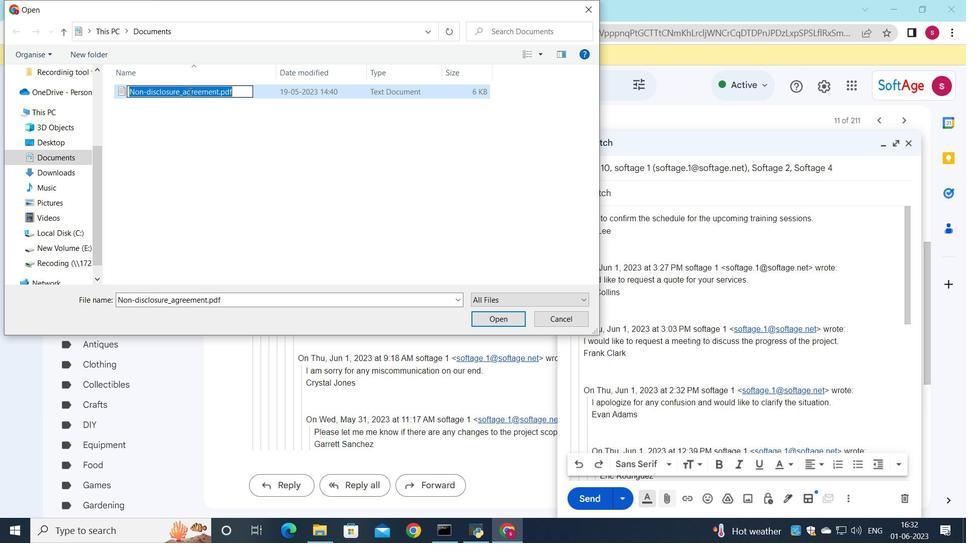 
Action: Key pressed <Key.shift>Terms<Key.space><Key.backspace><Key.shift>_and<Key.space><Key.backspace><Key.shift>_condition
Screenshot: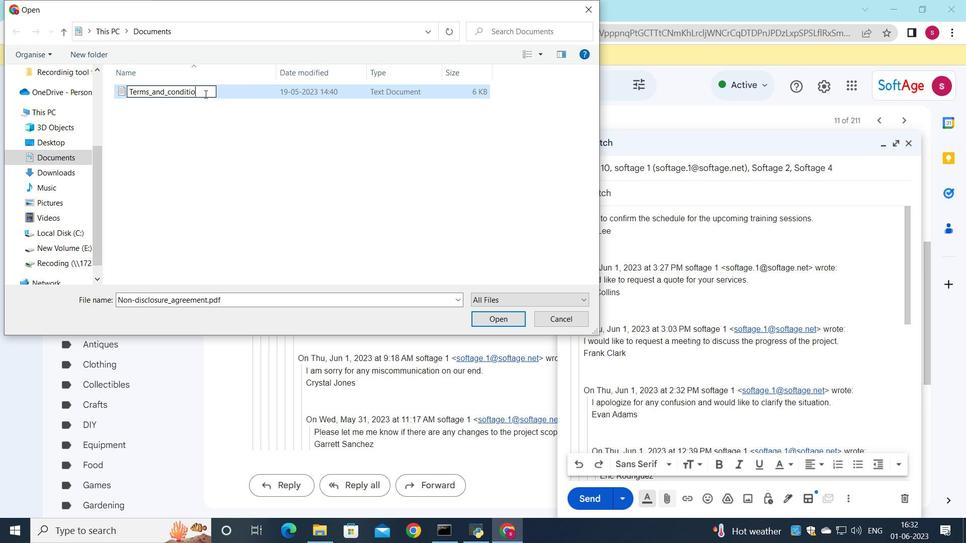 
Action: Mouse moved to (286, 103)
Screenshot: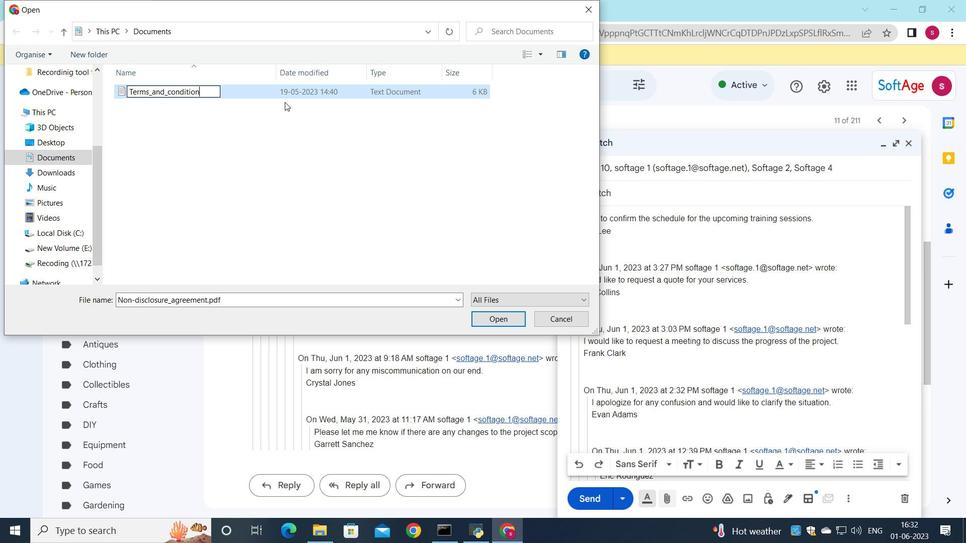 
Action: Key pressed .doc
Screenshot: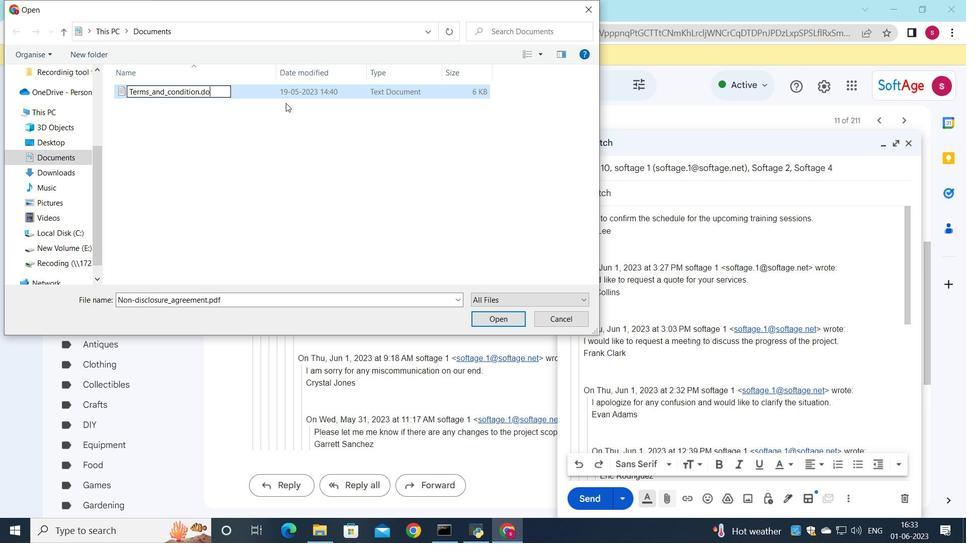 
Action: Mouse moved to (304, 92)
Screenshot: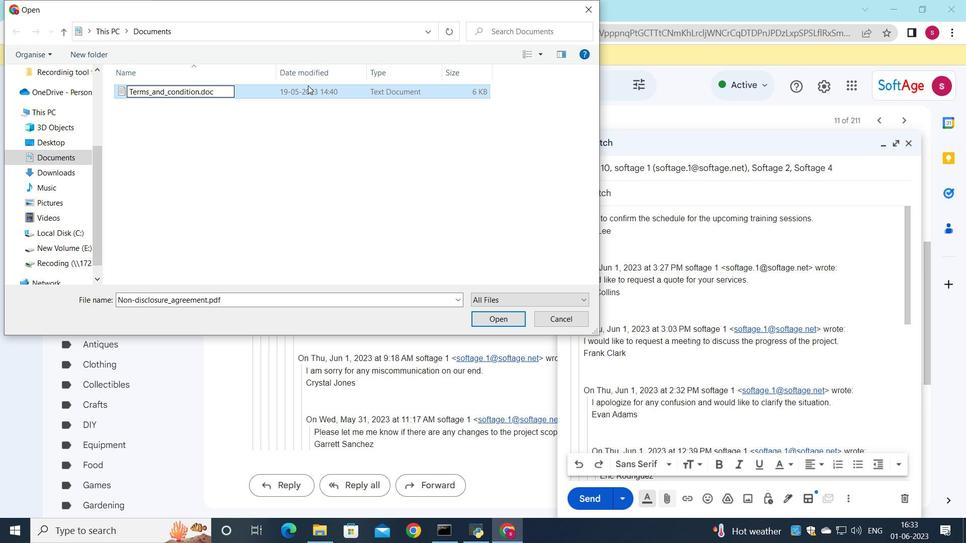 
Action: Mouse pressed left at (304, 92)
Screenshot: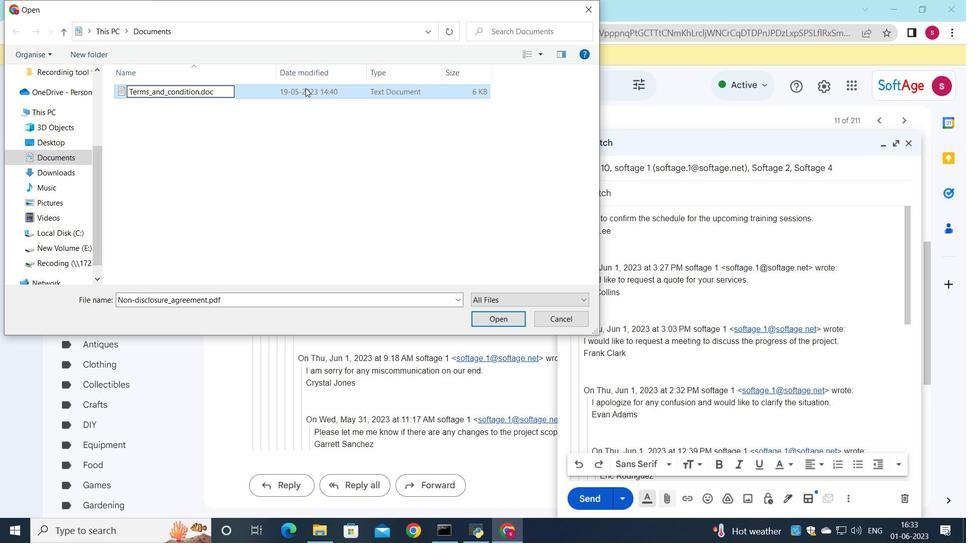 
Action: Mouse moved to (491, 318)
Screenshot: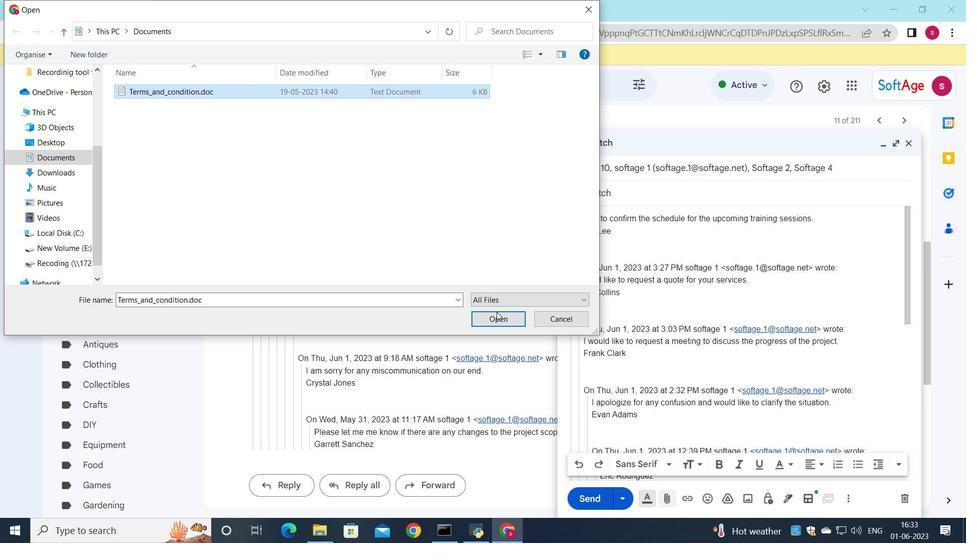 
Action: Mouse pressed left at (491, 318)
Screenshot: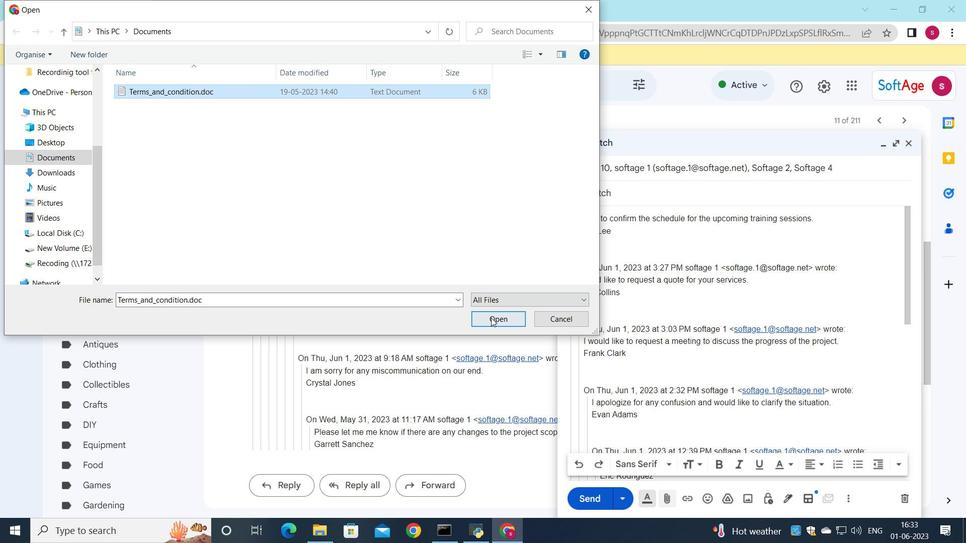
Action: Mouse moved to (590, 496)
Screenshot: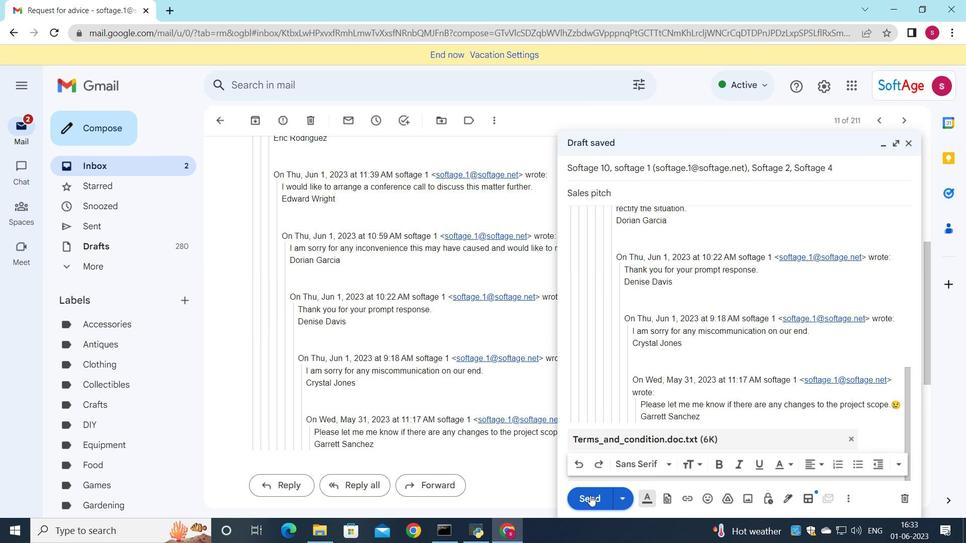 
Action: Mouse pressed left at (590, 496)
Screenshot: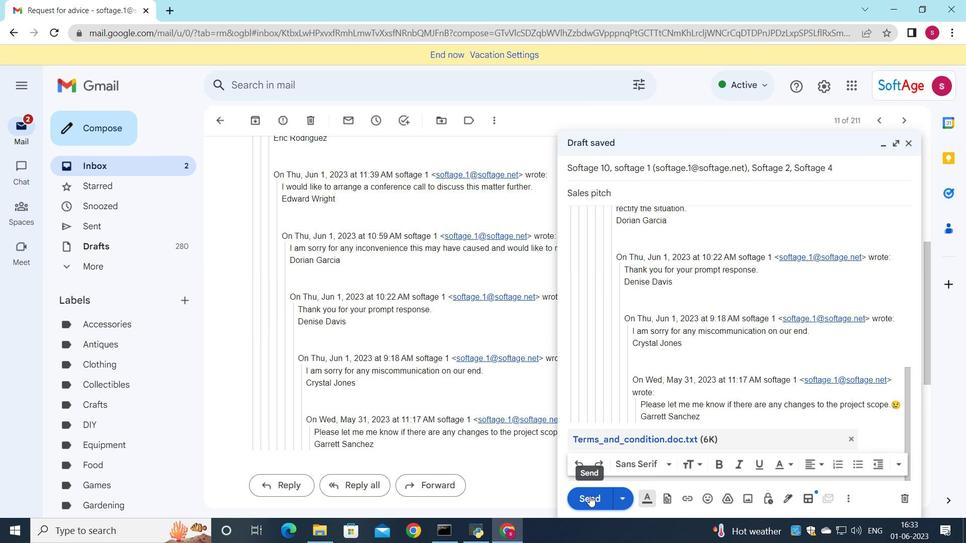 
Action: Mouse moved to (124, 166)
Screenshot: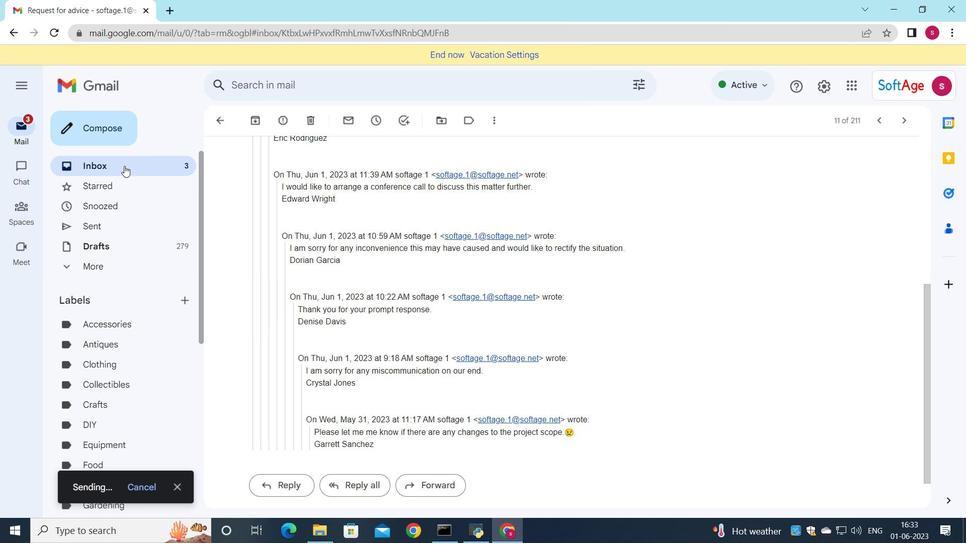 
Action: Mouse pressed left at (124, 166)
Screenshot: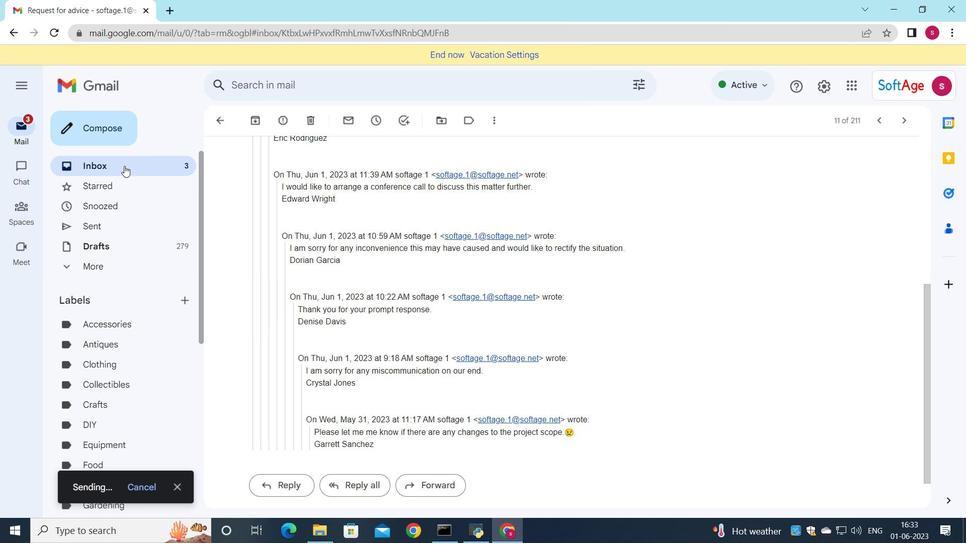 
Action: Mouse moved to (374, 181)
Screenshot: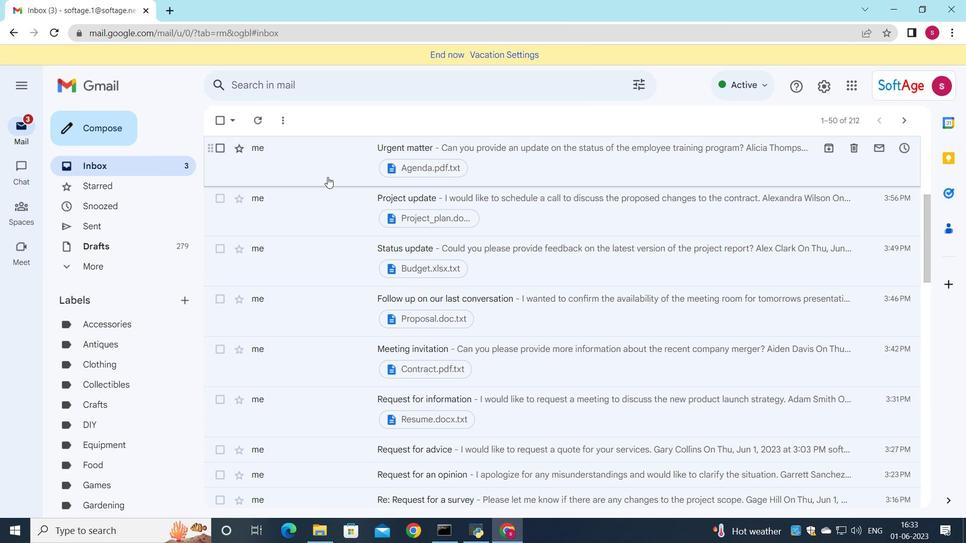 
Action: Mouse scrolled (374, 181) with delta (0, 0)
Screenshot: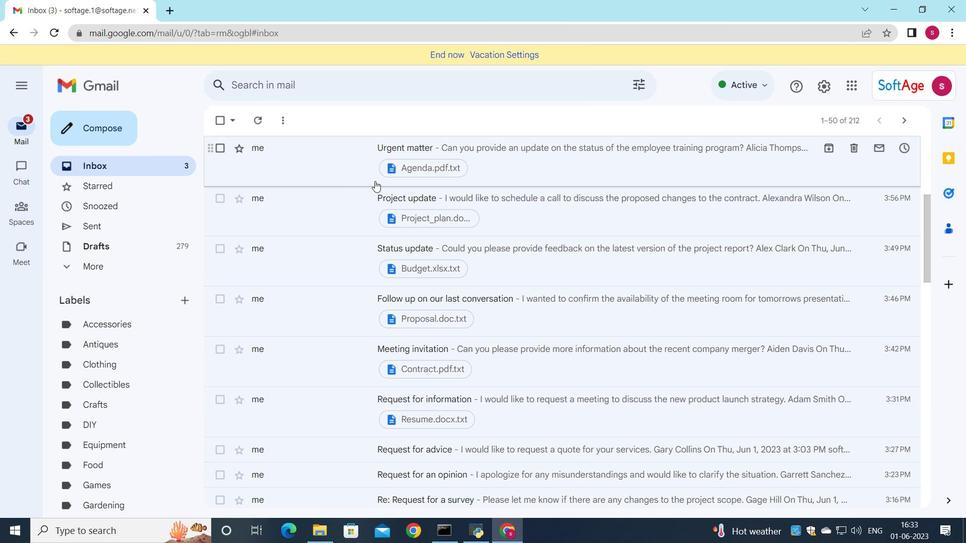 
Action: Mouse scrolled (374, 181) with delta (0, 0)
Screenshot: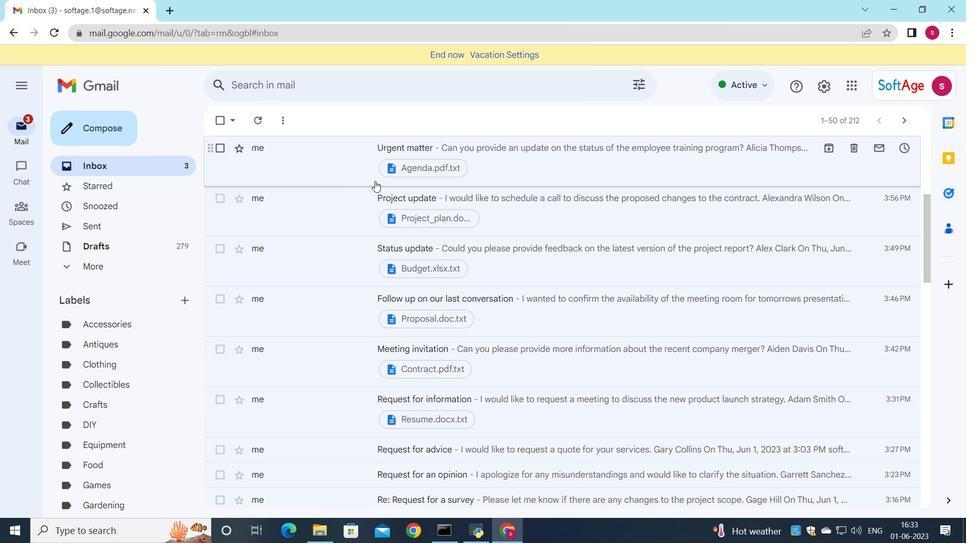 
Action: Mouse scrolled (374, 181) with delta (0, 0)
Screenshot: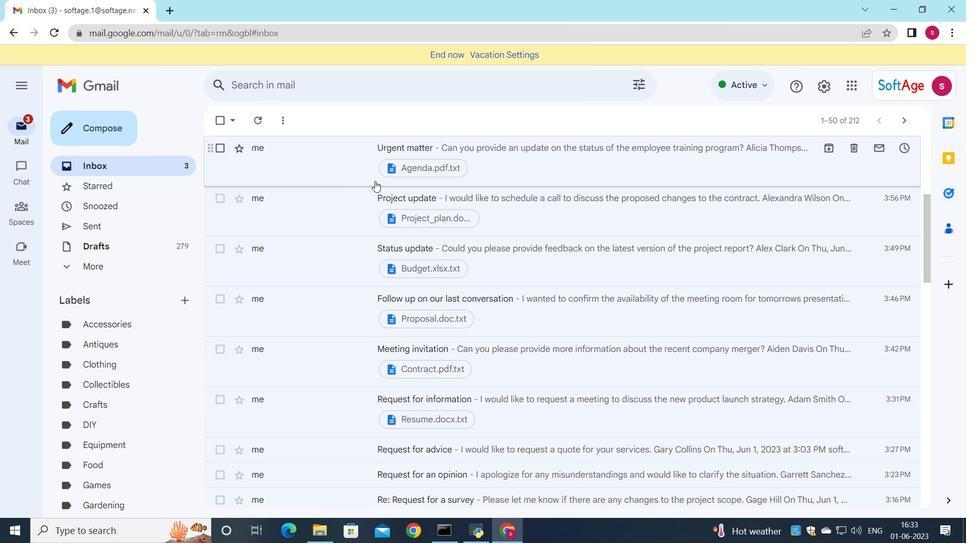 
Action: Mouse scrolled (374, 181) with delta (0, 0)
Screenshot: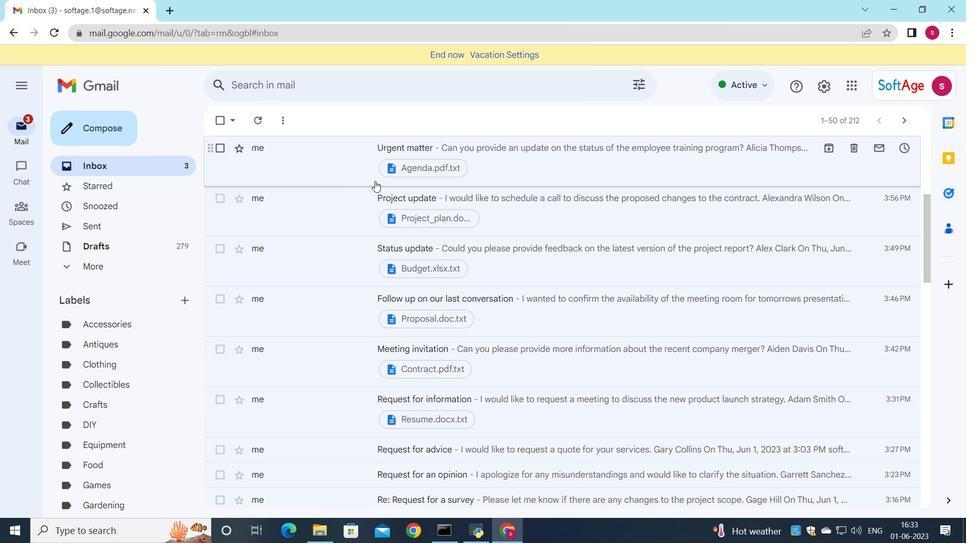 
Action: Mouse scrolled (374, 181) with delta (0, 0)
Screenshot: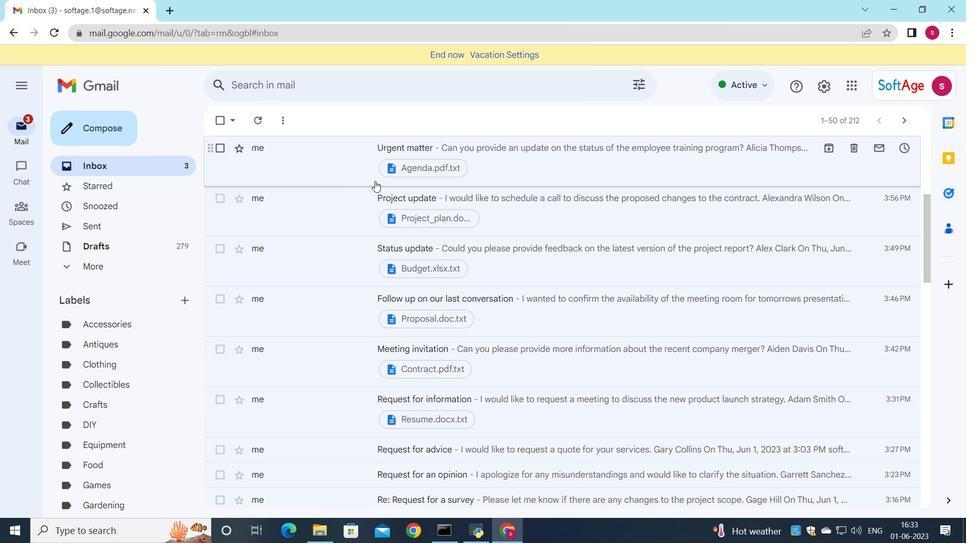 
Action: Mouse scrolled (374, 181) with delta (0, 0)
Screenshot: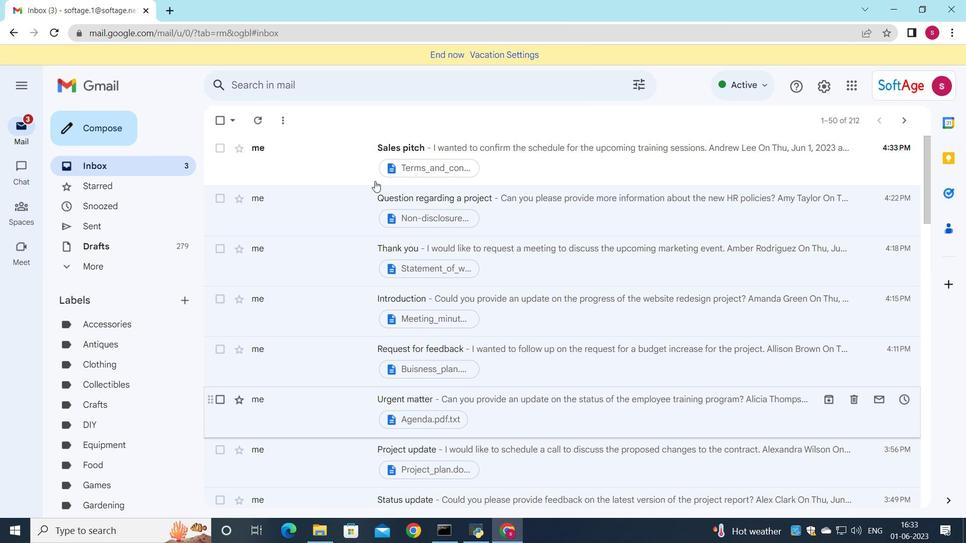 
Action: Mouse scrolled (374, 181) with delta (0, 0)
Screenshot: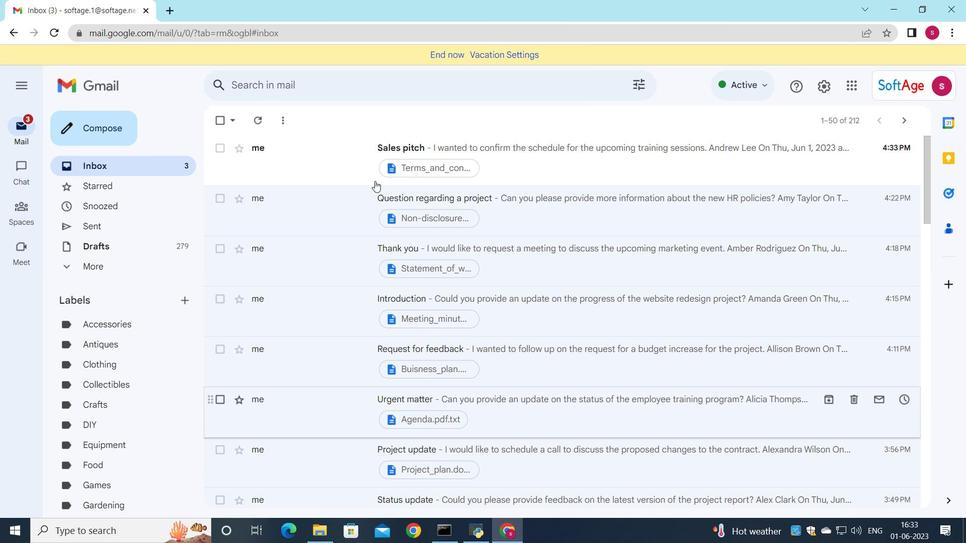 
Action: Mouse scrolled (374, 181) with delta (0, 0)
Screenshot: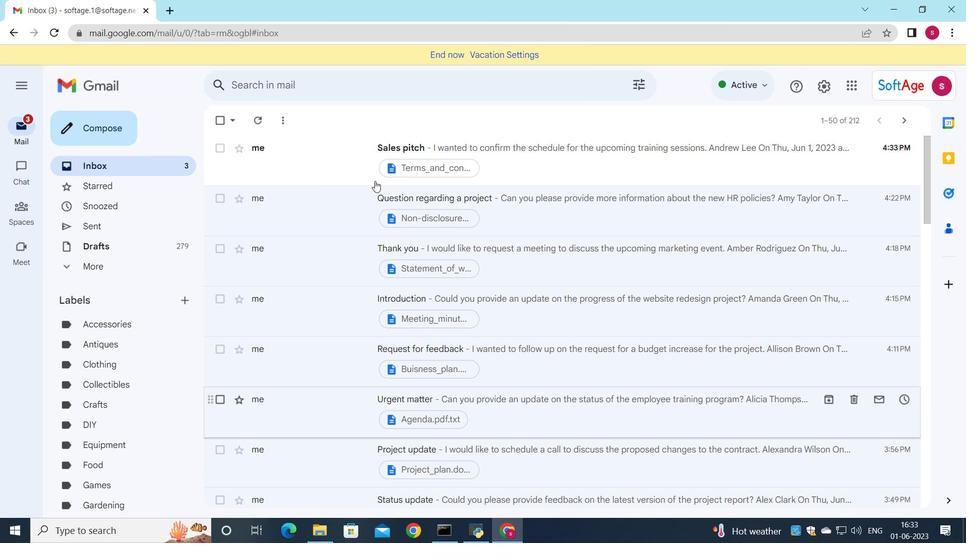 
Action: Mouse moved to (328, 141)
Screenshot: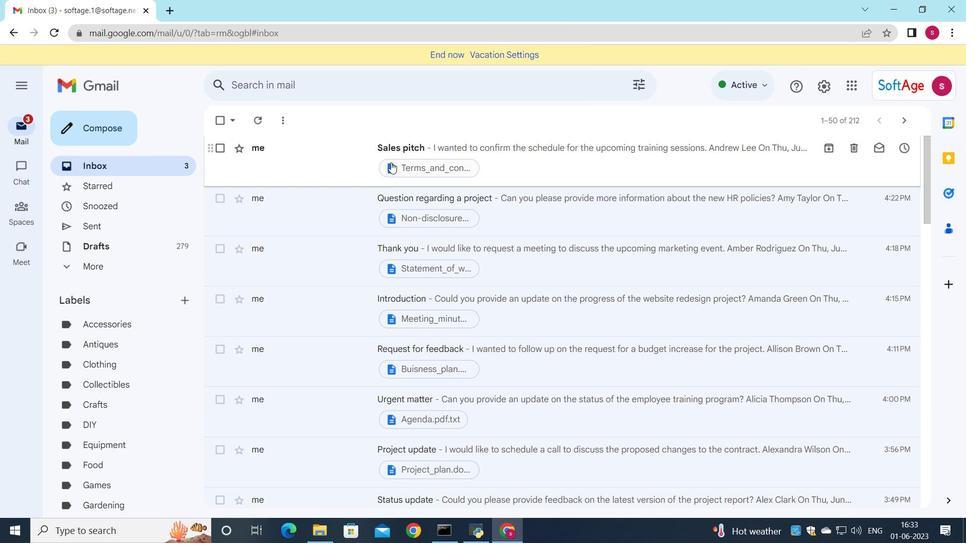 
Action: Mouse pressed left at (328, 141)
Screenshot: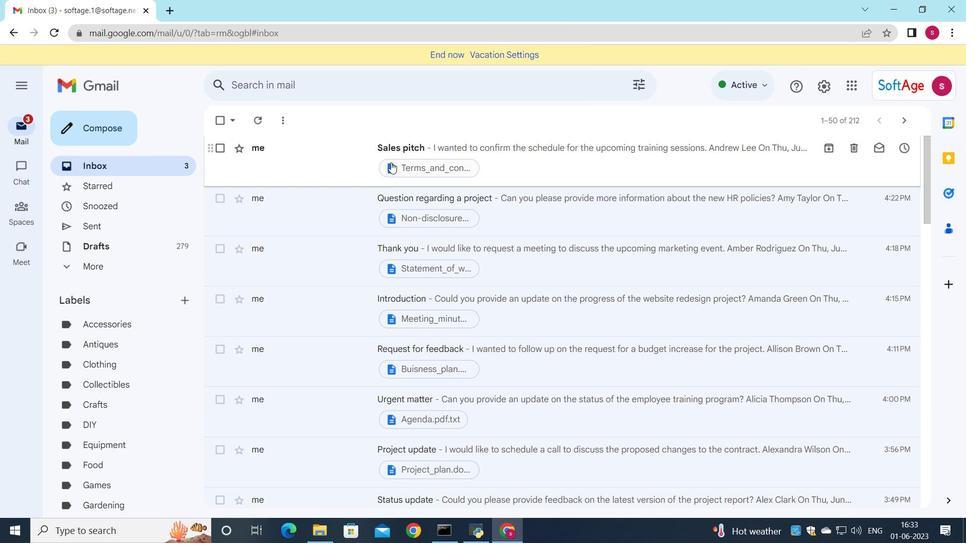 
Action: Mouse moved to (341, 170)
Screenshot: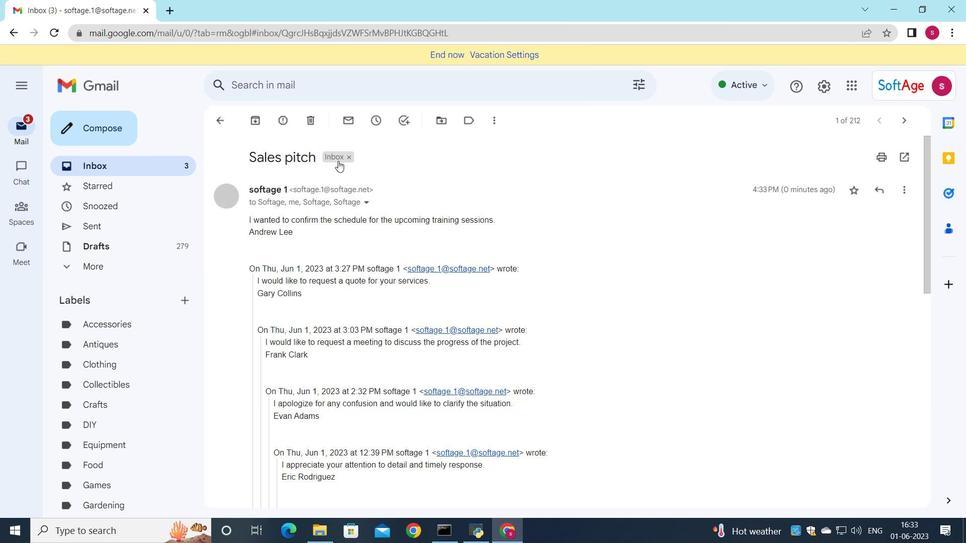 
